 Task: Find connections with filter location Miguel Pereira with filter topic #Socialnetworkingwith filter profile language Spanish with filter current company PNC Infratech Ltd. with filter school Ramakrishna Mission Vivekananda College with filter industry Vehicle Repair and Maintenance with filter service category Grant Writing with filter keywords title Archivist
Action: Mouse moved to (702, 75)
Screenshot: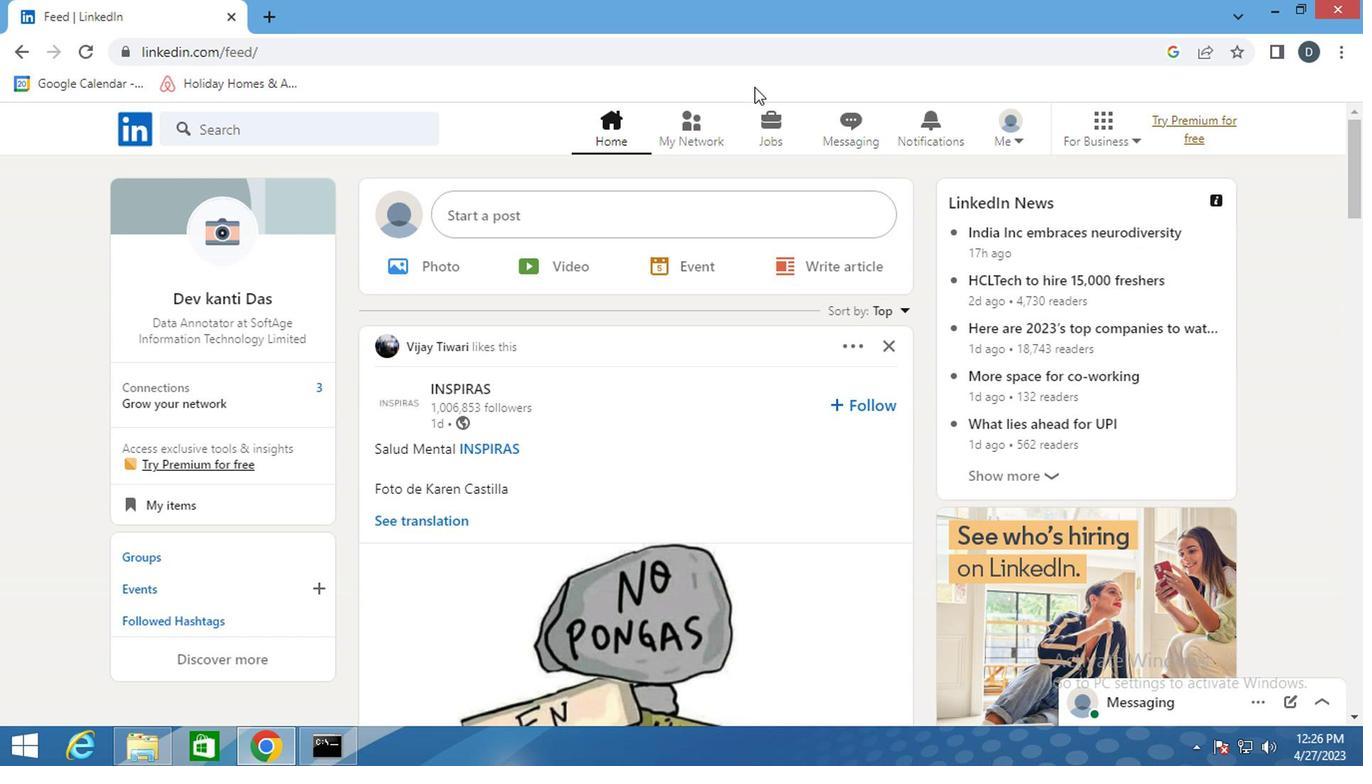 
Action: Mouse pressed left at (702, 75)
Screenshot: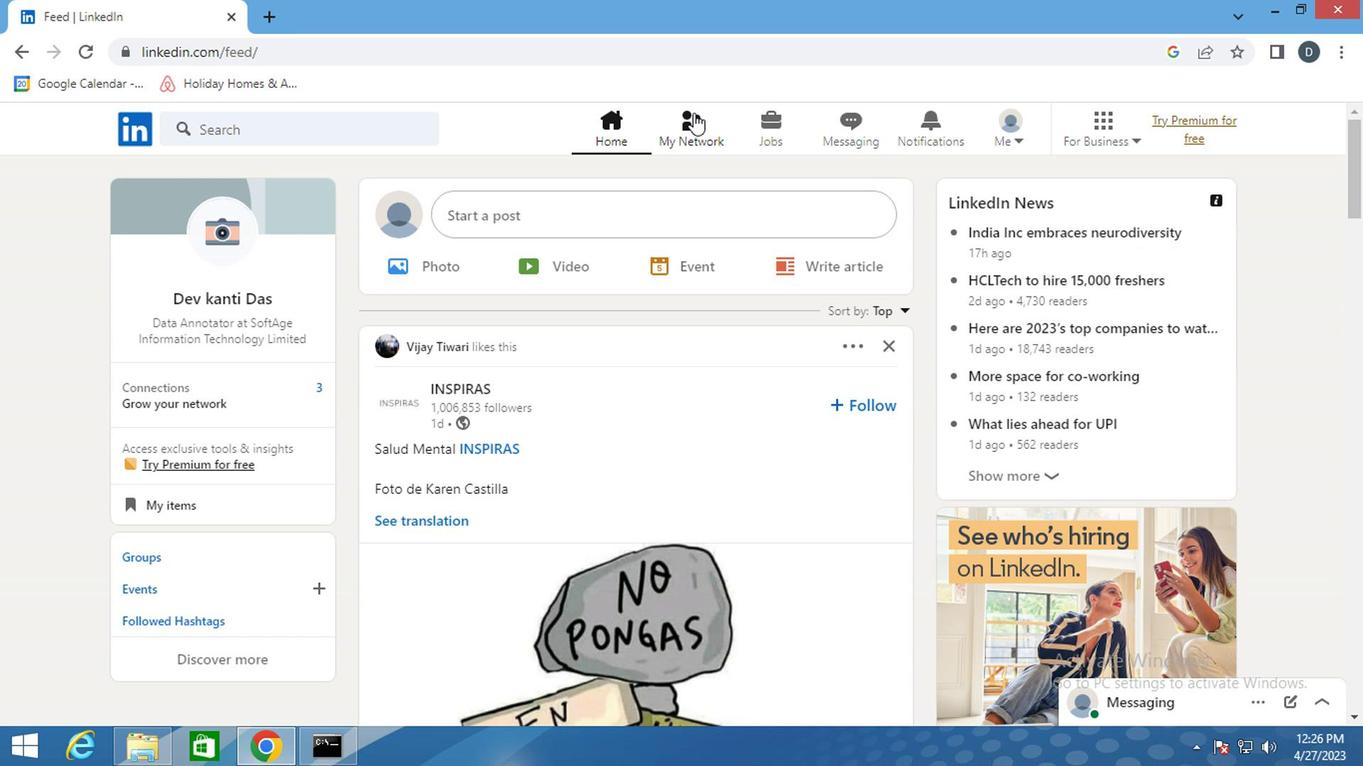 
Action: Mouse moved to (404, 215)
Screenshot: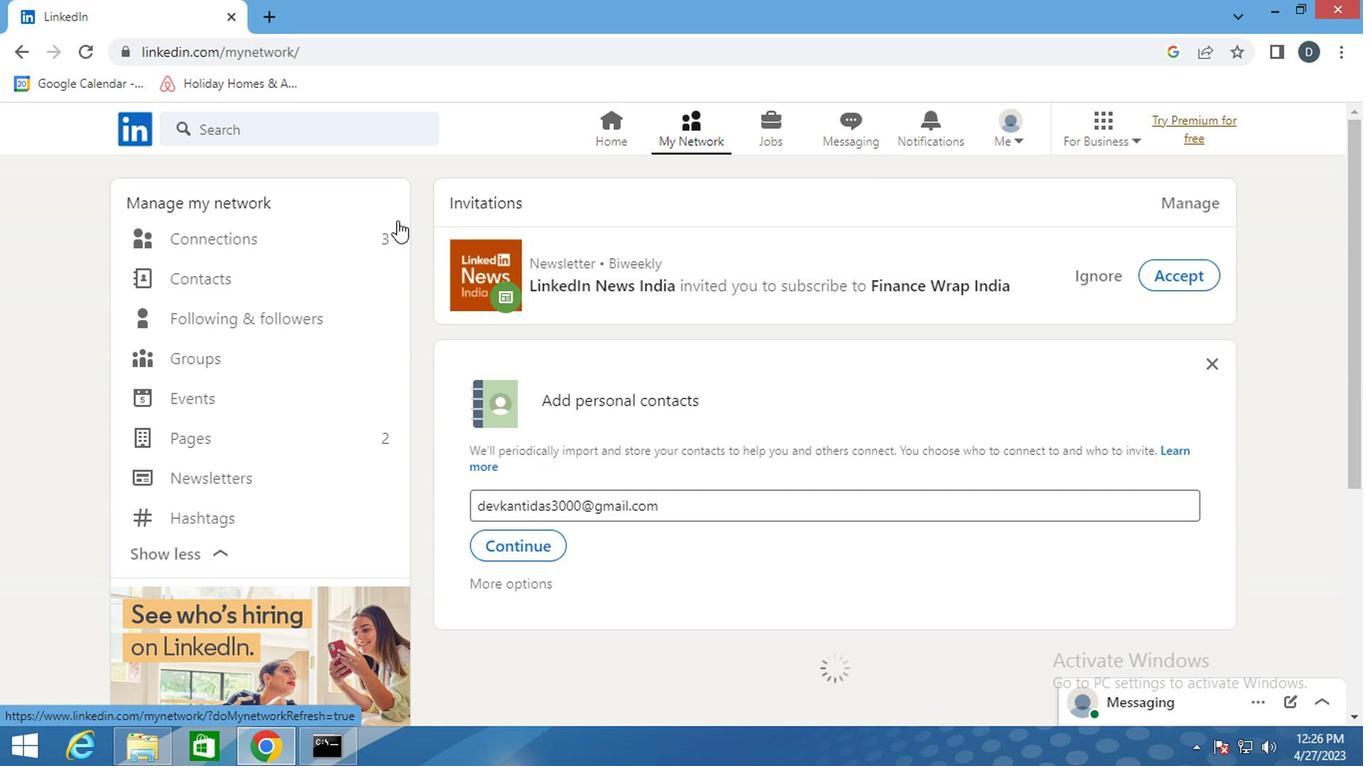 
Action: Mouse pressed left at (404, 215)
Screenshot: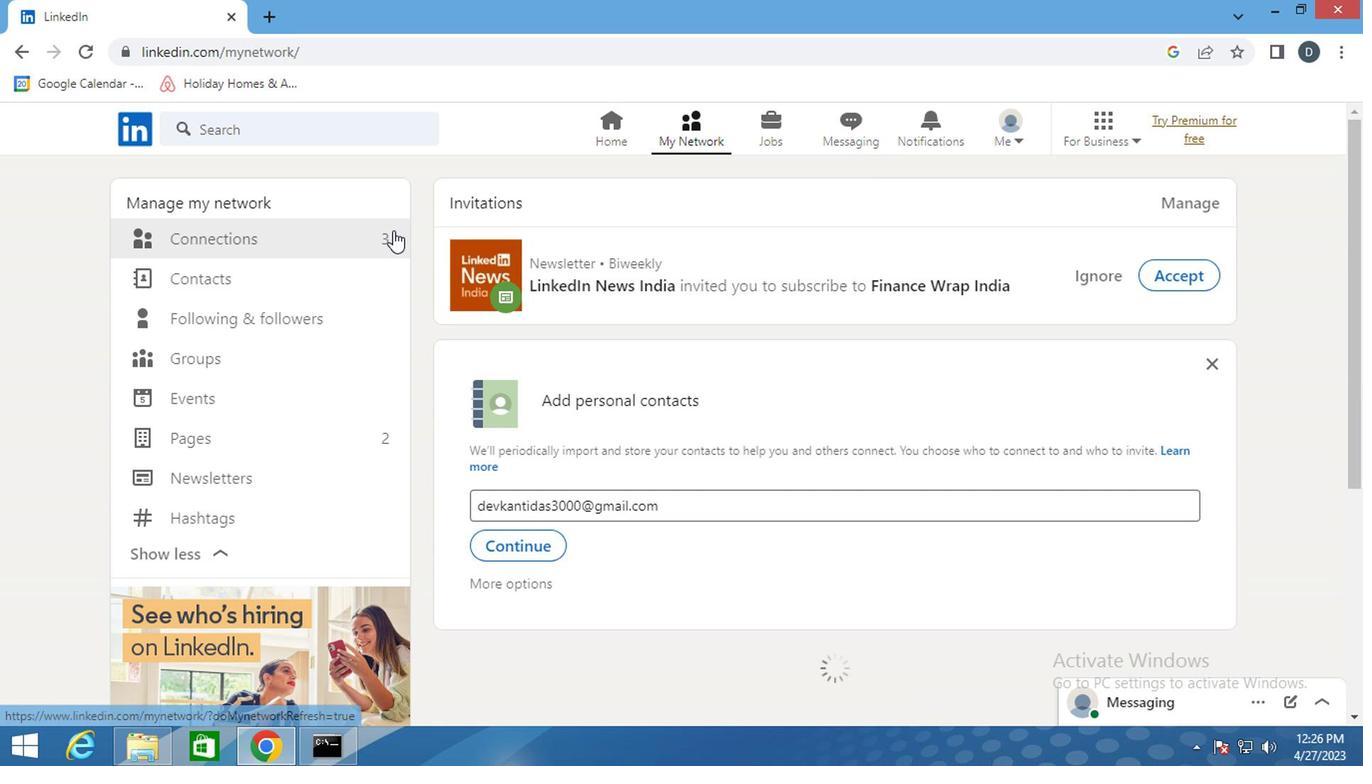
Action: Mouse pressed left at (404, 215)
Screenshot: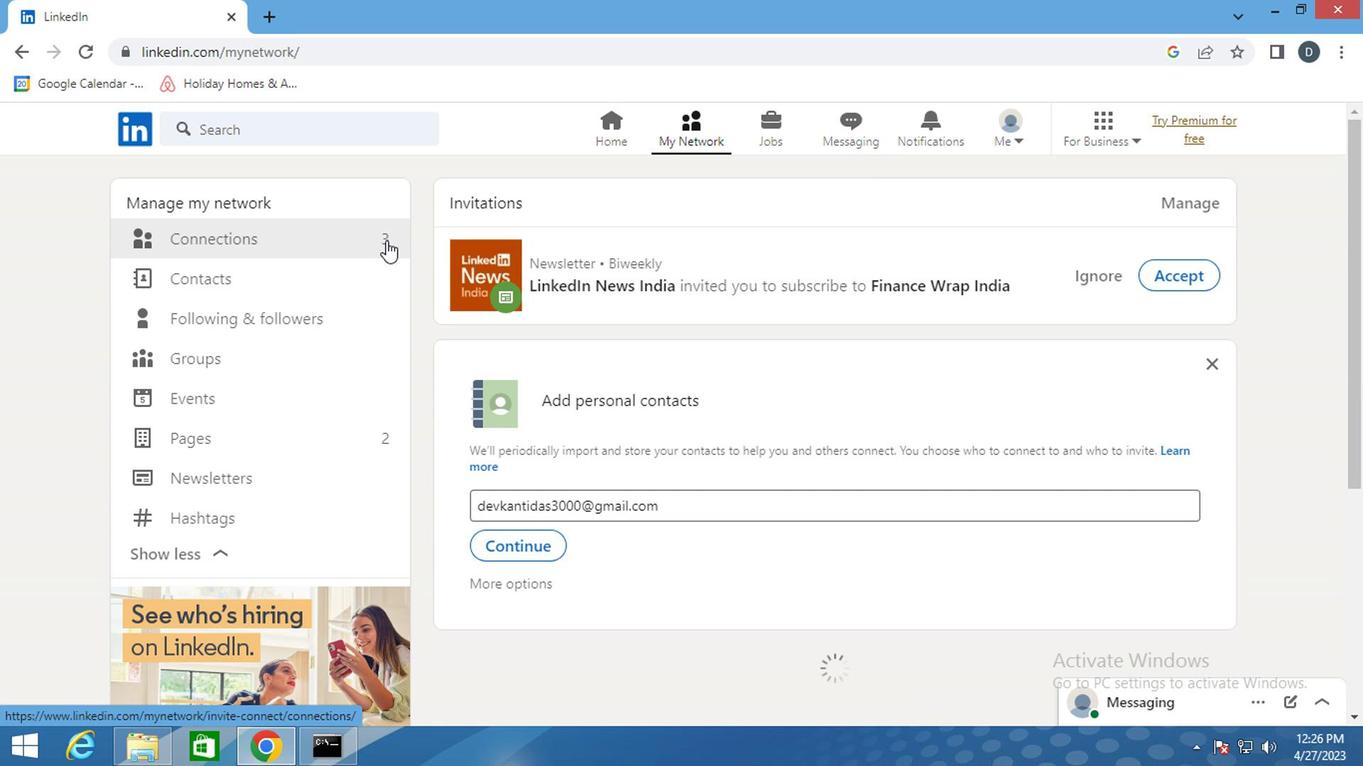 
Action: Mouse moved to (404, 217)
Screenshot: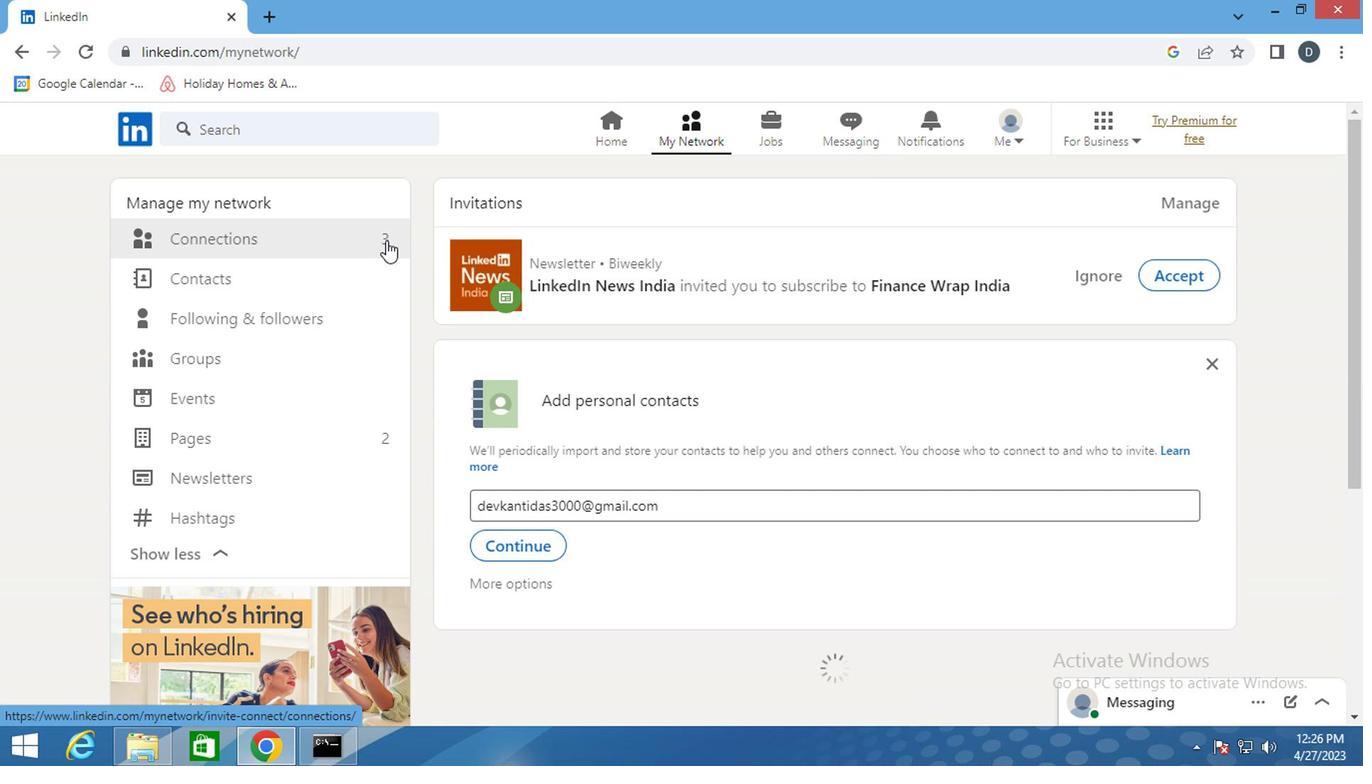 
Action: Mouse pressed left at (404, 217)
Screenshot: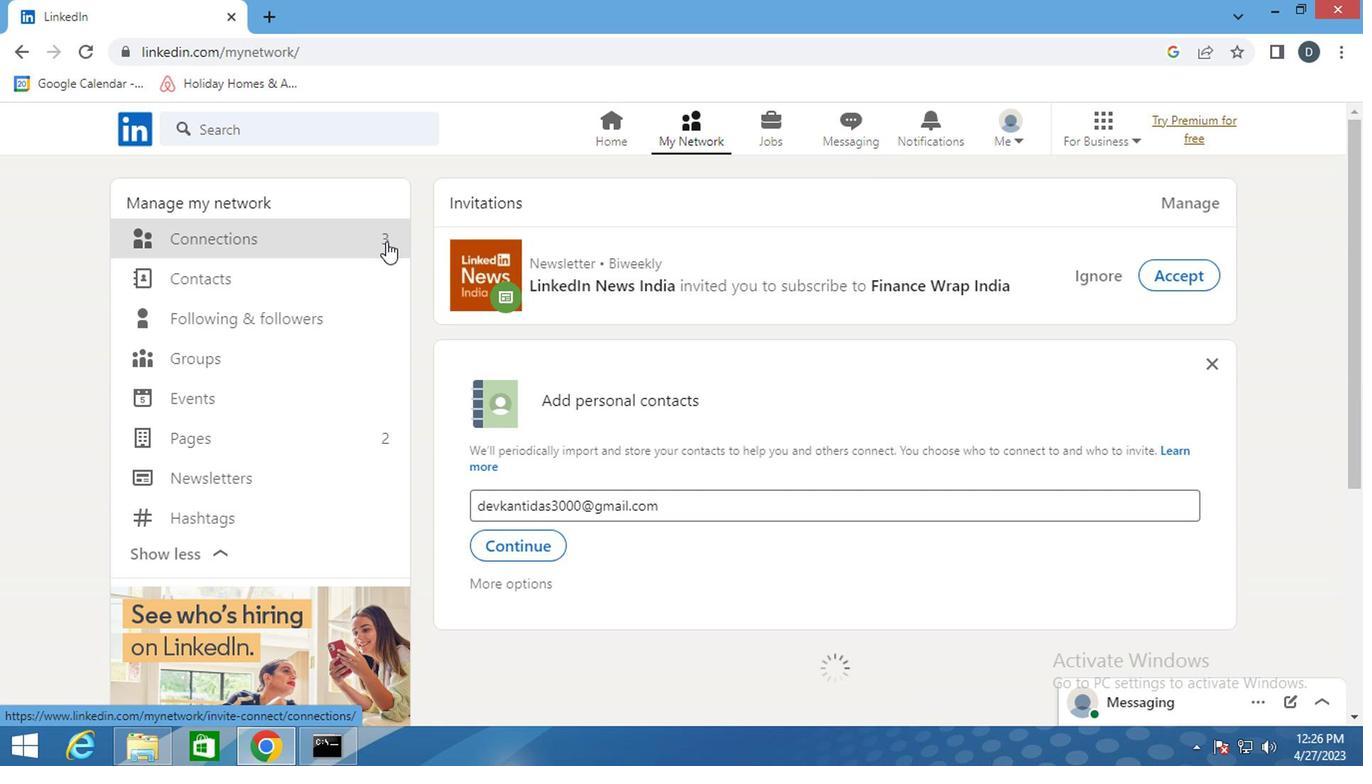 
Action: Mouse moved to (813, 211)
Screenshot: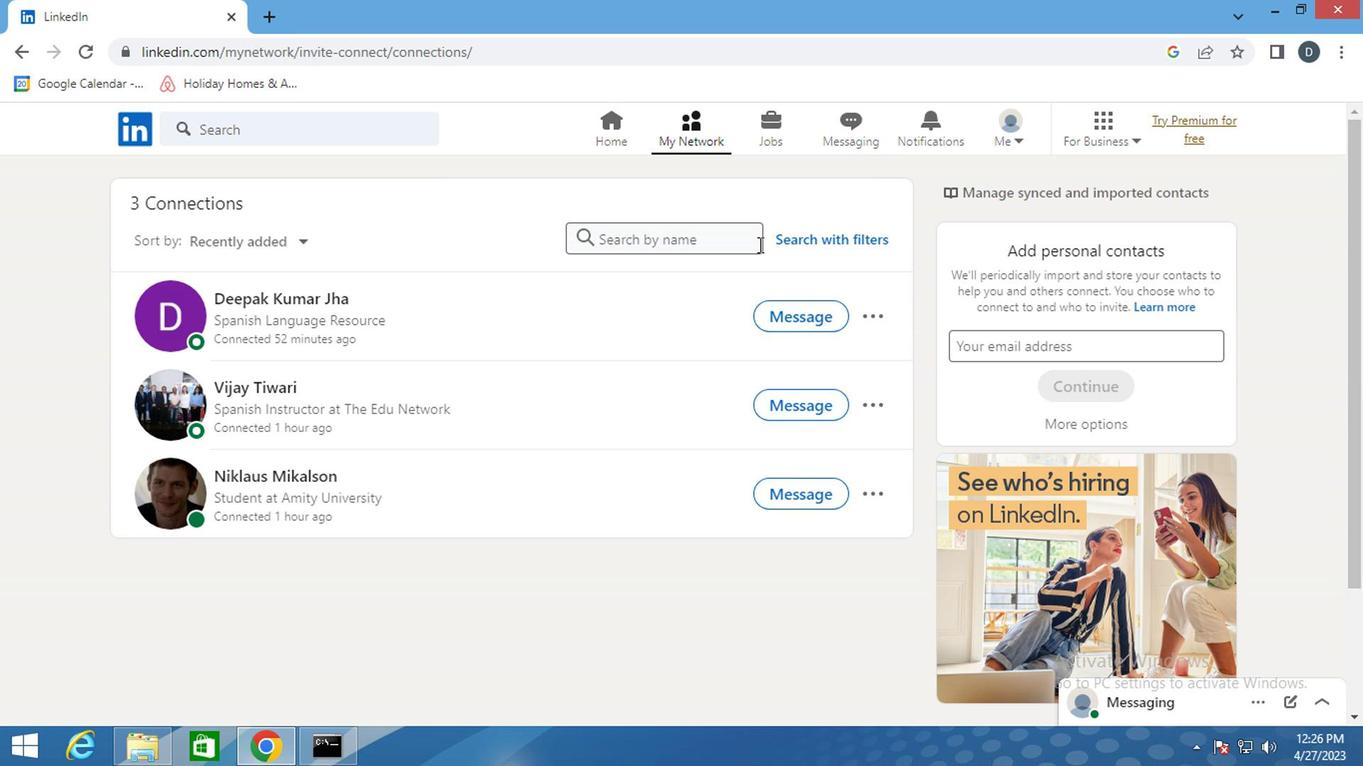 
Action: Mouse pressed left at (813, 211)
Screenshot: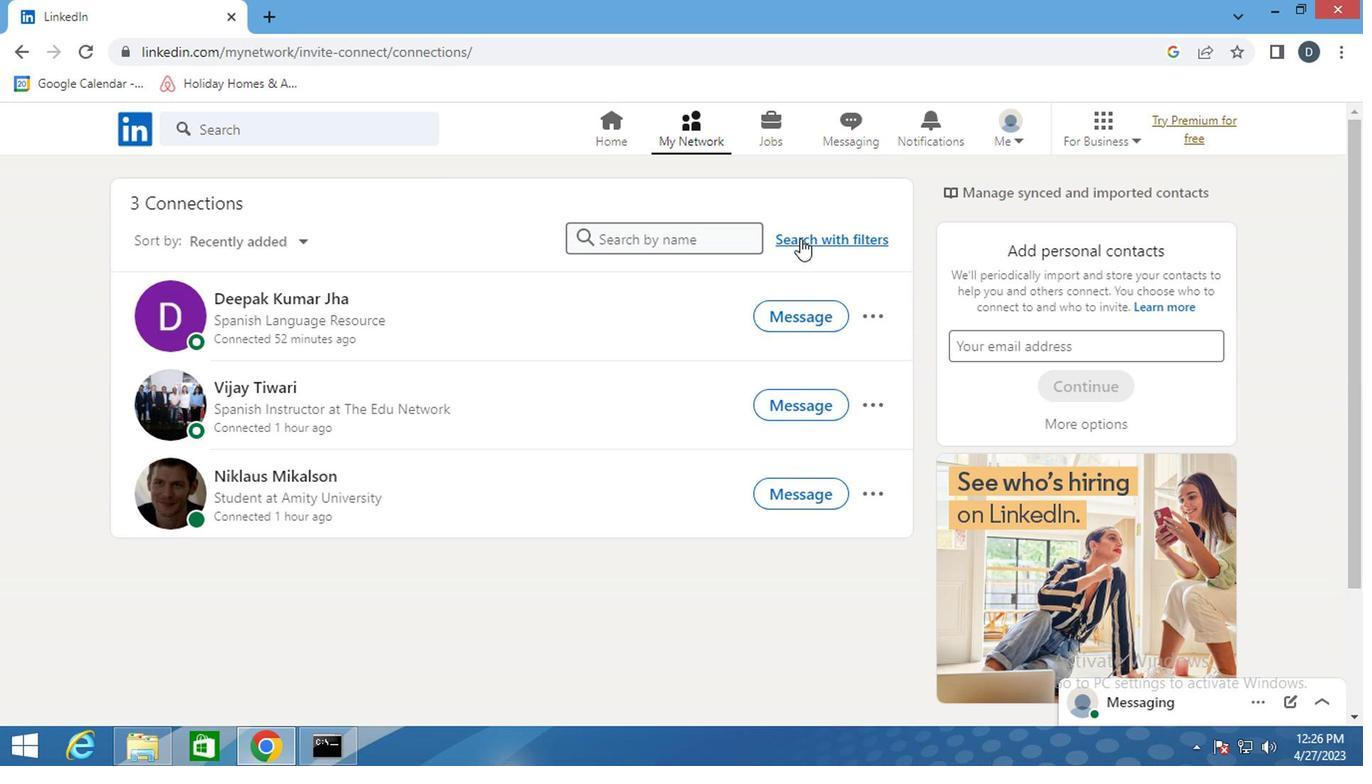 
Action: Mouse moved to (741, 149)
Screenshot: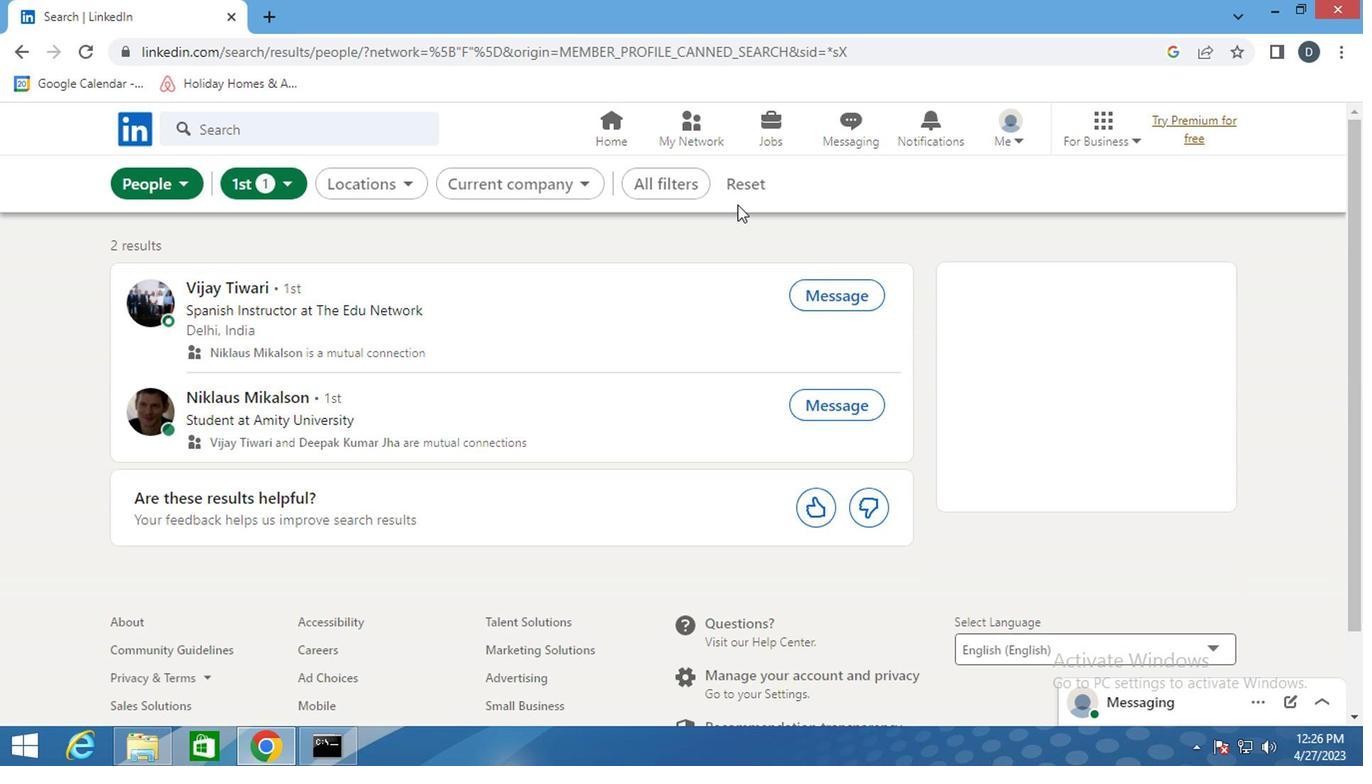 
Action: Mouse pressed left at (741, 149)
Screenshot: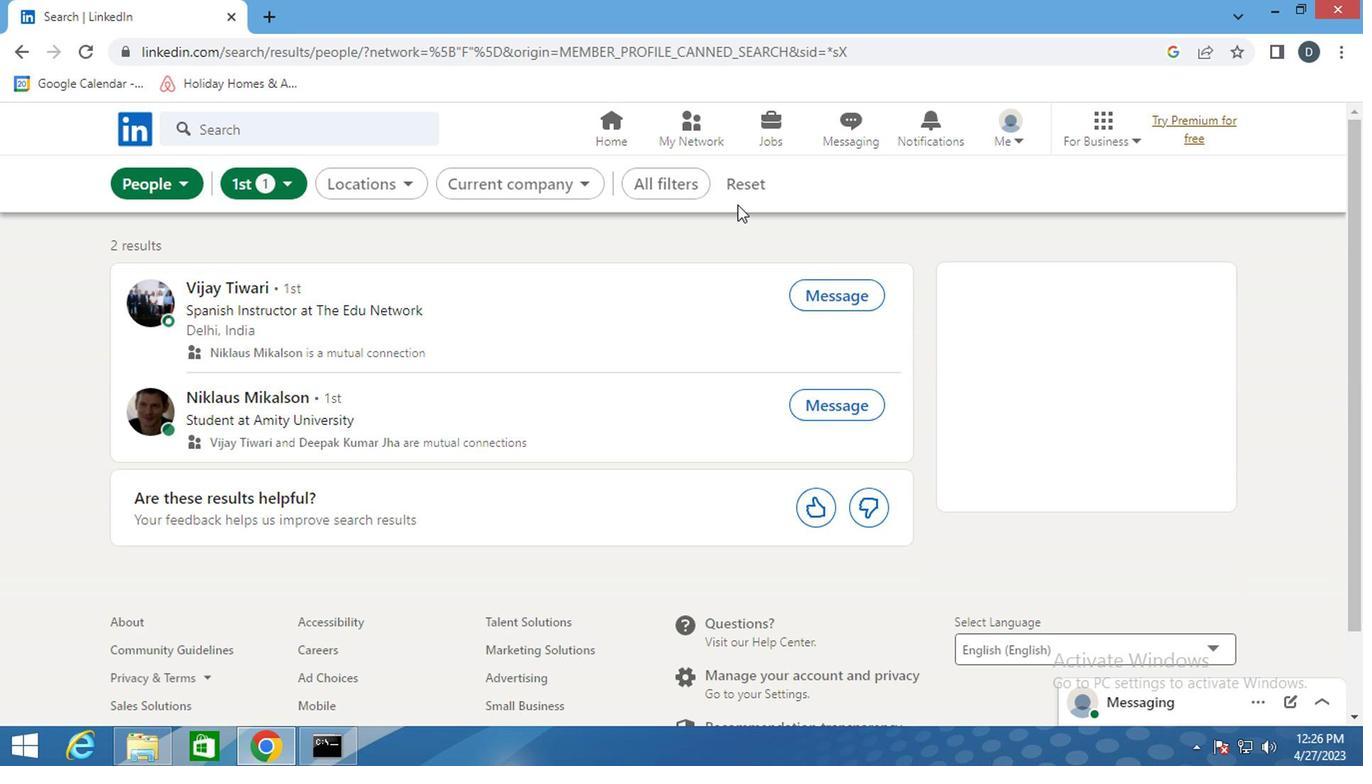 
Action: Mouse moved to (707, 146)
Screenshot: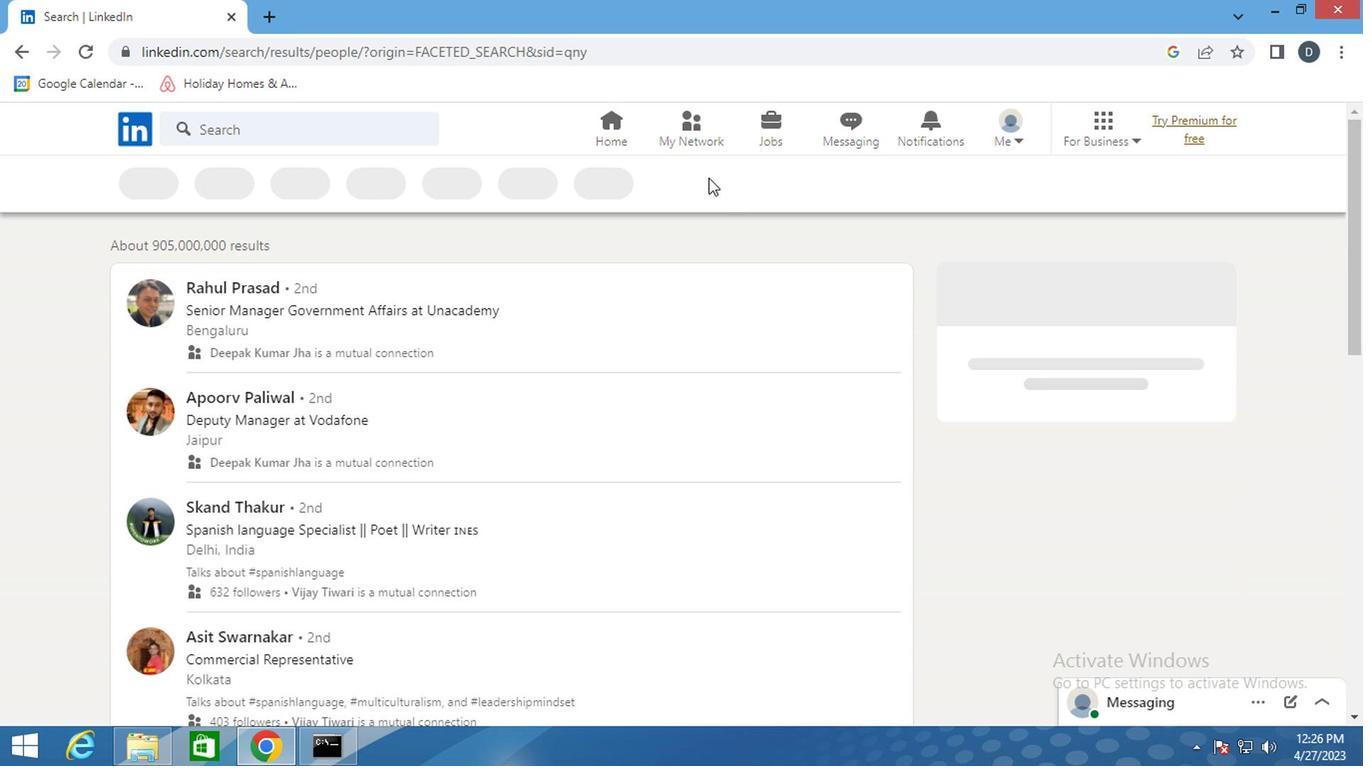 
Action: Mouse pressed left at (707, 146)
Screenshot: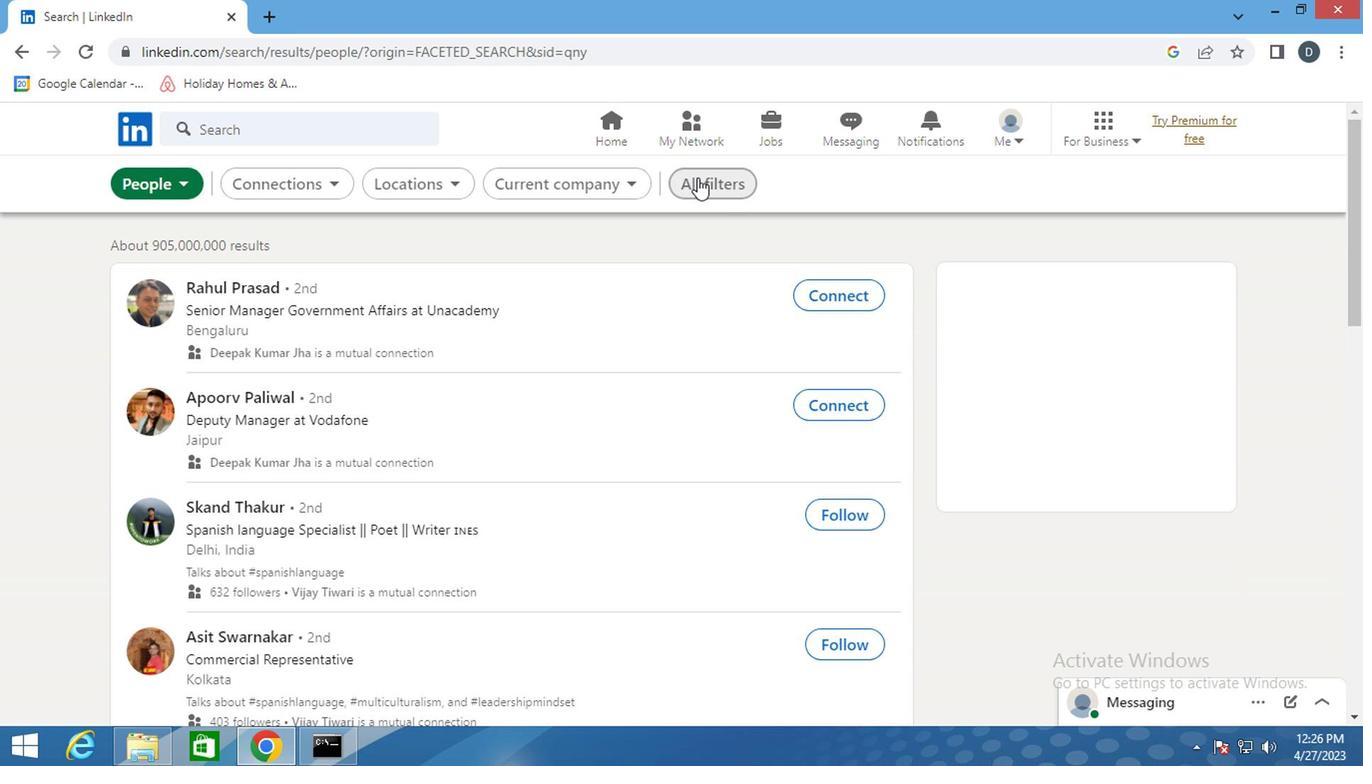 
Action: Mouse moved to (1059, 382)
Screenshot: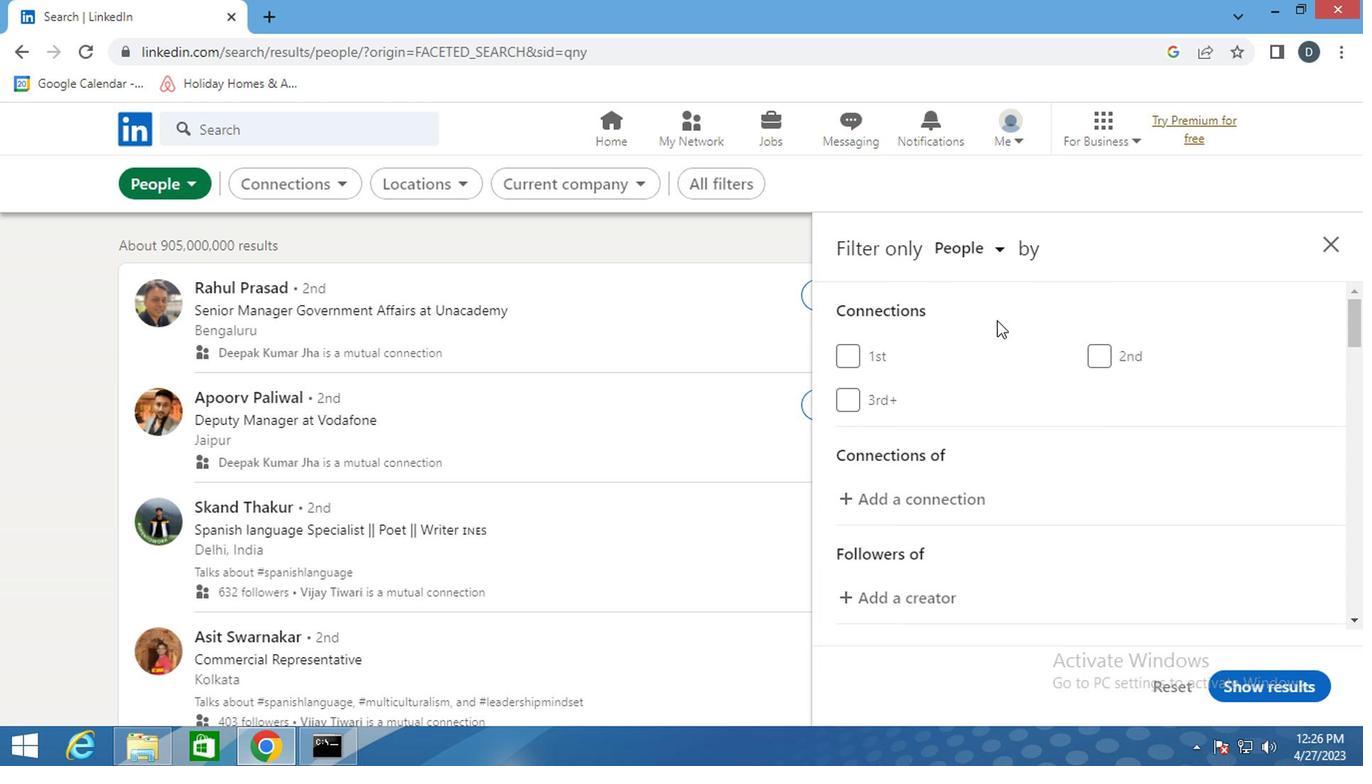 
Action: Mouse scrolled (1059, 381) with delta (0, 0)
Screenshot: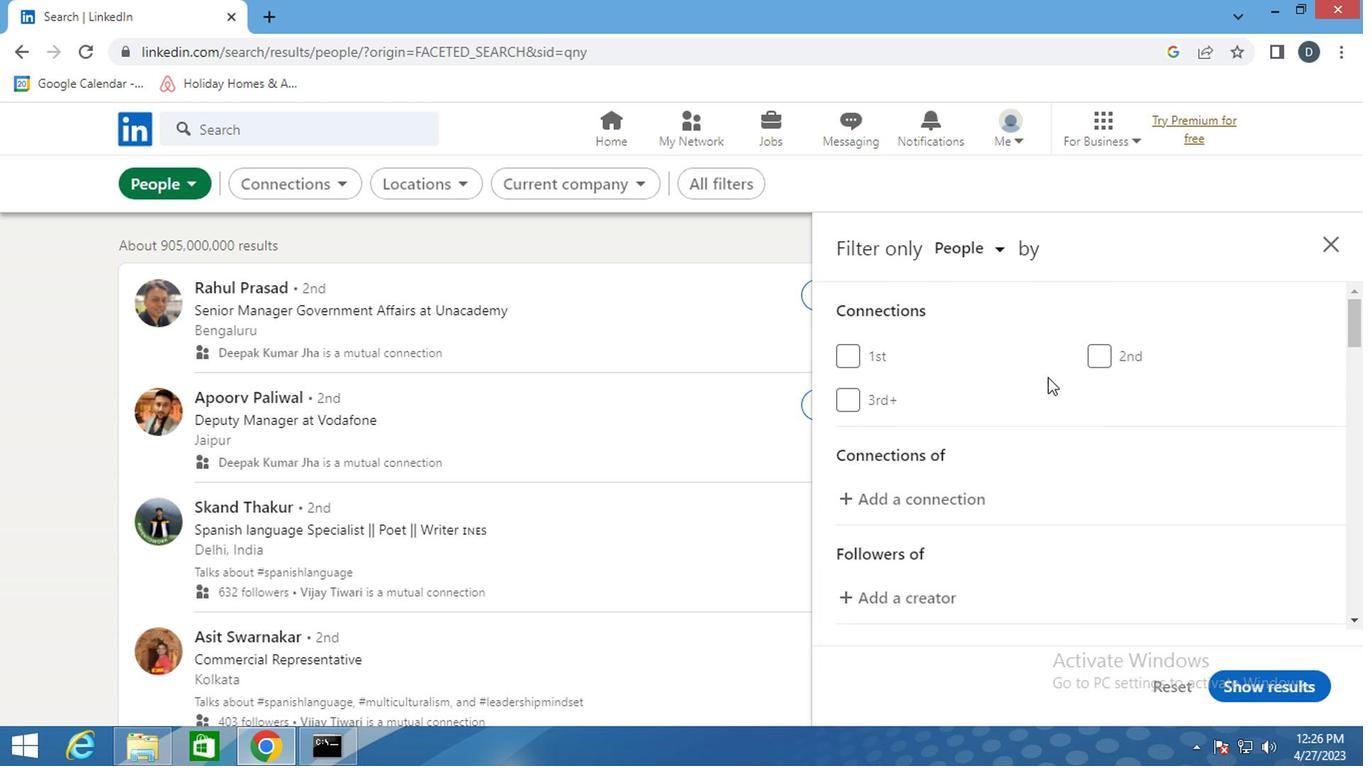 
Action: Mouse scrolled (1059, 381) with delta (0, 0)
Screenshot: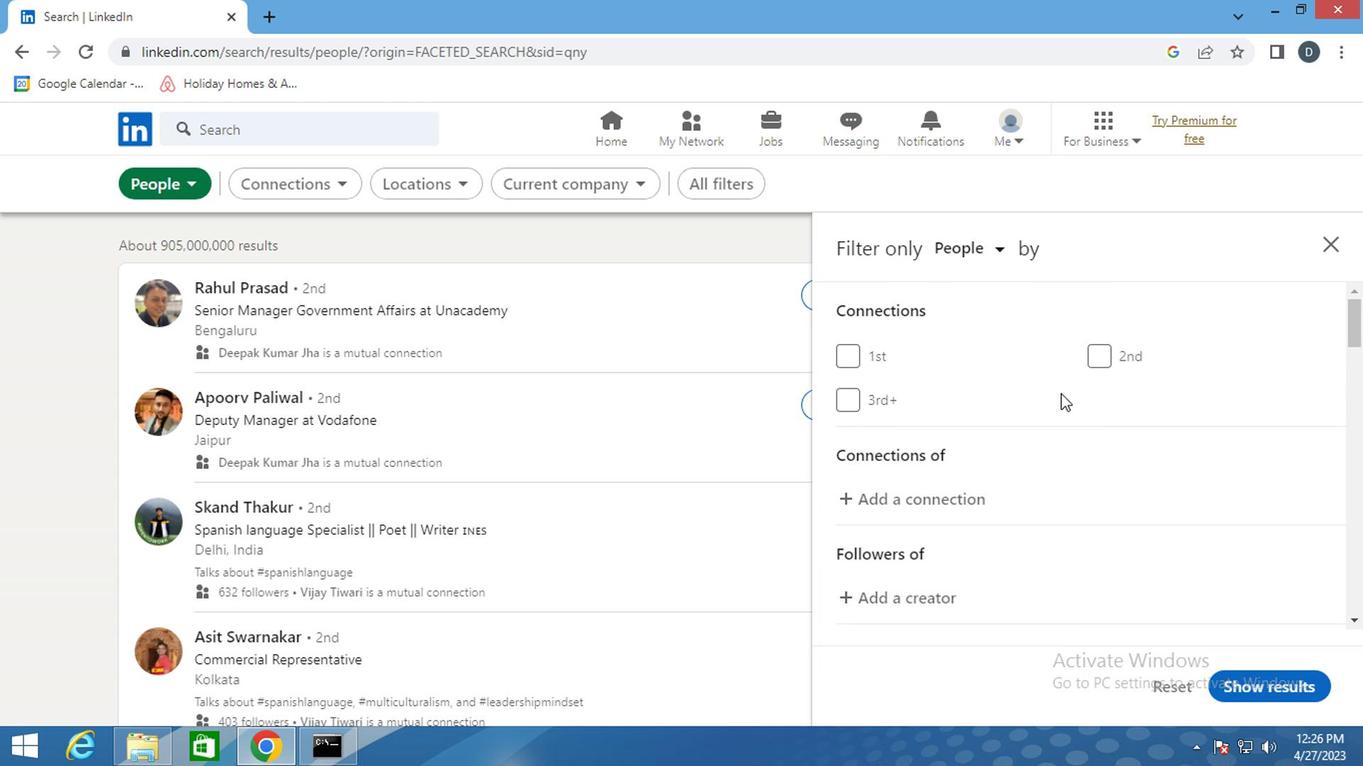 
Action: Mouse moved to (1061, 385)
Screenshot: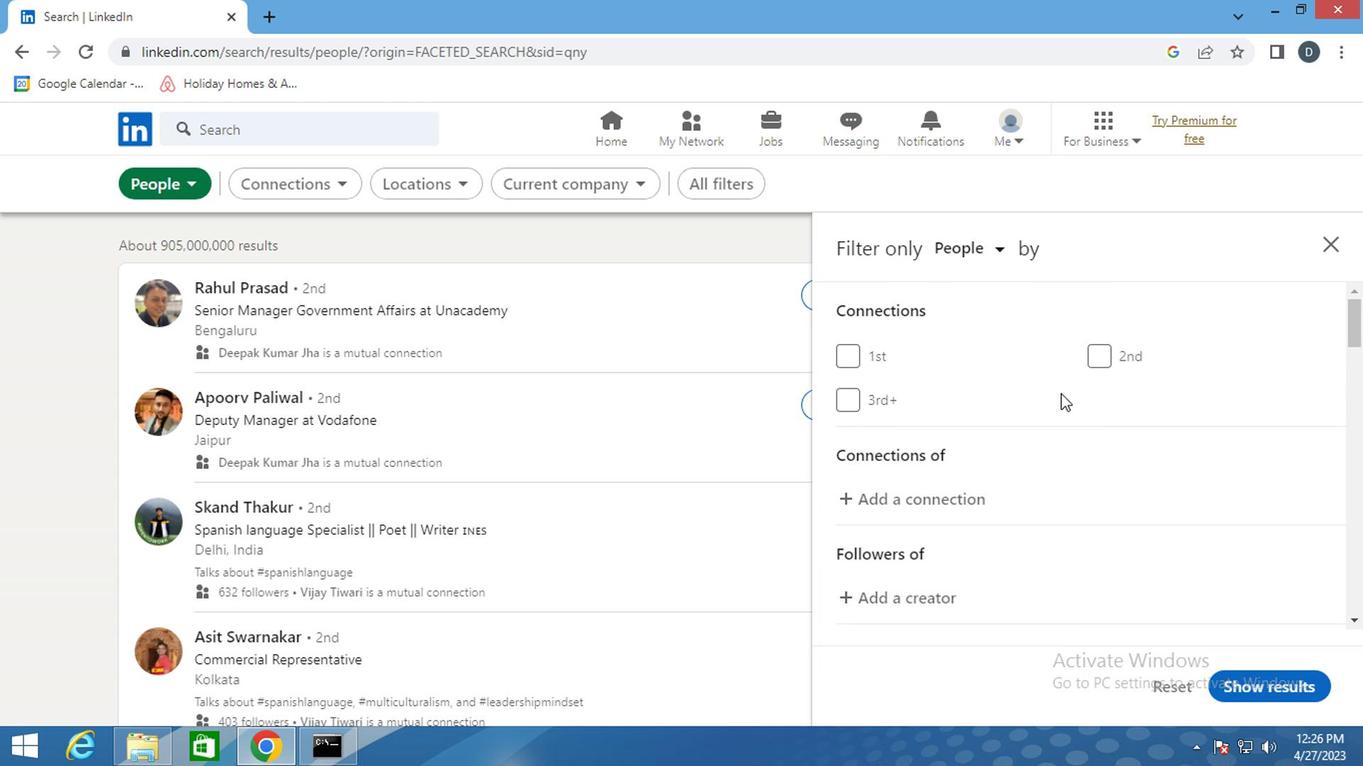 
Action: Mouse scrolled (1061, 384) with delta (0, -1)
Screenshot: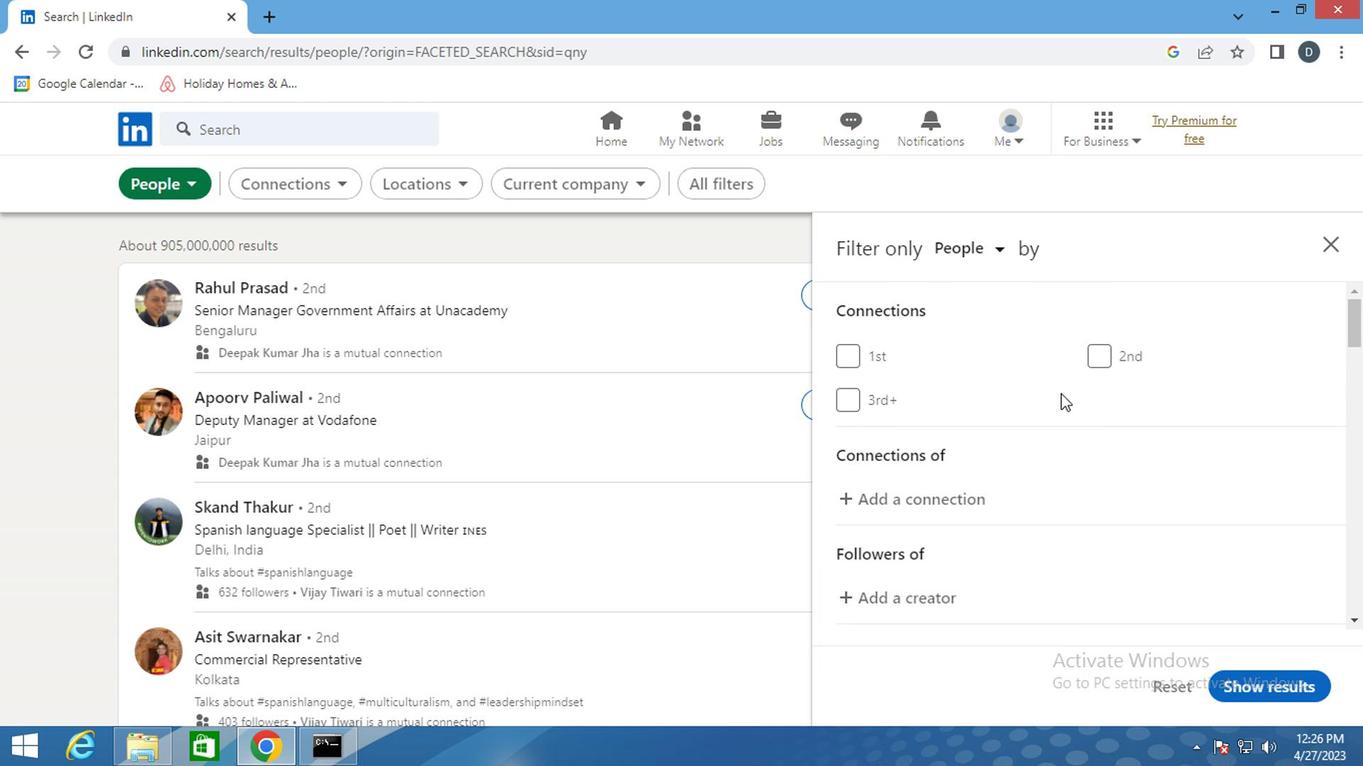 
Action: Mouse moved to (1157, 479)
Screenshot: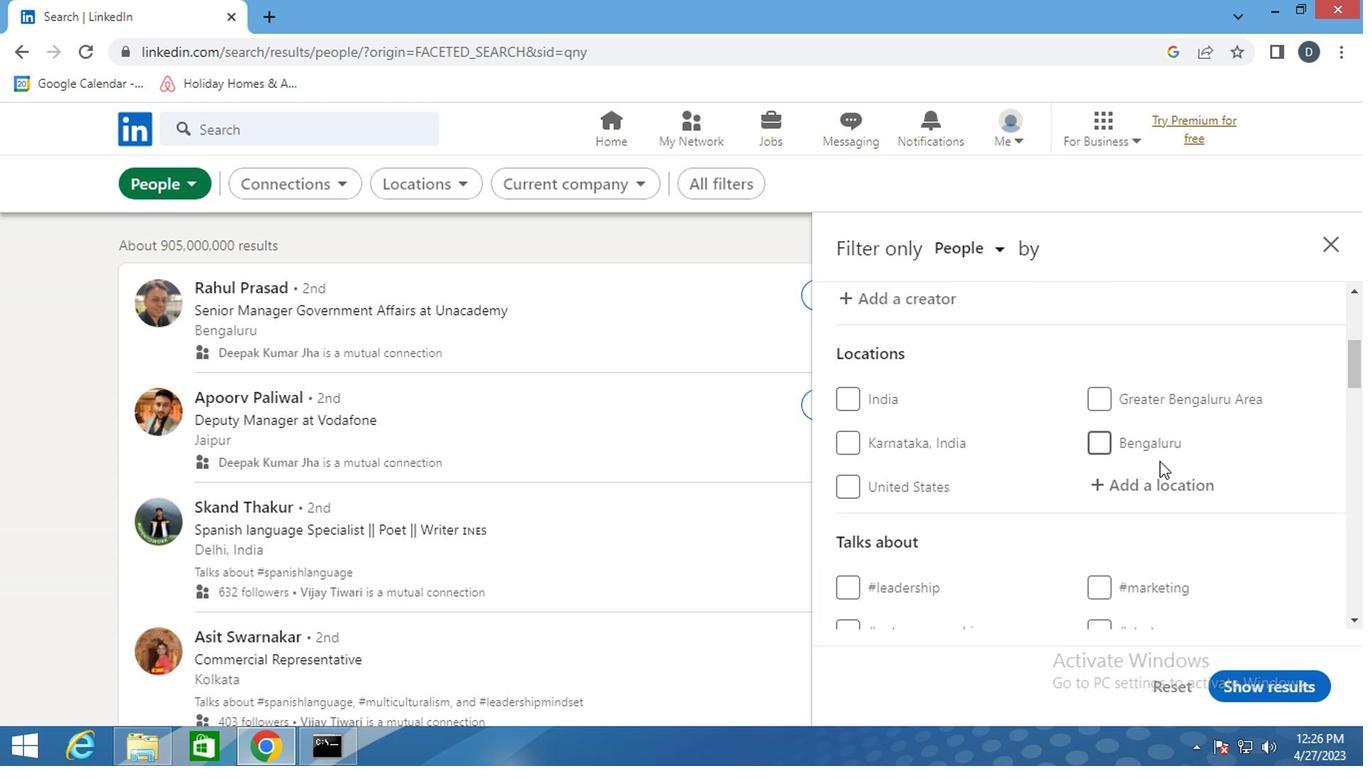 
Action: Mouse pressed left at (1157, 479)
Screenshot: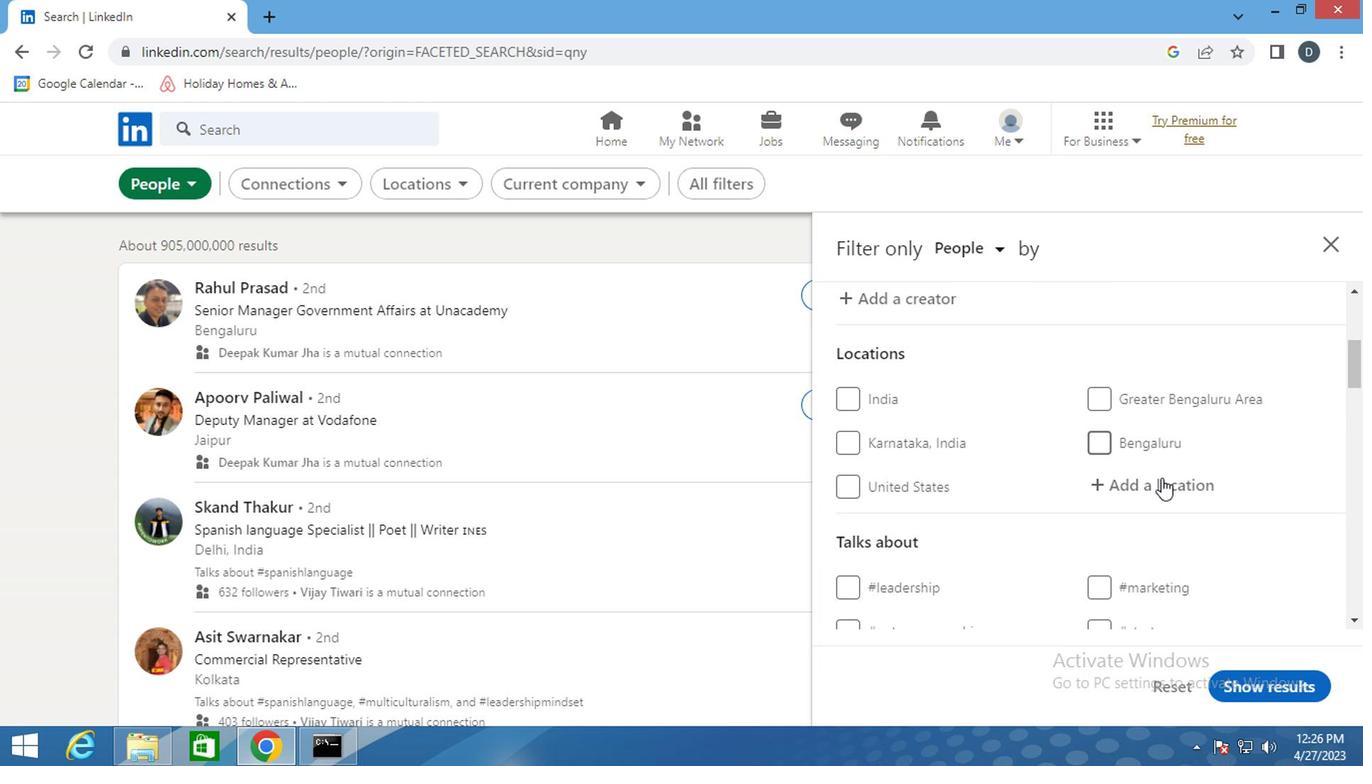 
Action: Mouse moved to (1124, 486)
Screenshot: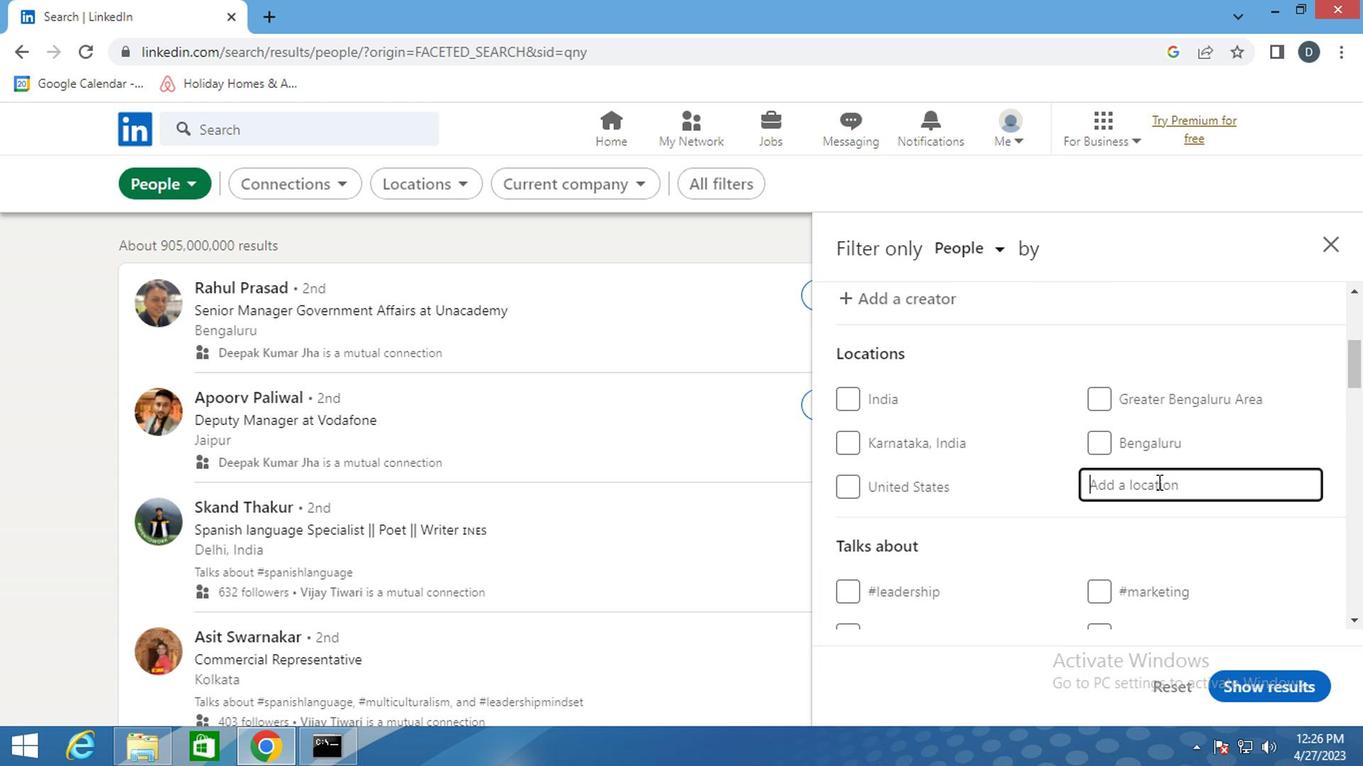 
Action: Key pressed <Key.shift>MIGUEL<Key.space><Key.shift>P
Screenshot: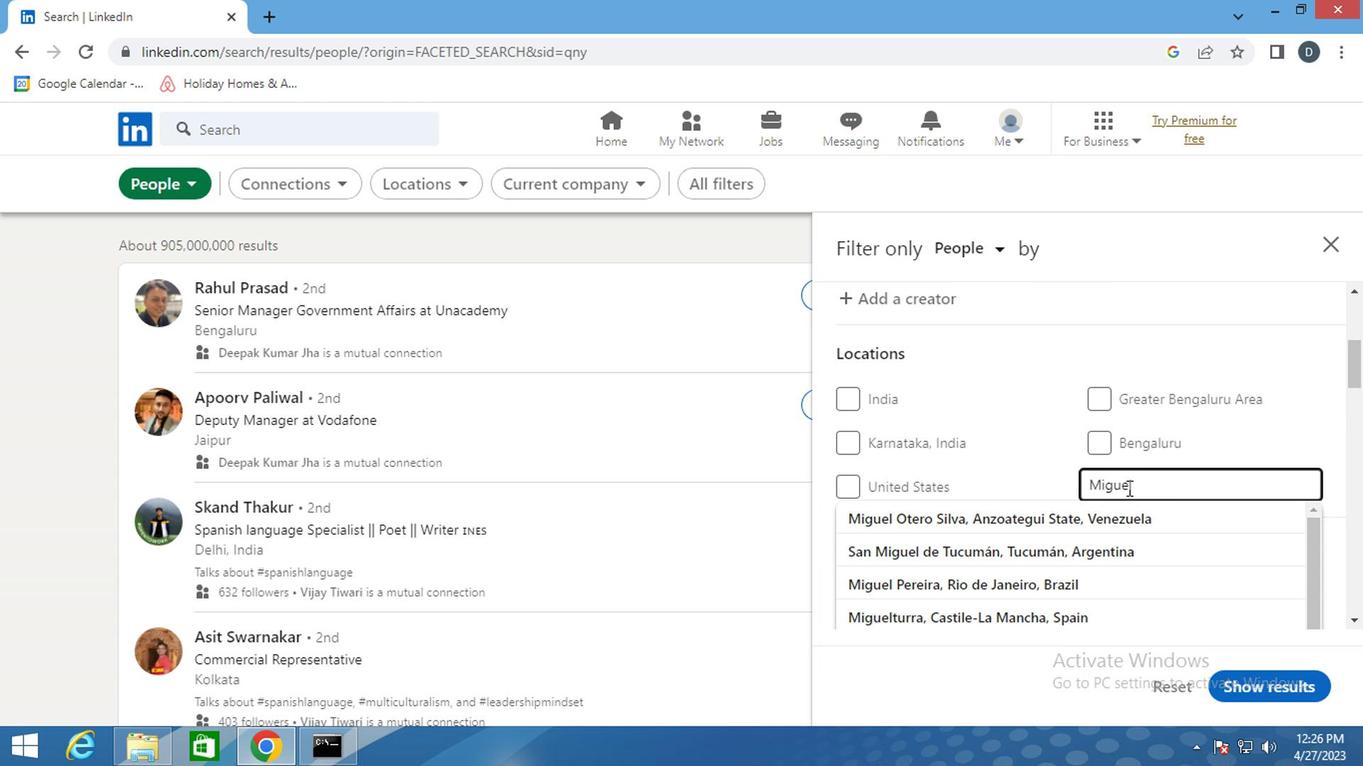 
Action: Mouse moved to (1081, 524)
Screenshot: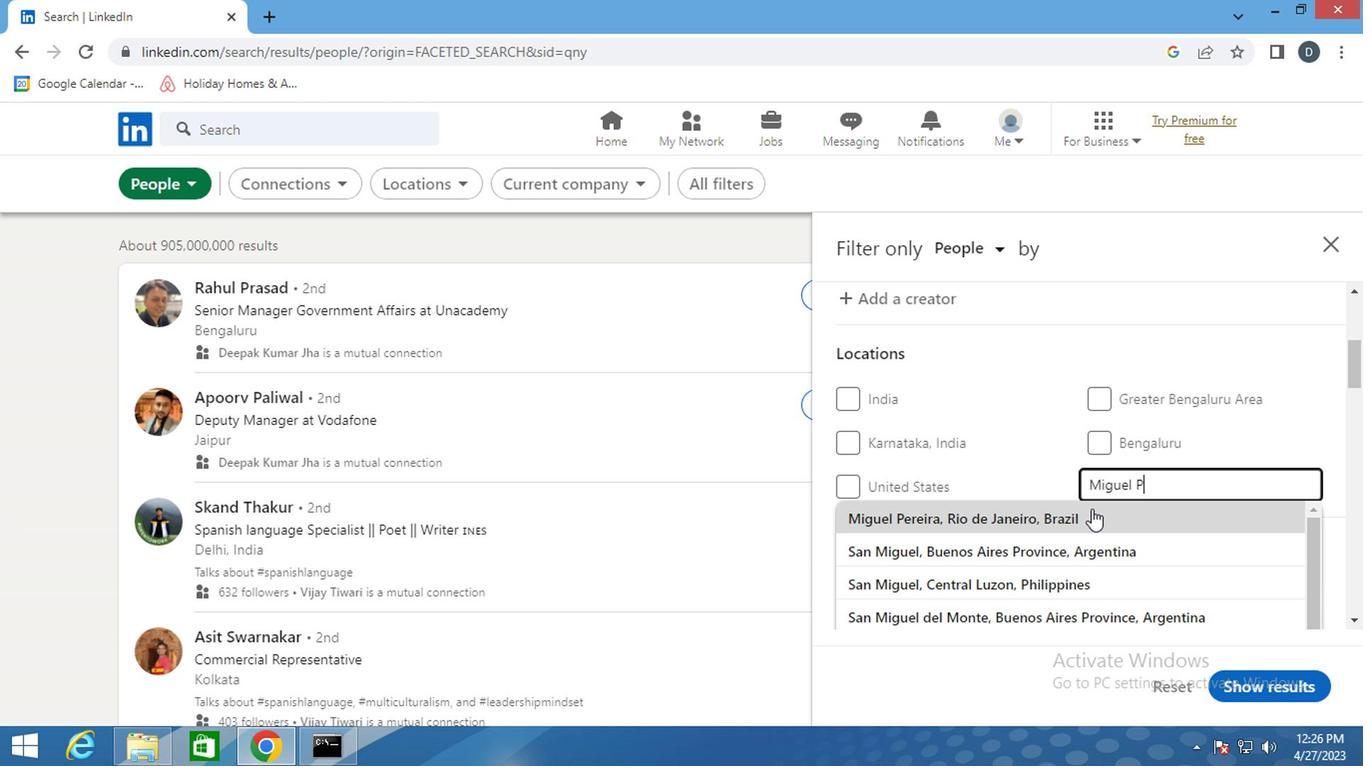 
Action: Mouse pressed left at (1081, 524)
Screenshot: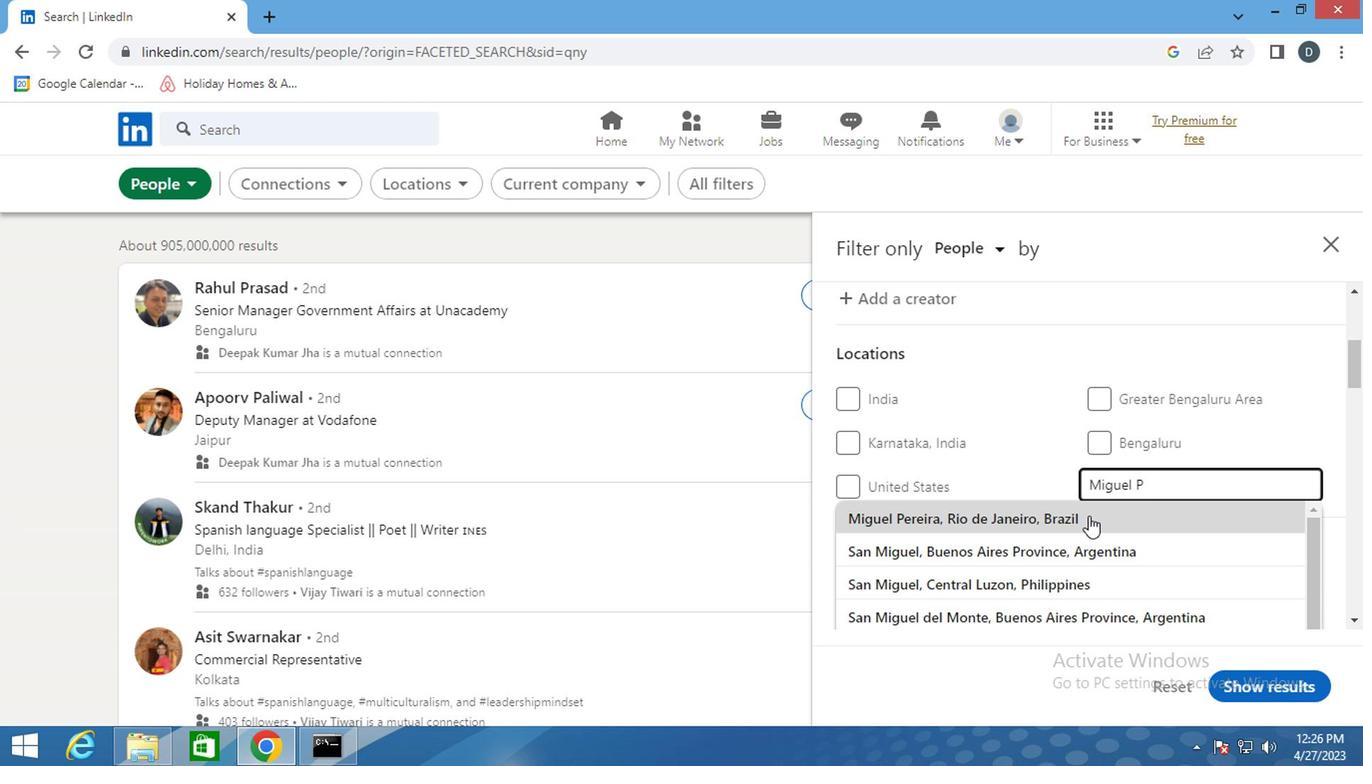 
Action: Mouse moved to (1074, 526)
Screenshot: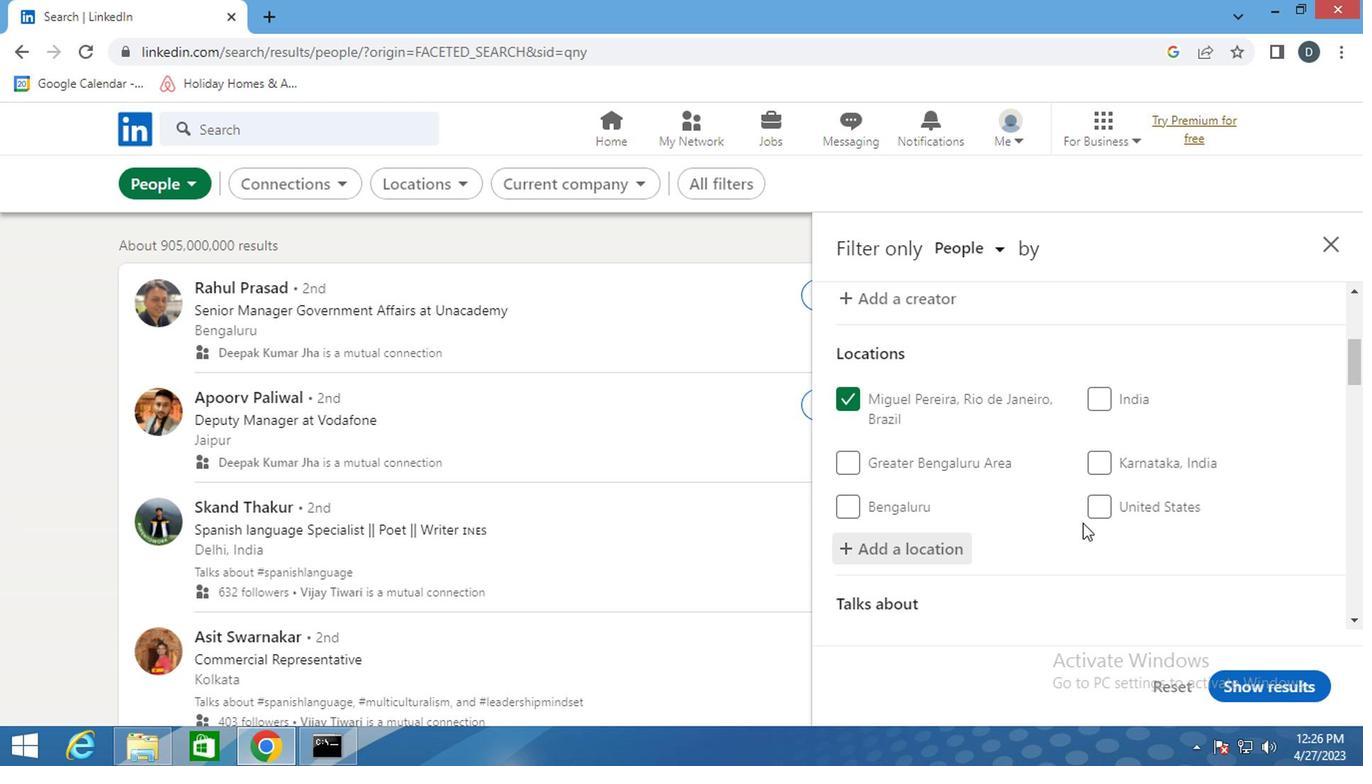 
Action: Mouse scrolled (1074, 524) with delta (0, -1)
Screenshot: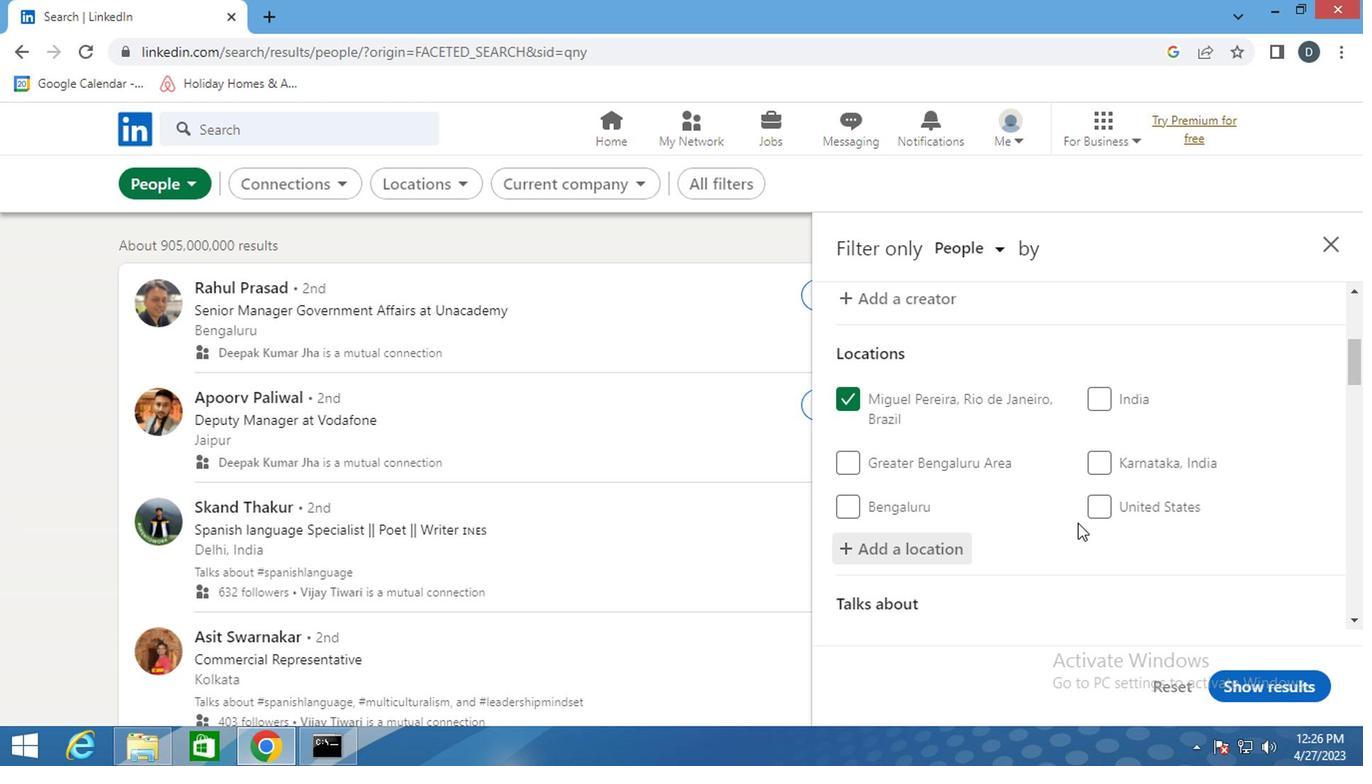 
Action: Mouse scrolled (1074, 524) with delta (0, -1)
Screenshot: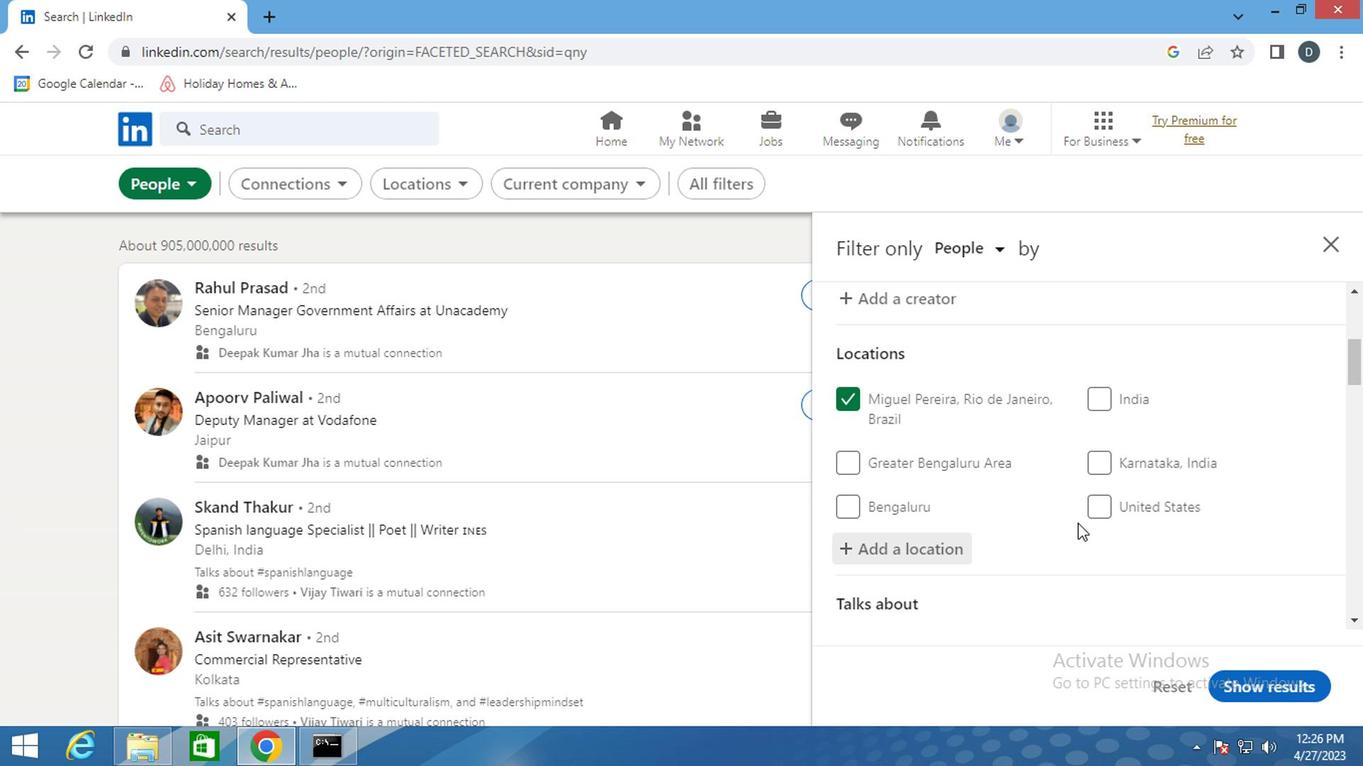 
Action: Mouse moved to (1117, 543)
Screenshot: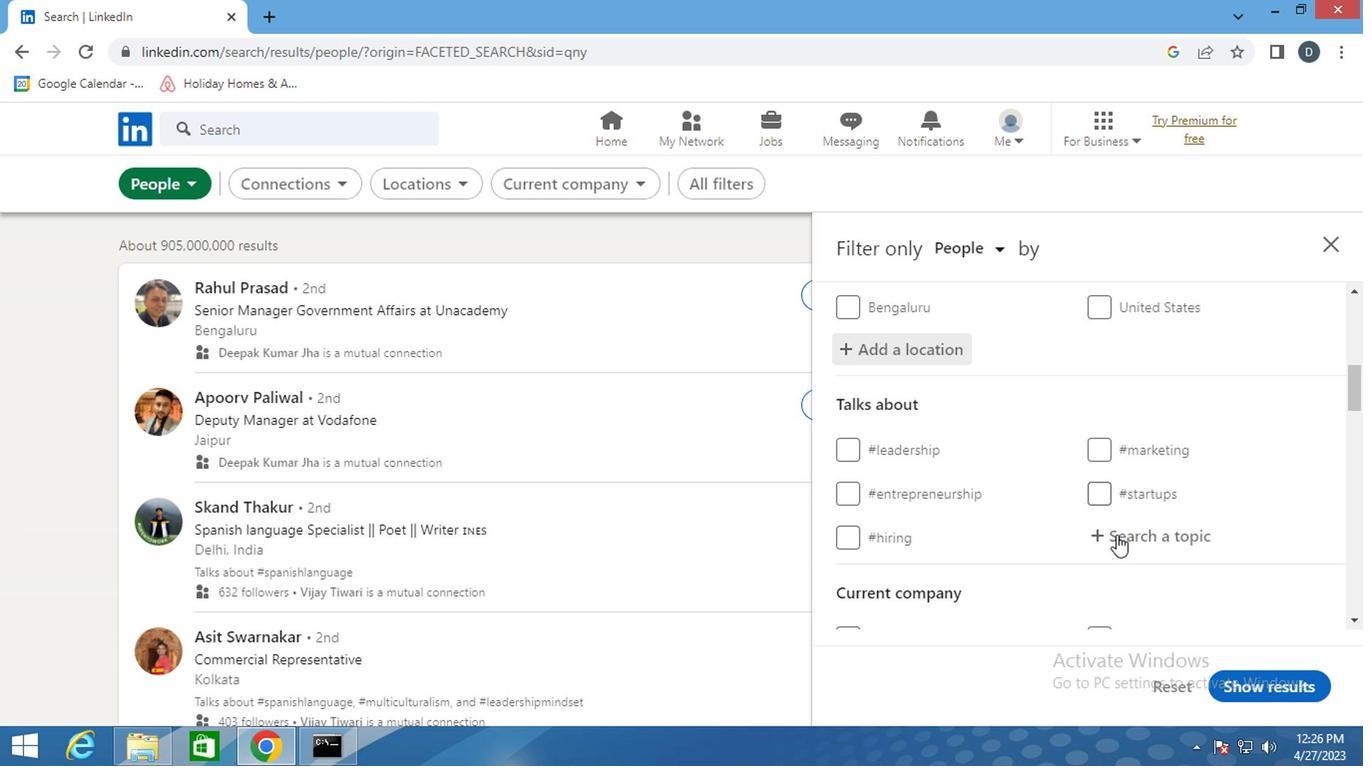 
Action: Mouse pressed left at (1117, 543)
Screenshot: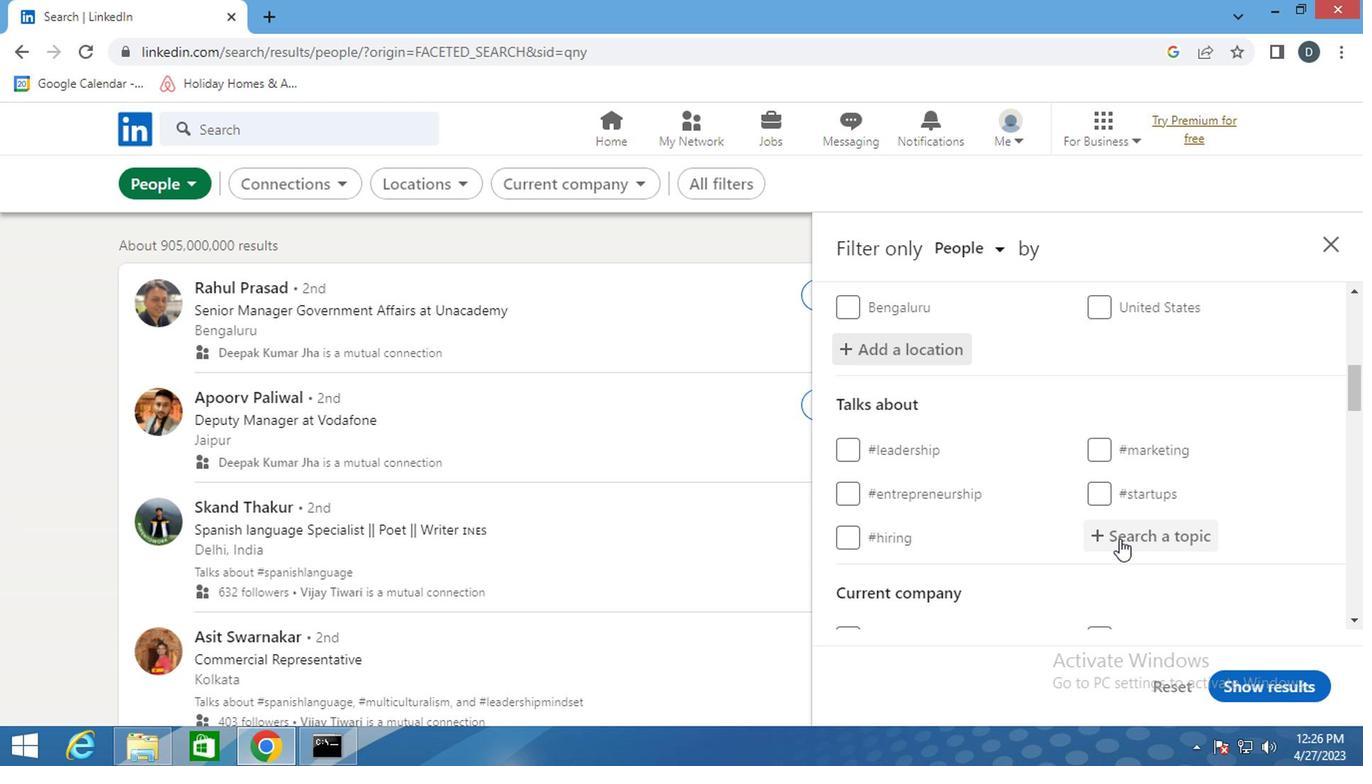 
Action: Mouse moved to (1117, 545)
Screenshot: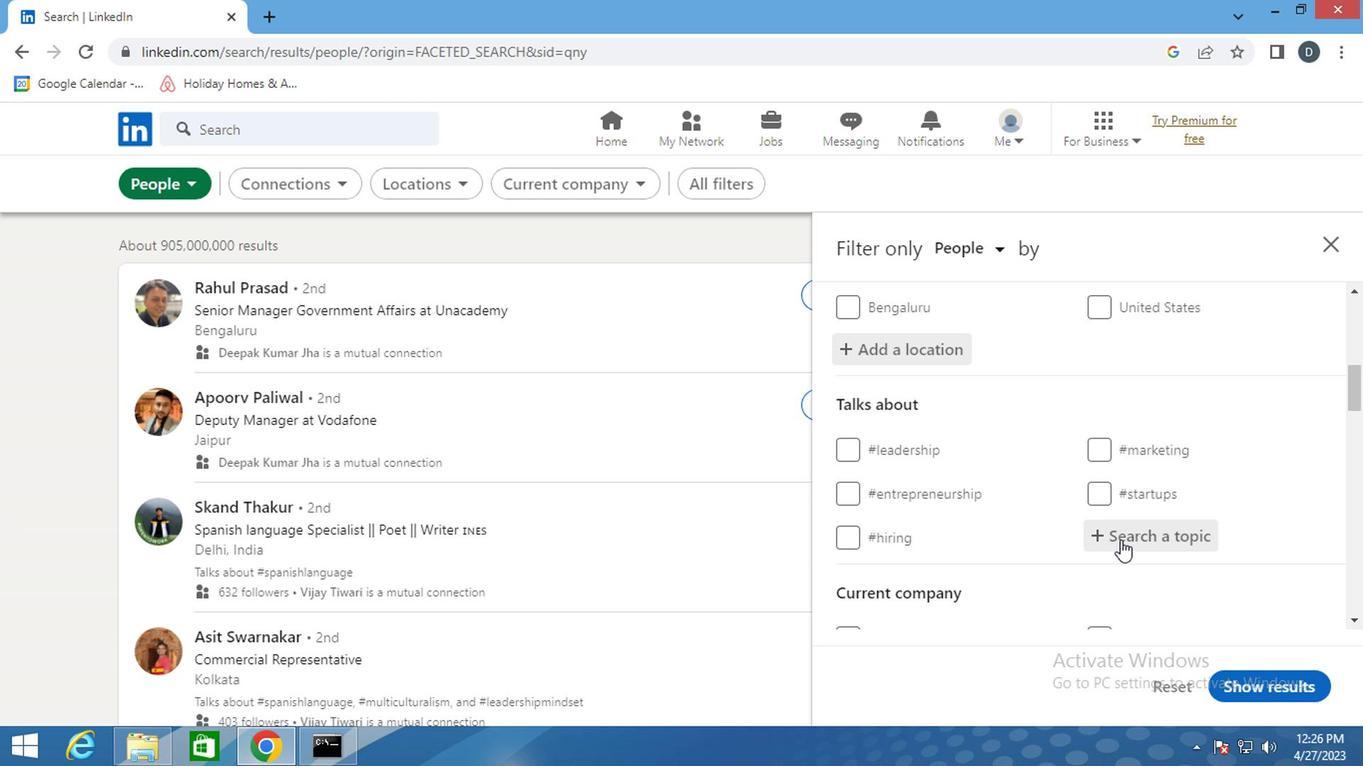 
Action: Key pressed <Key.shift>#<Key.shift>SOCIALNETWORKING
Screenshot: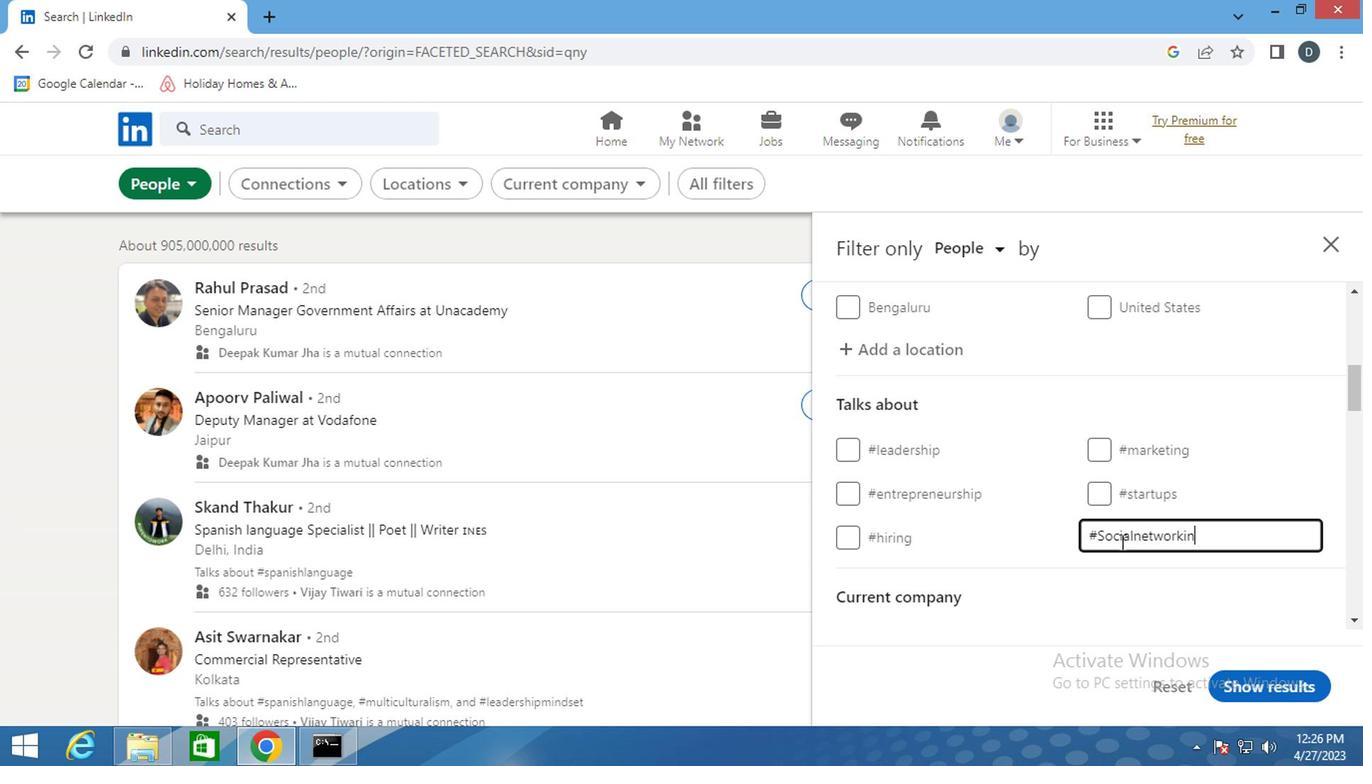 
Action: Mouse scrolled (1117, 544) with delta (0, -1)
Screenshot: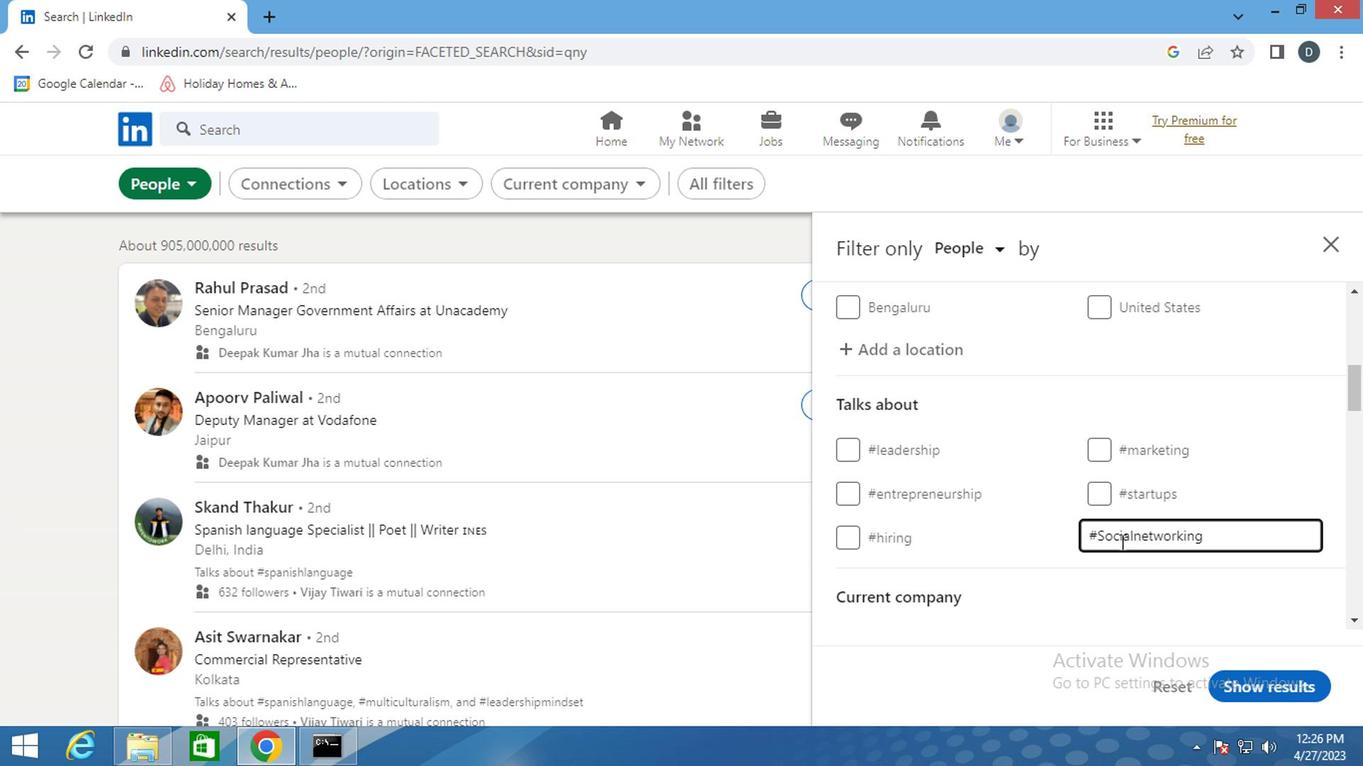
Action: Mouse scrolled (1117, 544) with delta (0, -1)
Screenshot: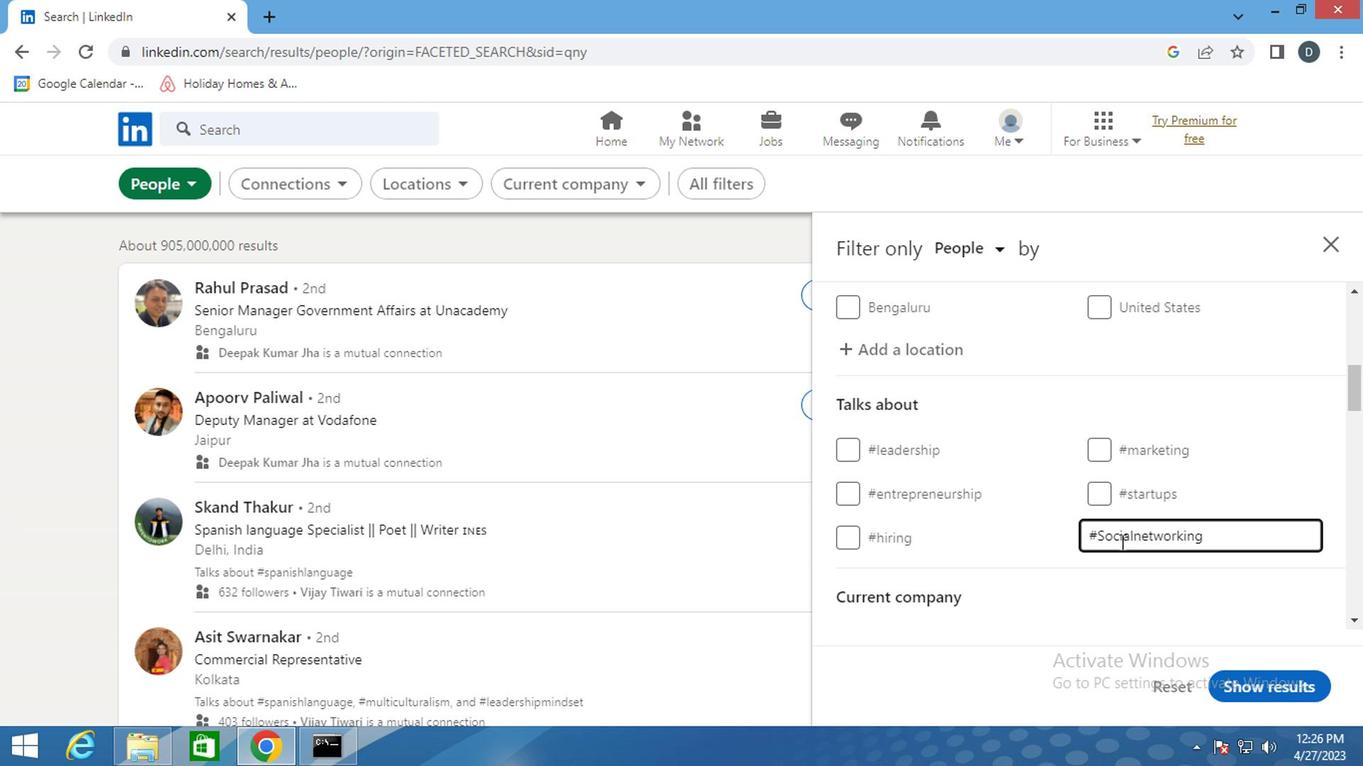 
Action: Mouse scrolled (1117, 544) with delta (0, -1)
Screenshot: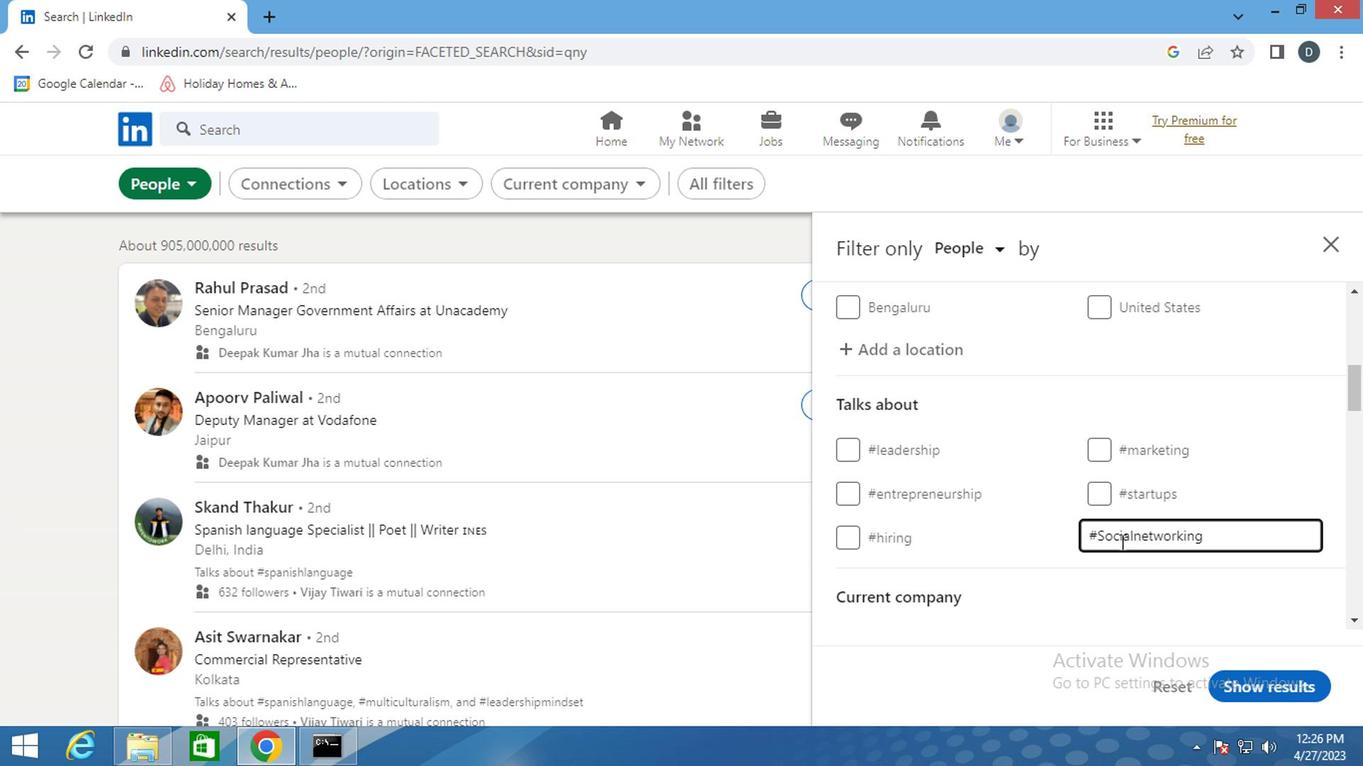 
Action: Mouse moved to (1137, 430)
Screenshot: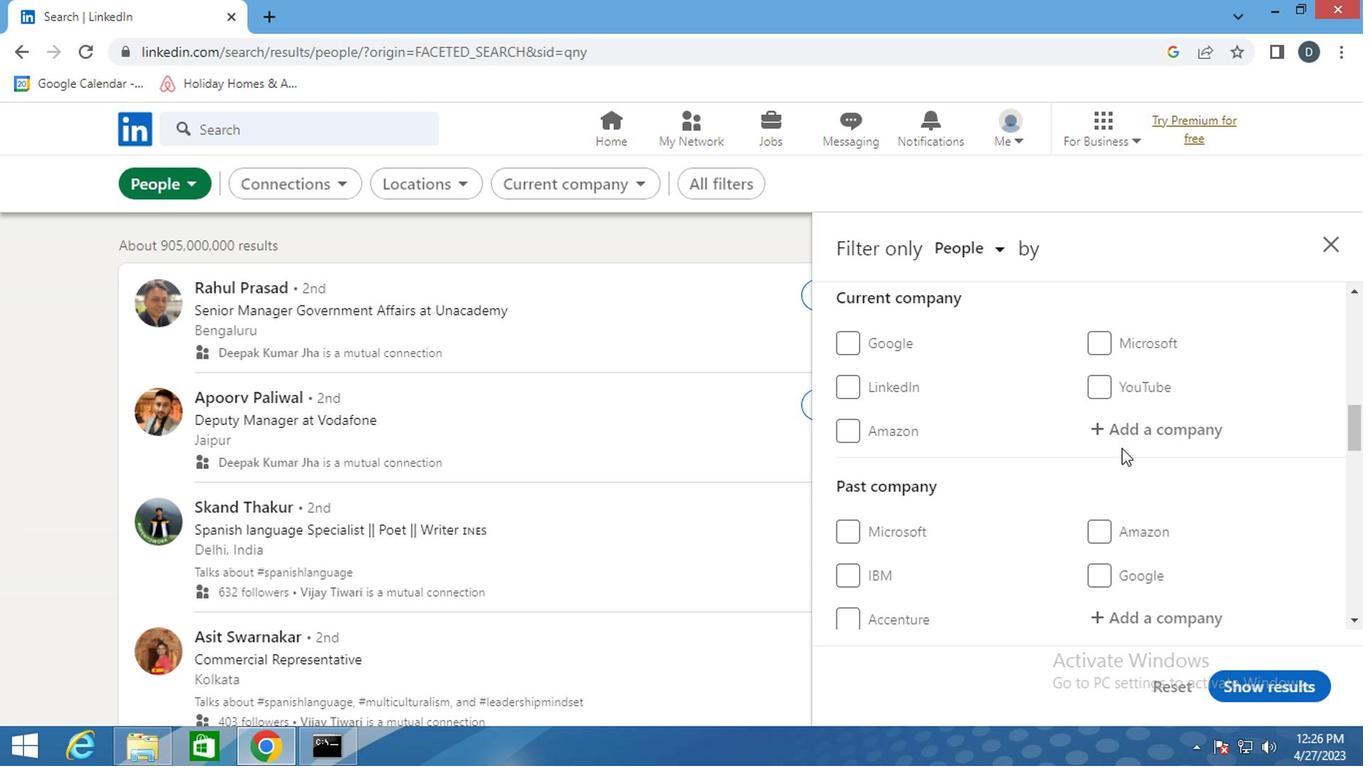 
Action: Mouse scrolled (1137, 430) with delta (0, 0)
Screenshot: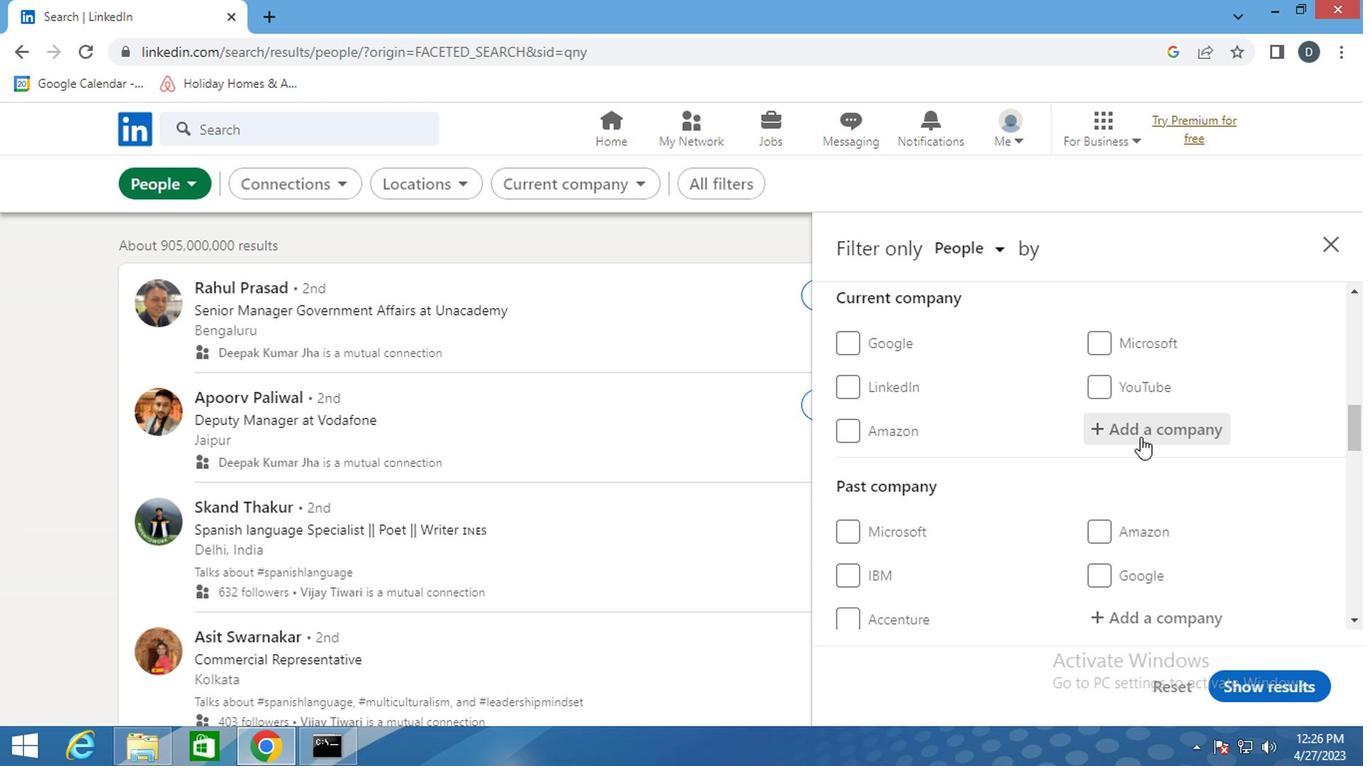 
Action: Mouse scrolled (1137, 430) with delta (0, 0)
Screenshot: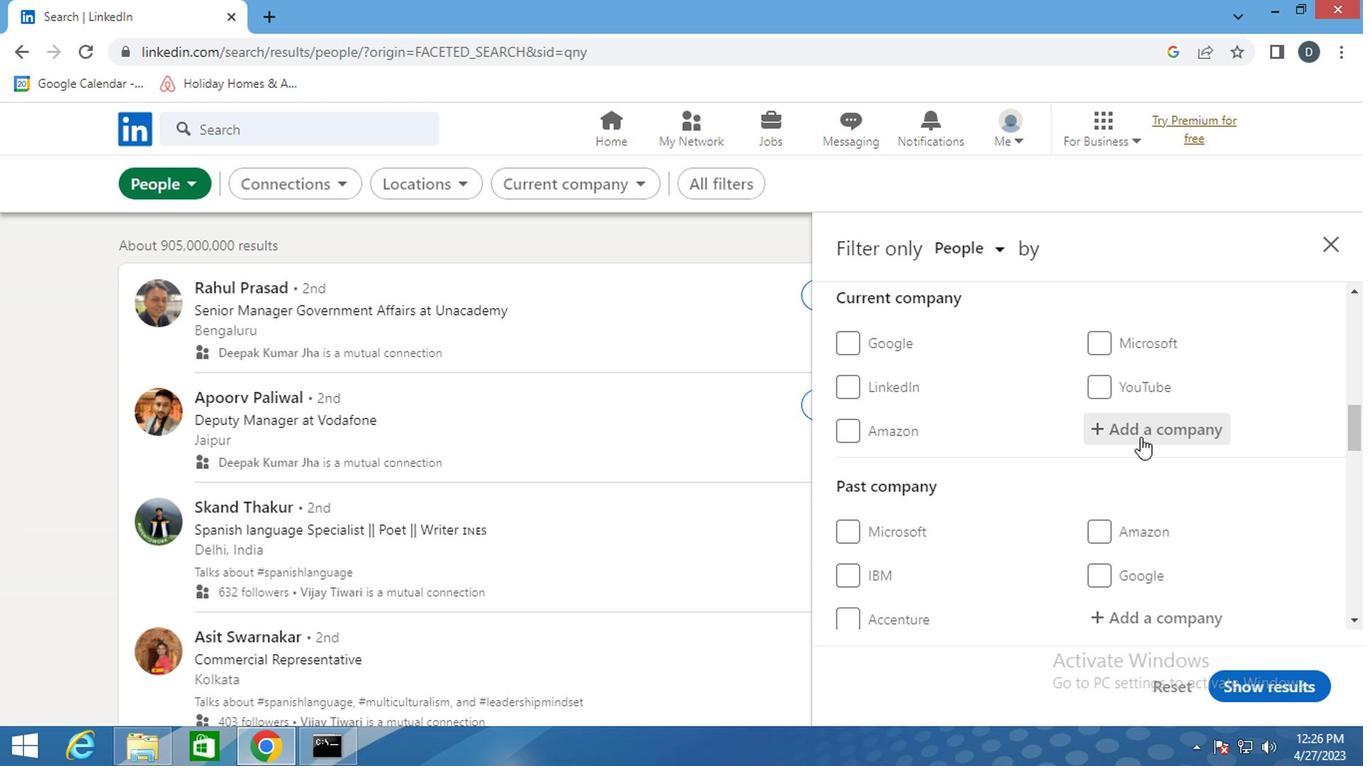
Action: Mouse scrolled (1137, 430) with delta (0, 0)
Screenshot: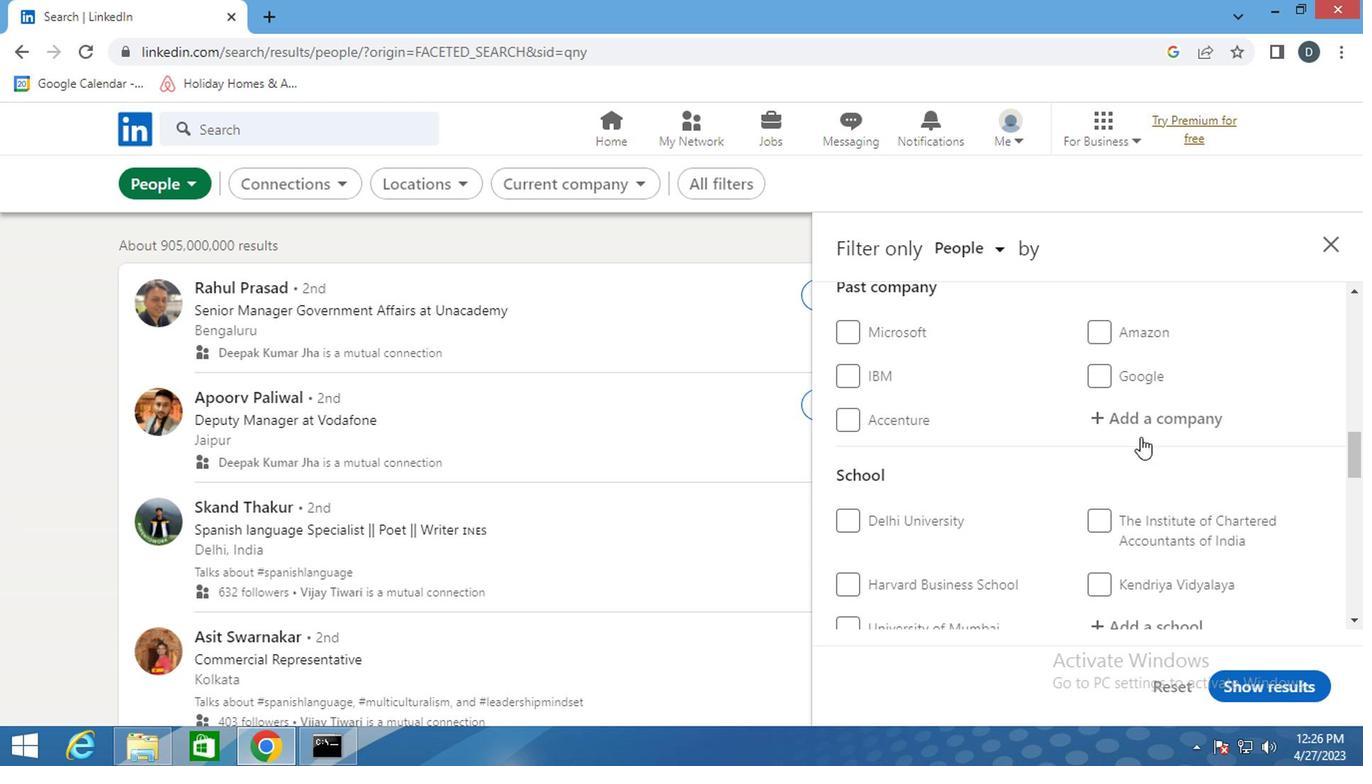 
Action: Mouse scrolled (1137, 430) with delta (0, 0)
Screenshot: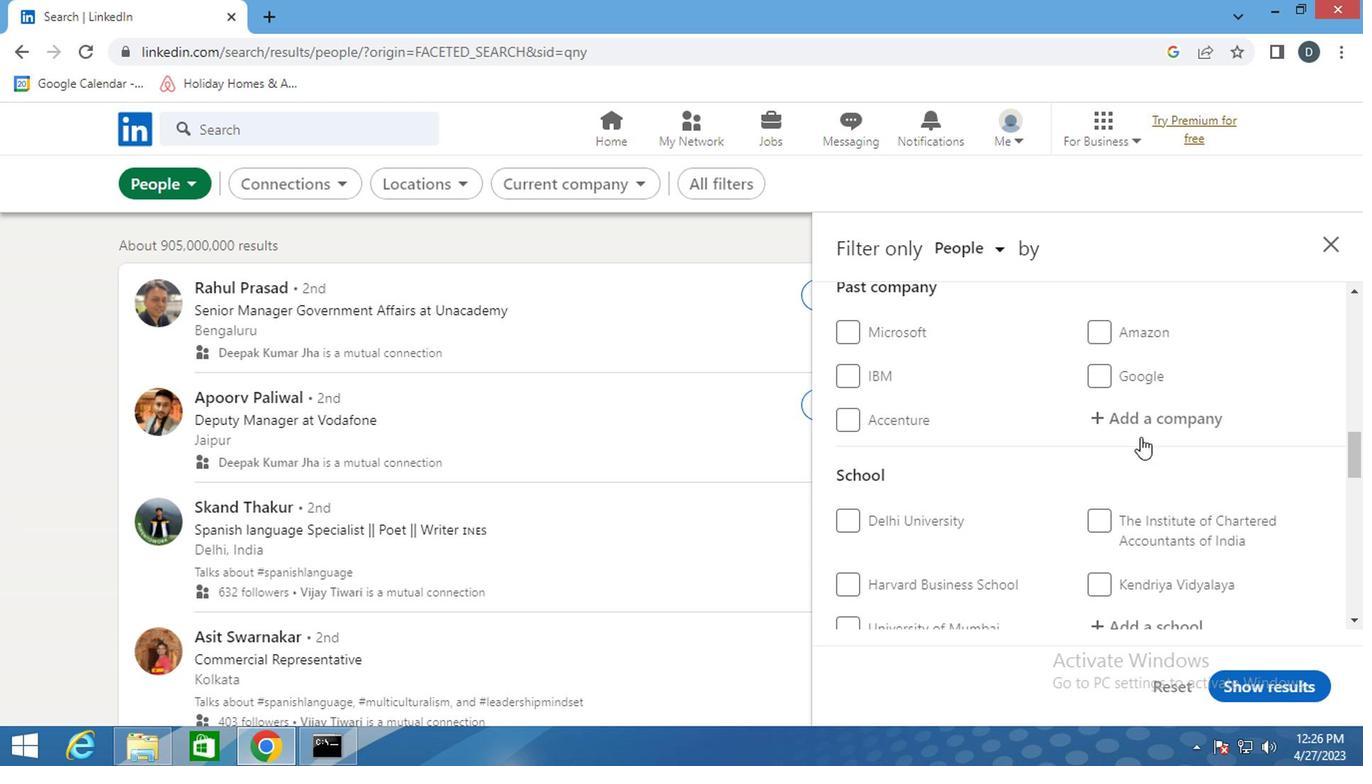 
Action: Mouse scrolled (1137, 430) with delta (0, 0)
Screenshot: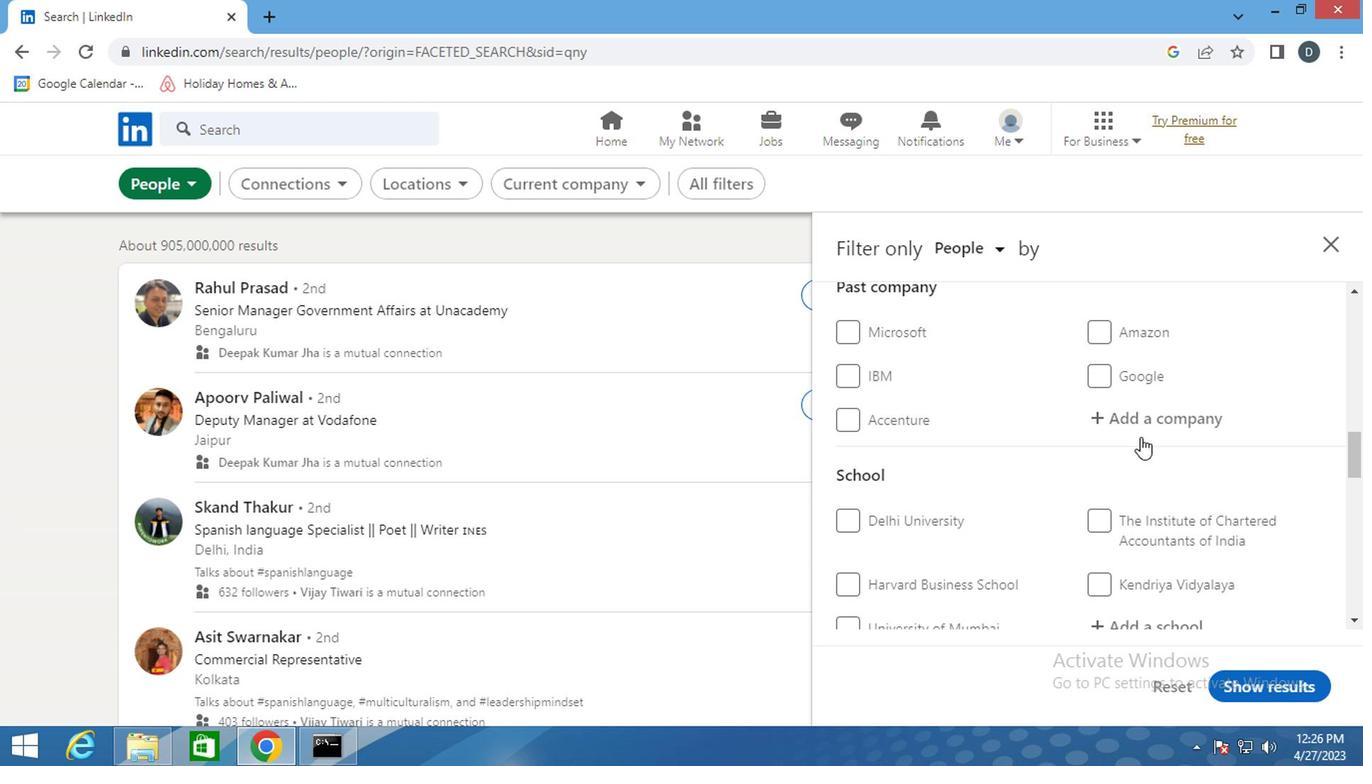 
Action: Mouse scrolled (1137, 430) with delta (0, 0)
Screenshot: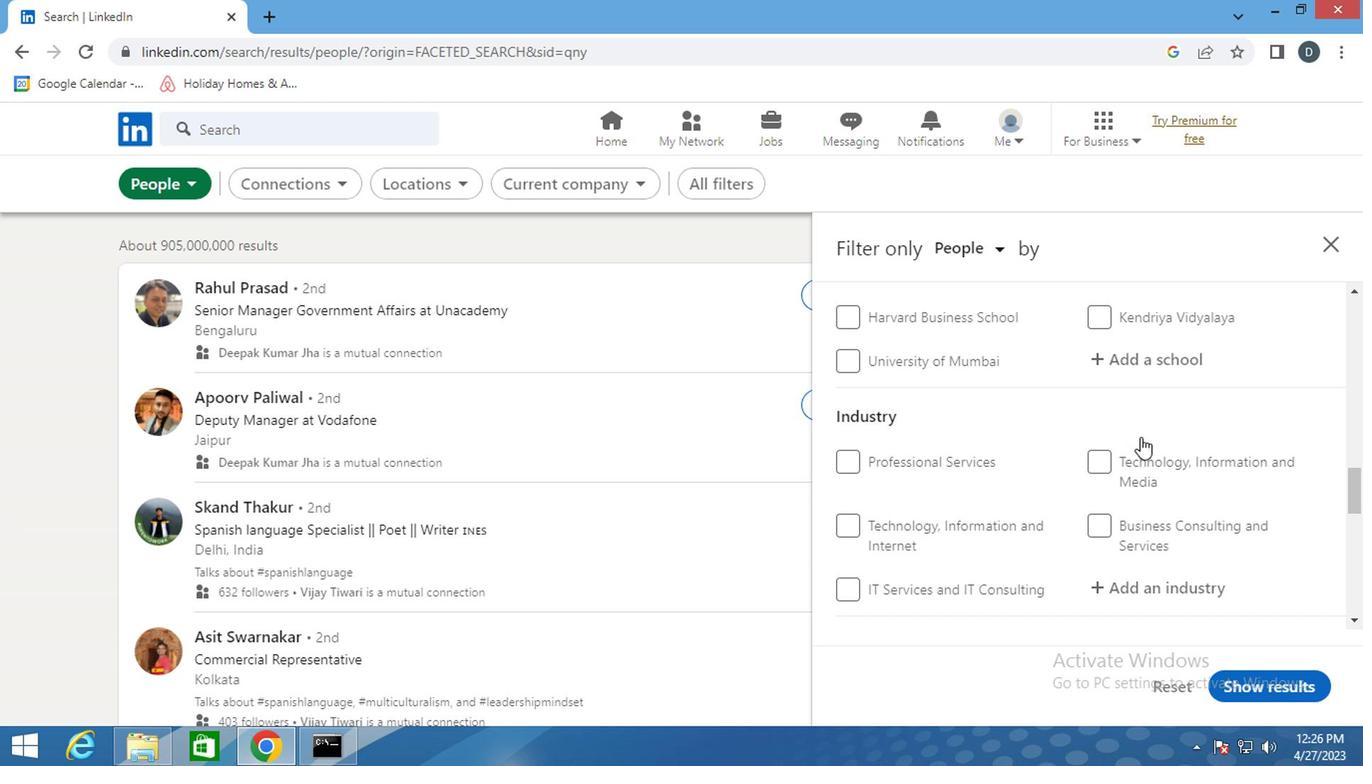 
Action: Mouse scrolled (1137, 430) with delta (0, 0)
Screenshot: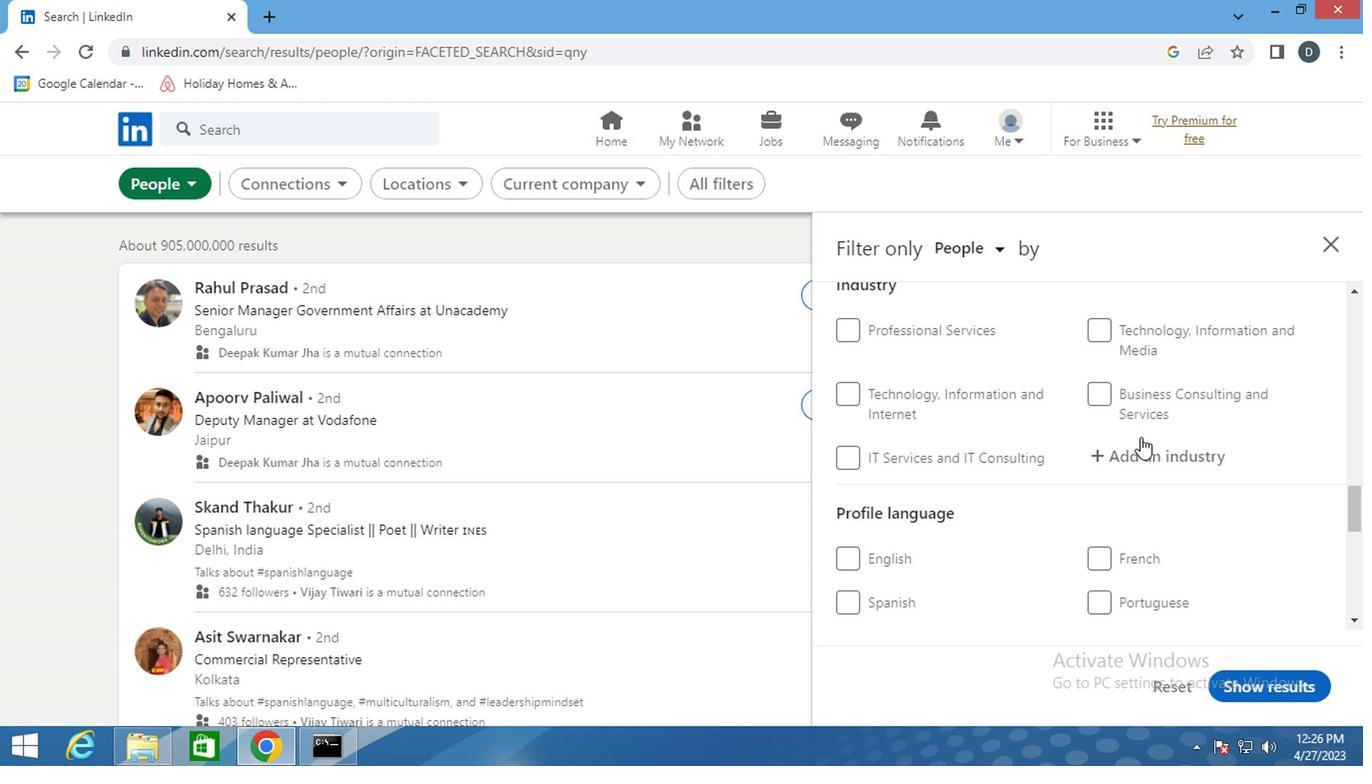 
Action: Mouse scrolled (1137, 430) with delta (0, 0)
Screenshot: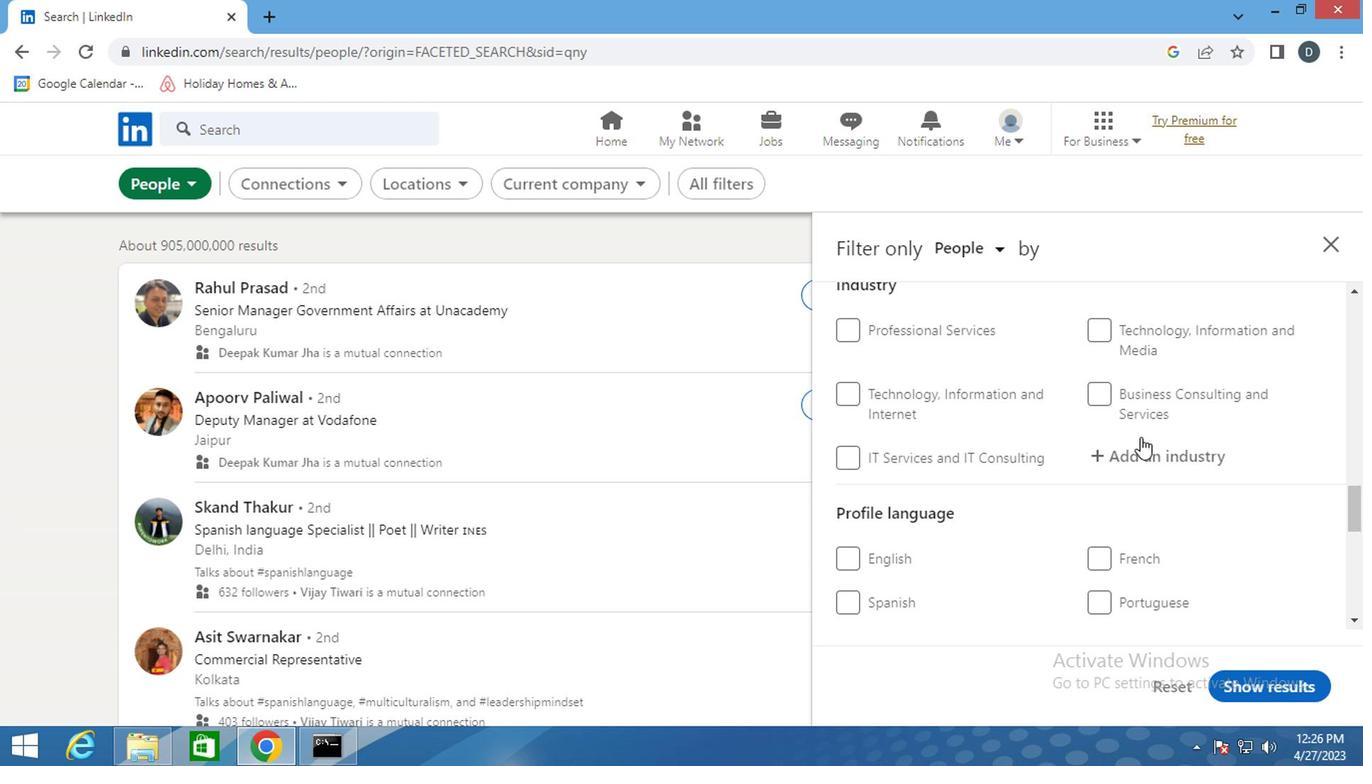 
Action: Mouse scrolled (1137, 430) with delta (0, 0)
Screenshot: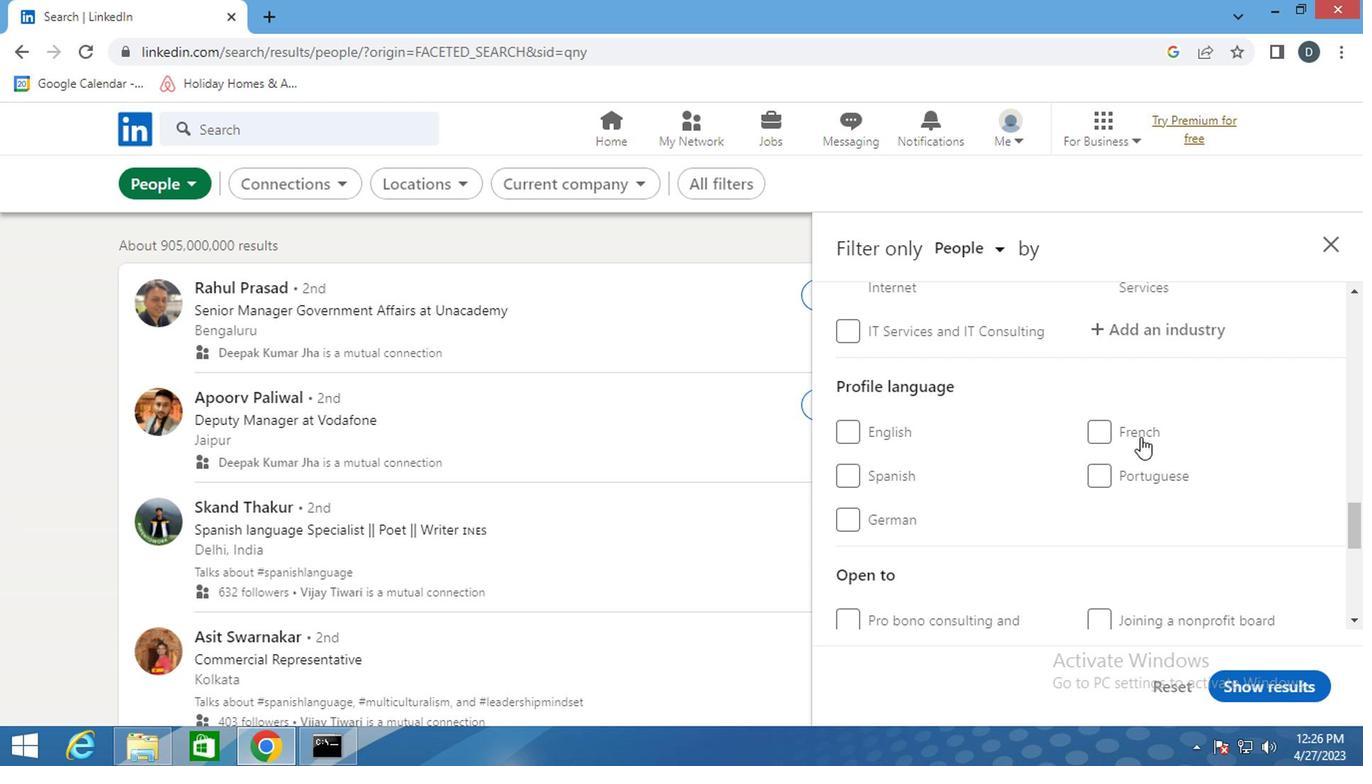 
Action: Mouse scrolled (1137, 432) with delta (0, 1)
Screenshot: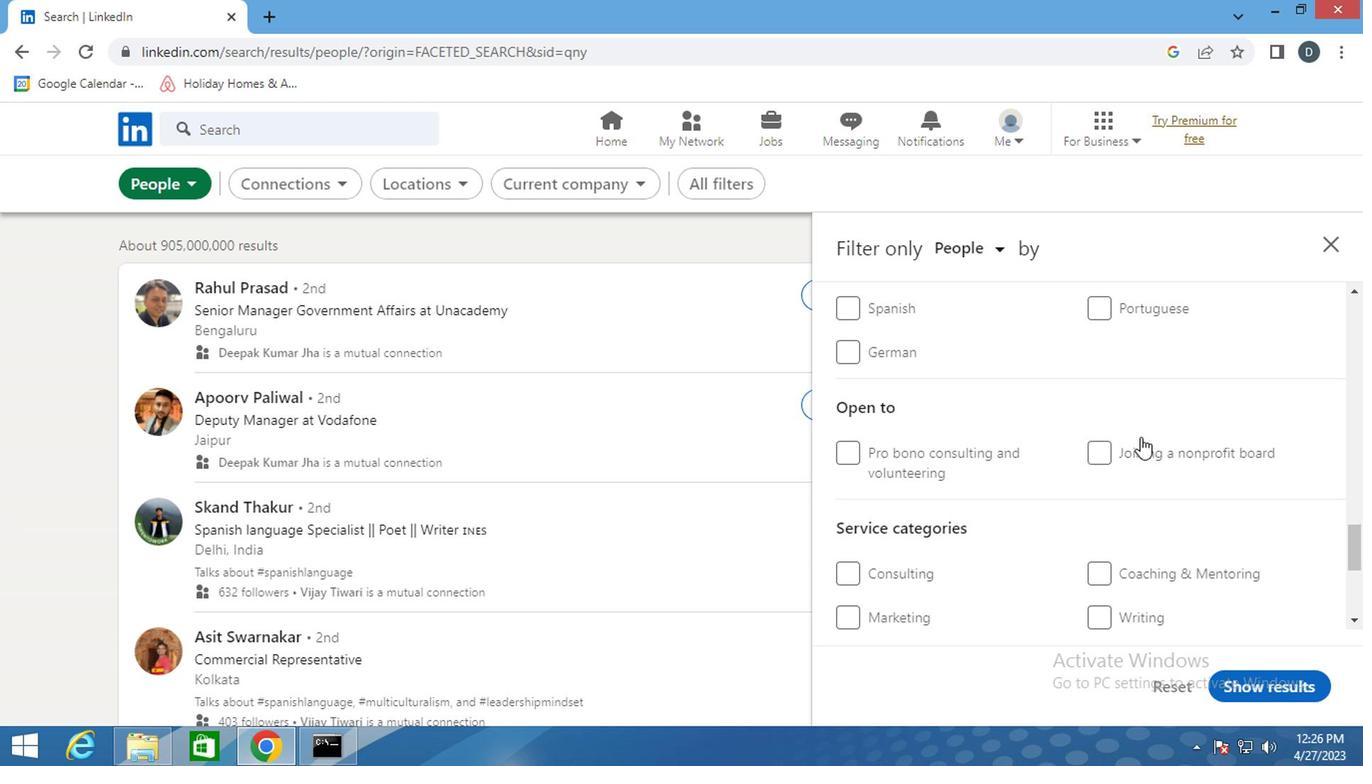 
Action: Mouse moved to (920, 406)
Screenshot: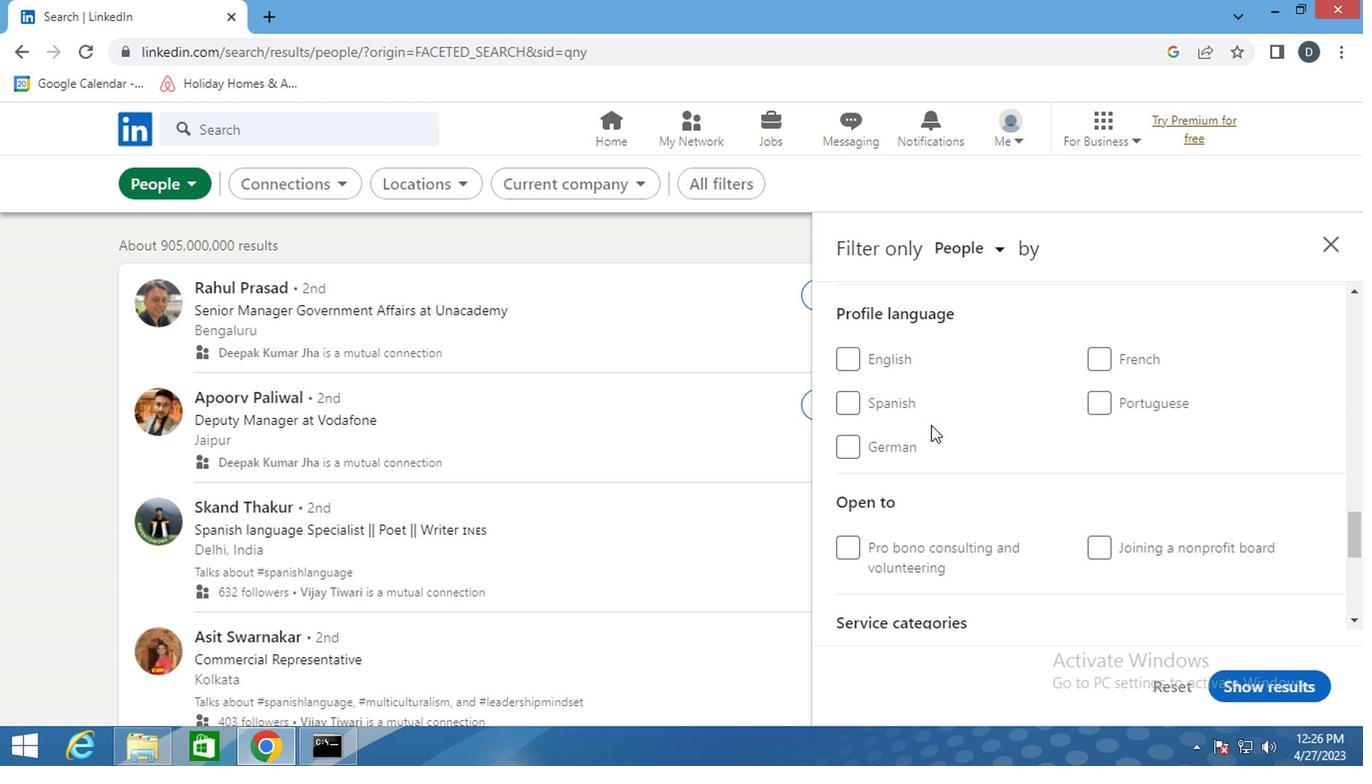 
Action: Mouse pressed left at (920, 406)
Screenshot: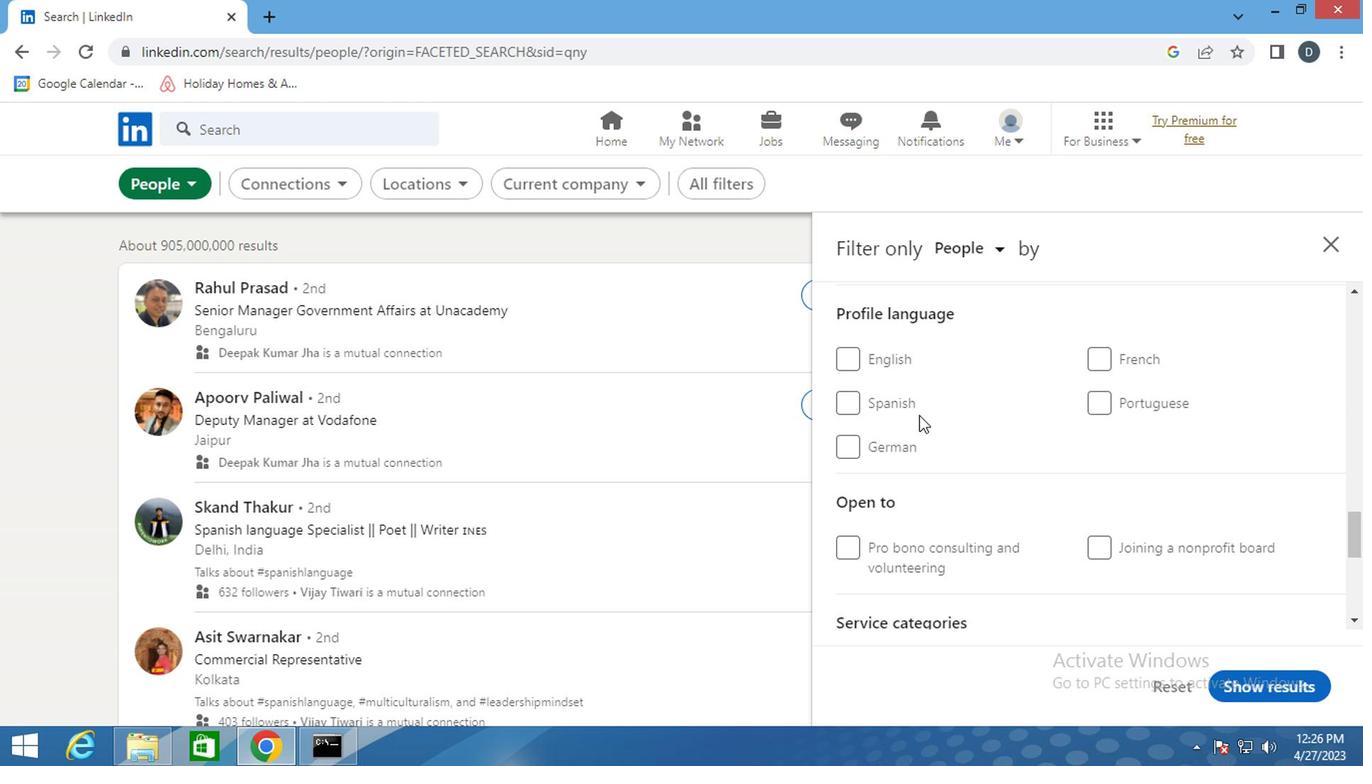 
Action: Mouse moved to (912, 391)
Screenshot: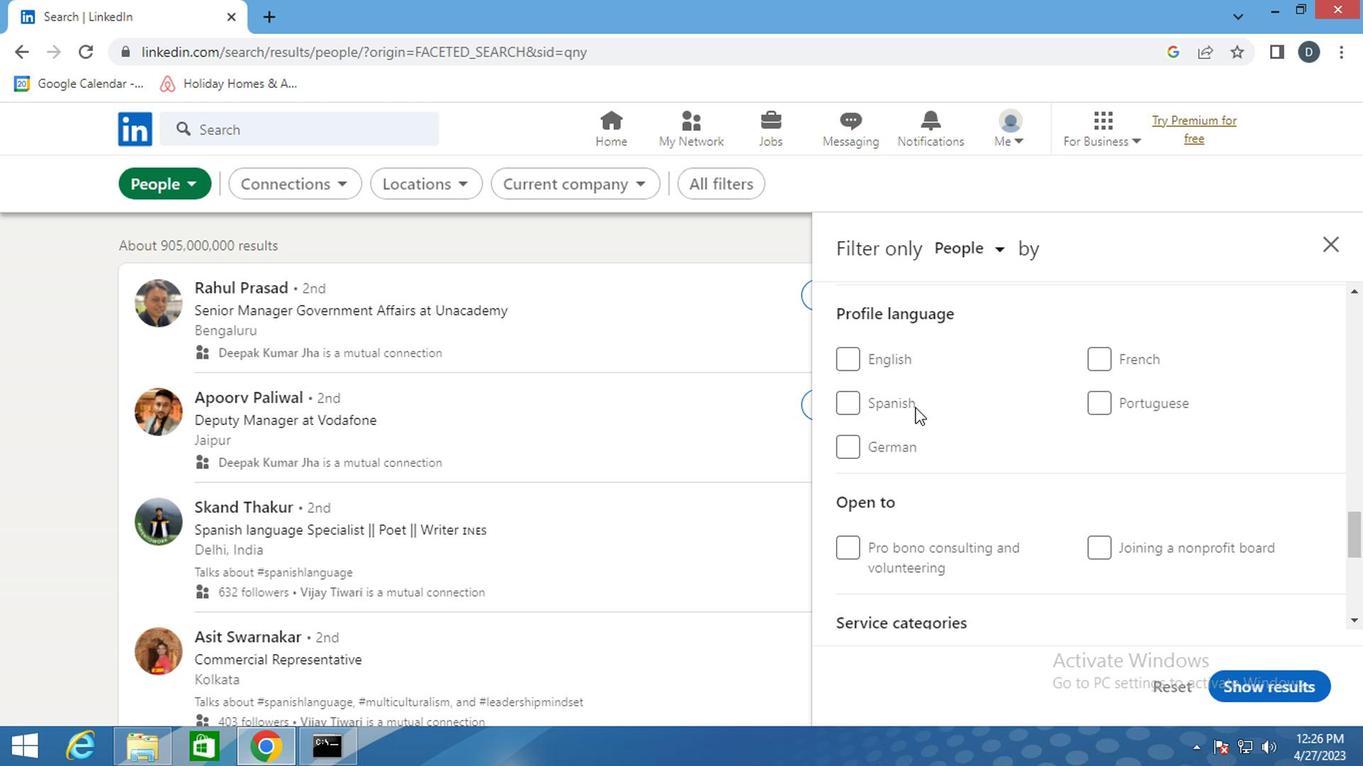 
Action: Mouse pressed left at (912, 391)
Screenshot: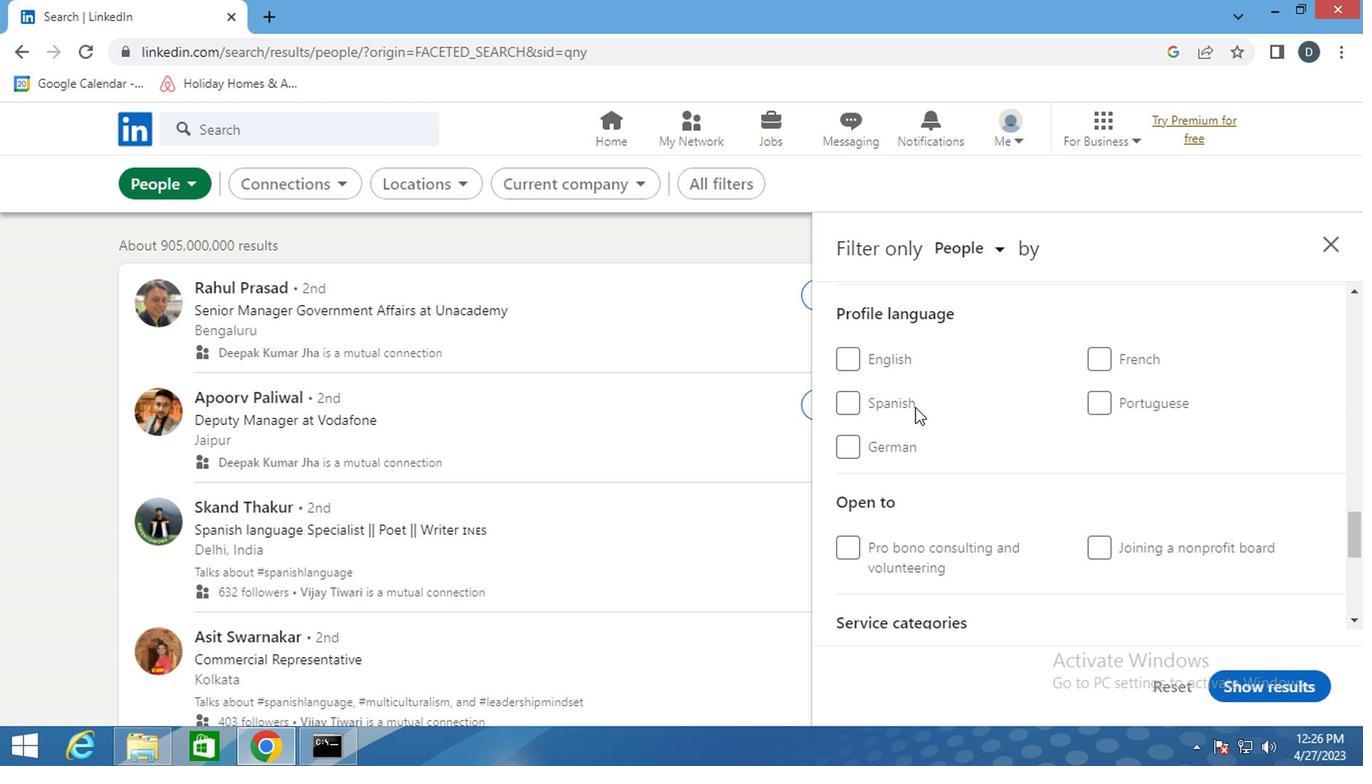 
Action: Mouse moved to (1018, 513)
Screenshot: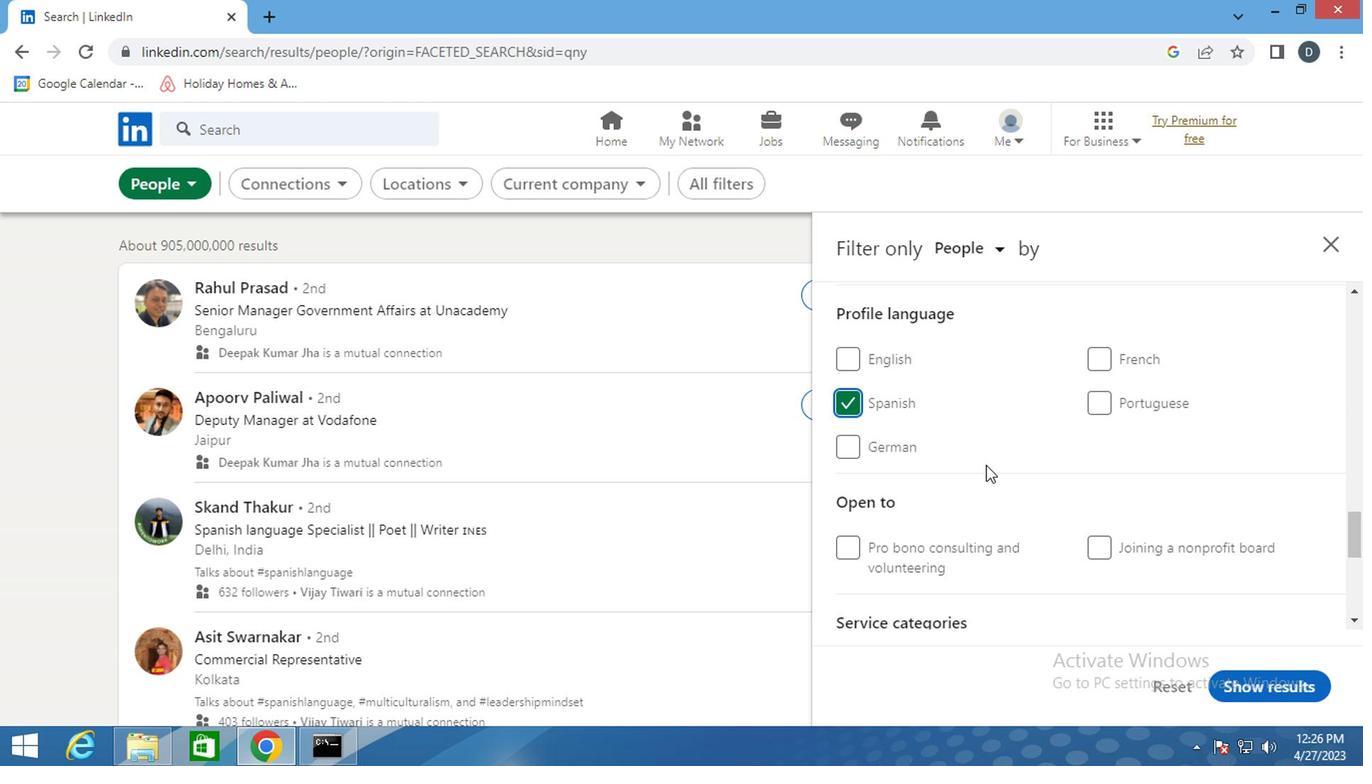 
Action: Mouse scrolled (1018, 515) with delta (0, 1)
Screenshot: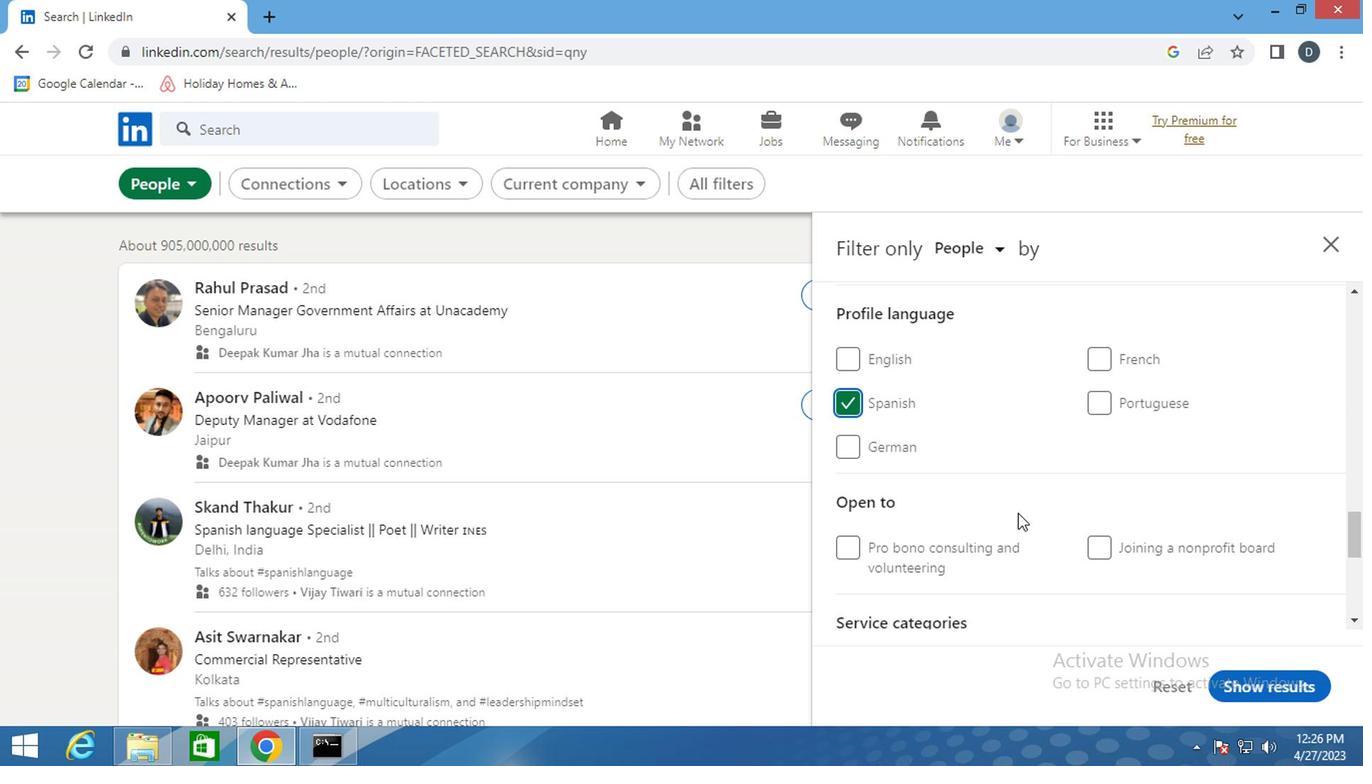
Action: Mouse scrolled (1018, 515) with delta (0, 1)
Screenshot: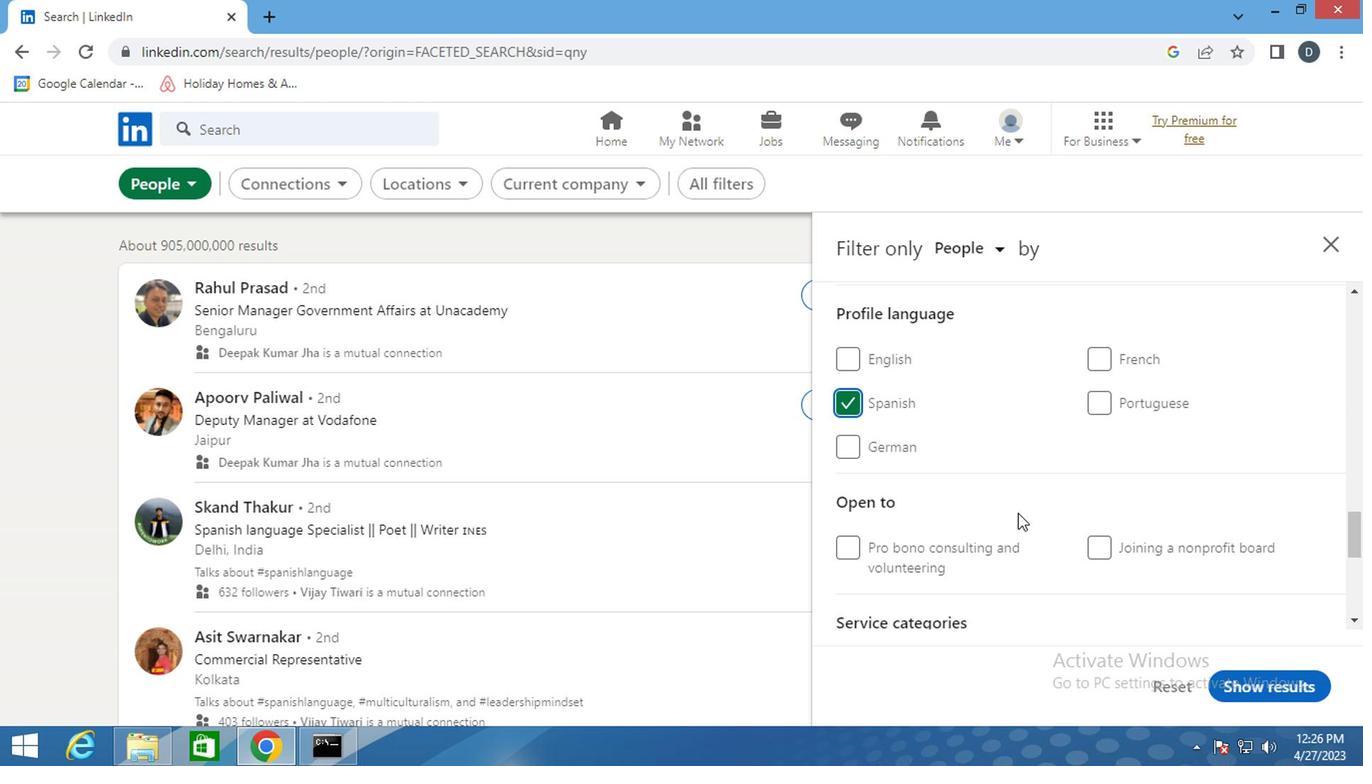 
Action: Mouse scrolled (1018, 515) with delta (0, 1)
Screenshot: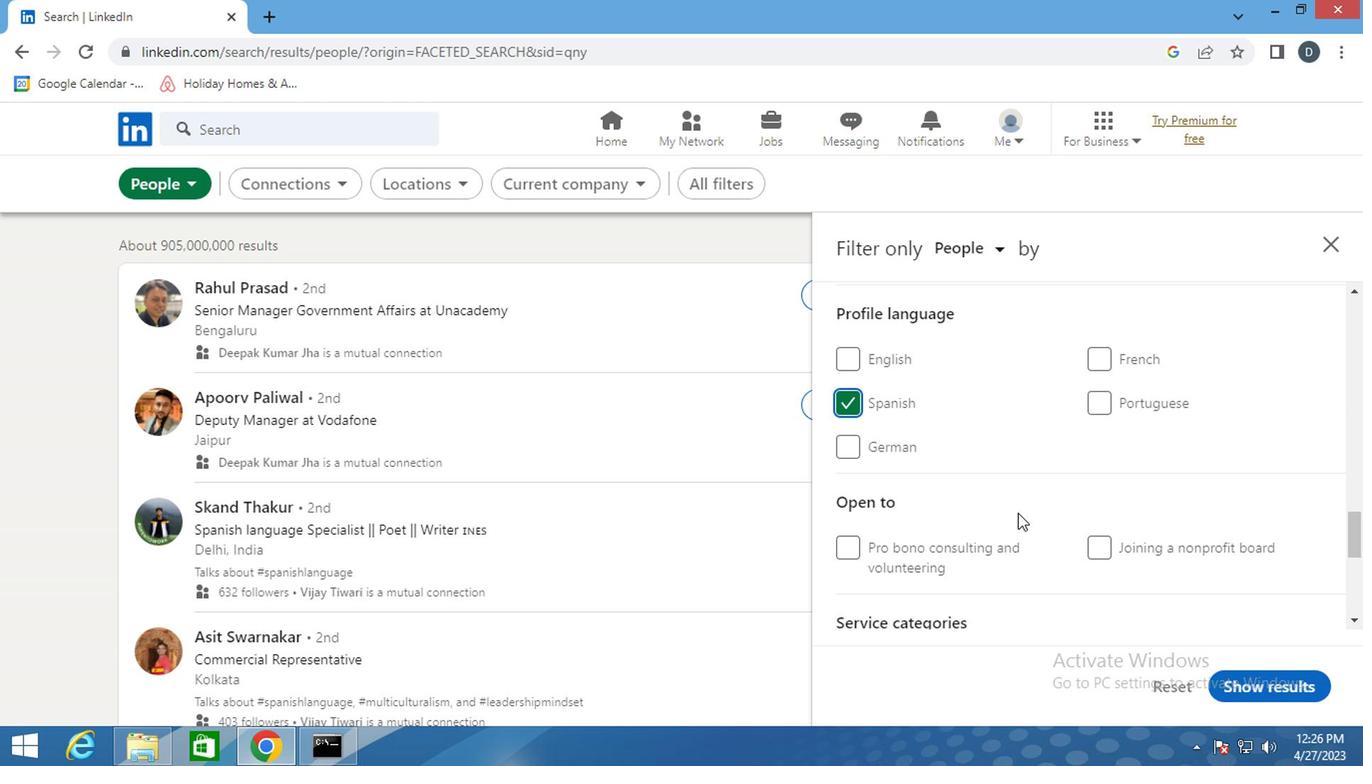 
Action: Mouse scrolled (1018, 515) with delta (0, 1)
Screenshot: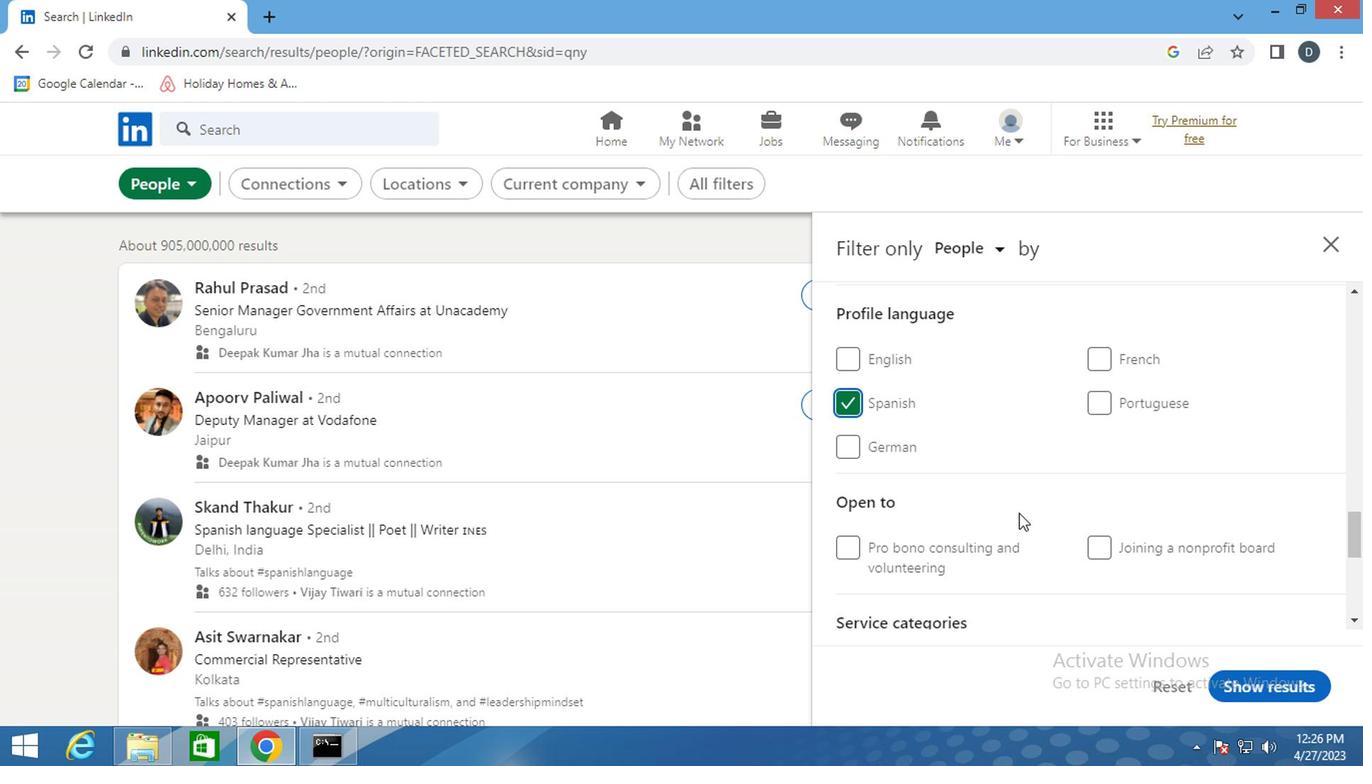 
Action: Mouse scrolled (1018, 515) with delta (0, 1)
Screenshot: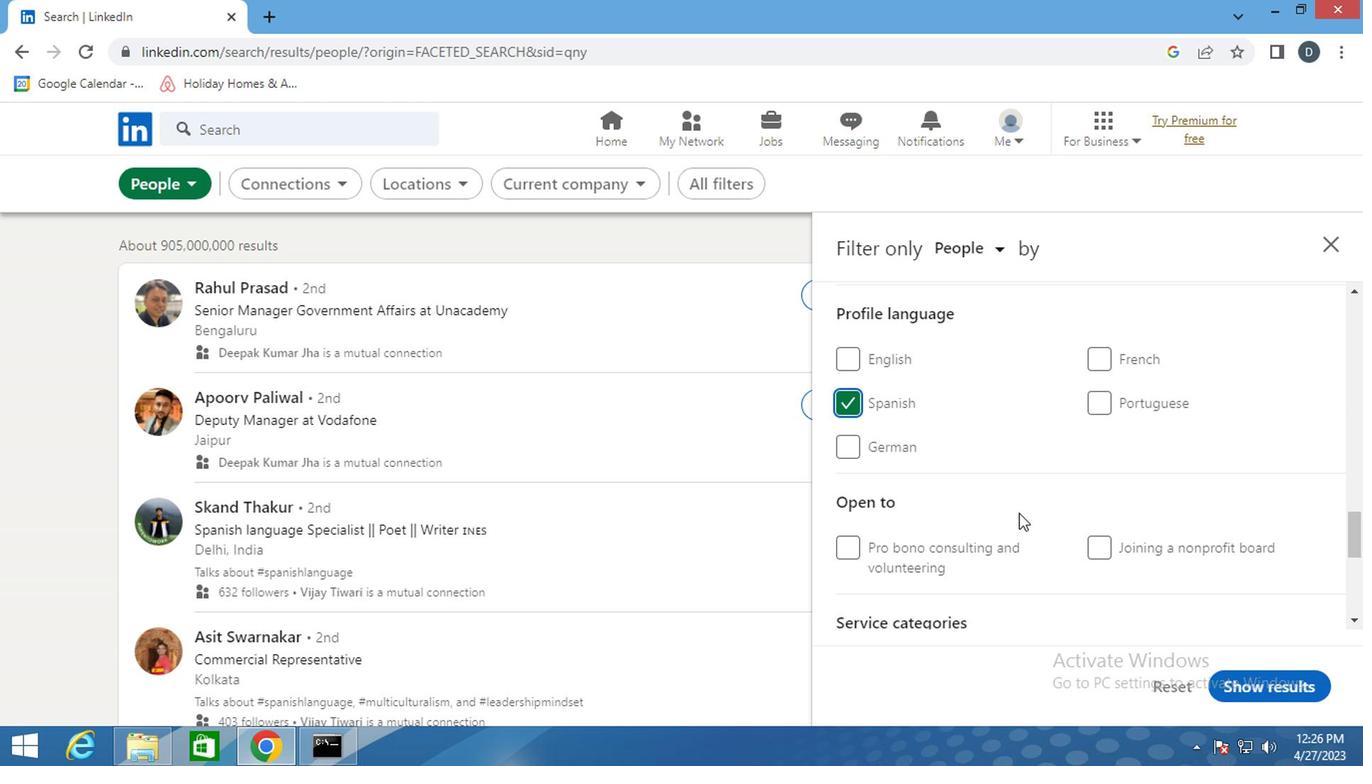 
Action: Mouse scrolled (1018, 515) with delta (0, 1)
Screenshot: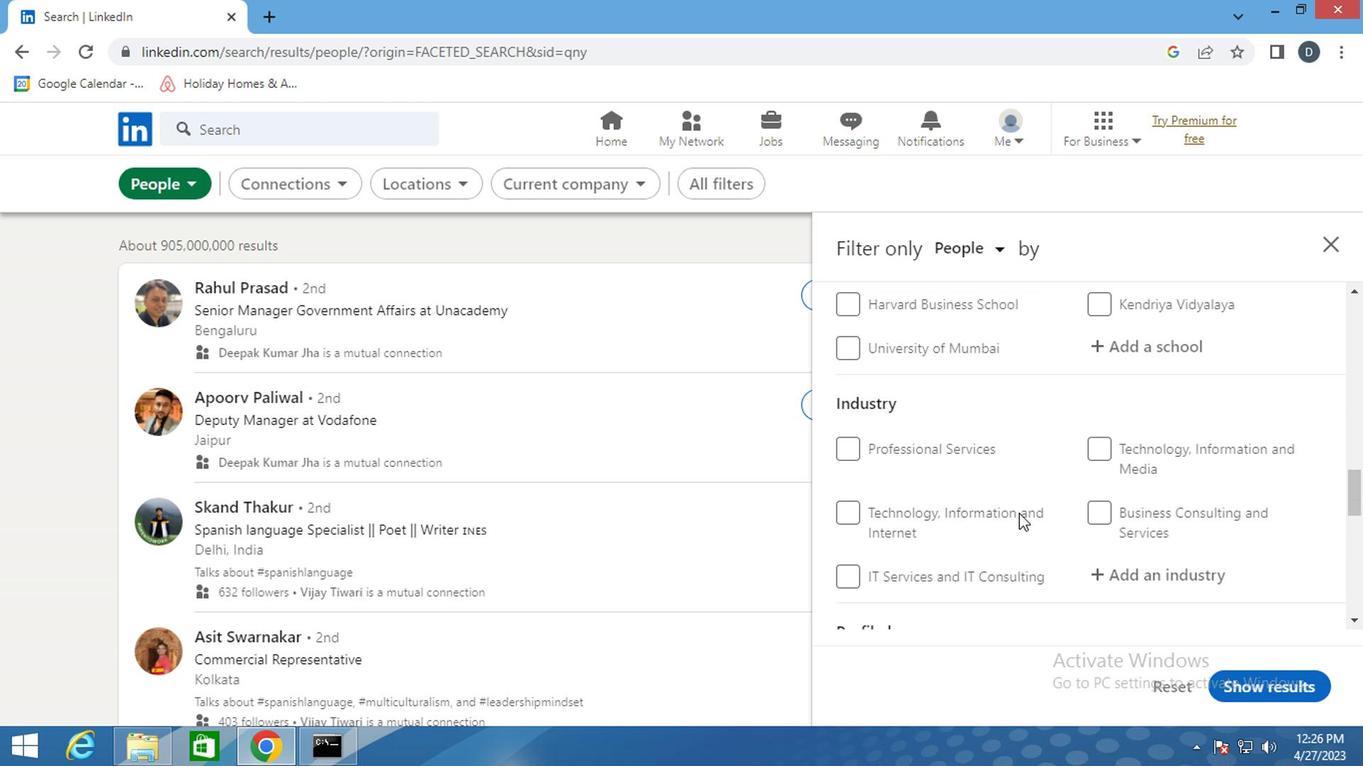 
Action: Mouse scrolled (1018, 515) with delta (0, 1)
Screenshot: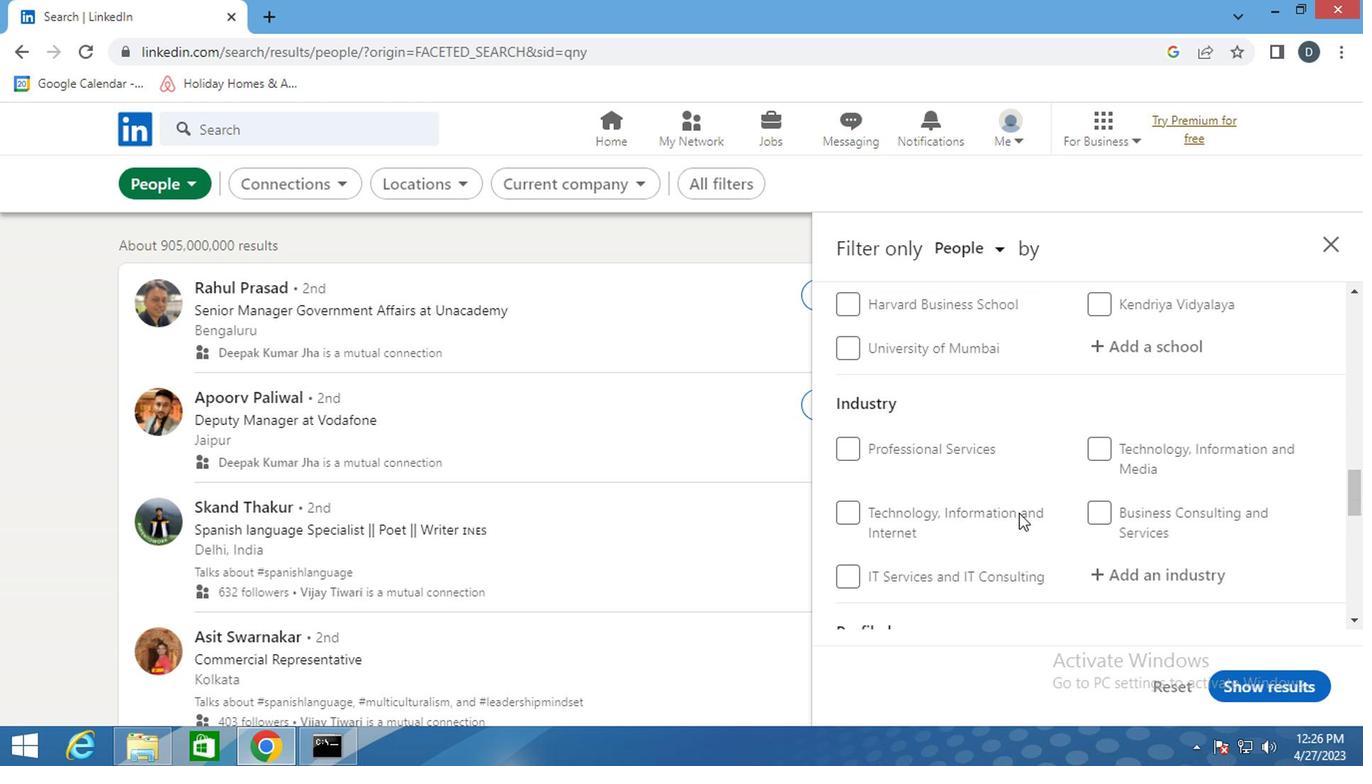 
Action: Mouse moved to (1091, 507)
Screenshot: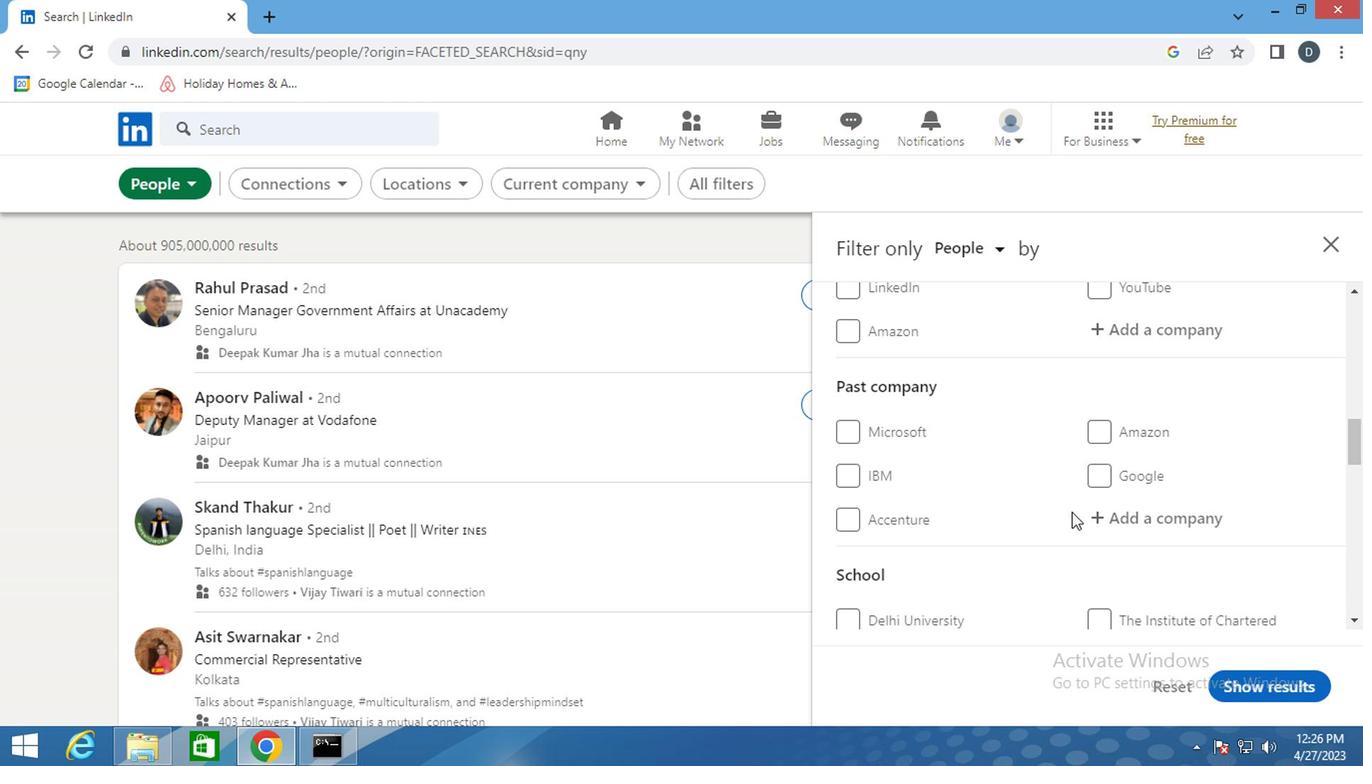 
Action: Mouse scrolled (1091, 508) with delta (0, 0)
Screenshot: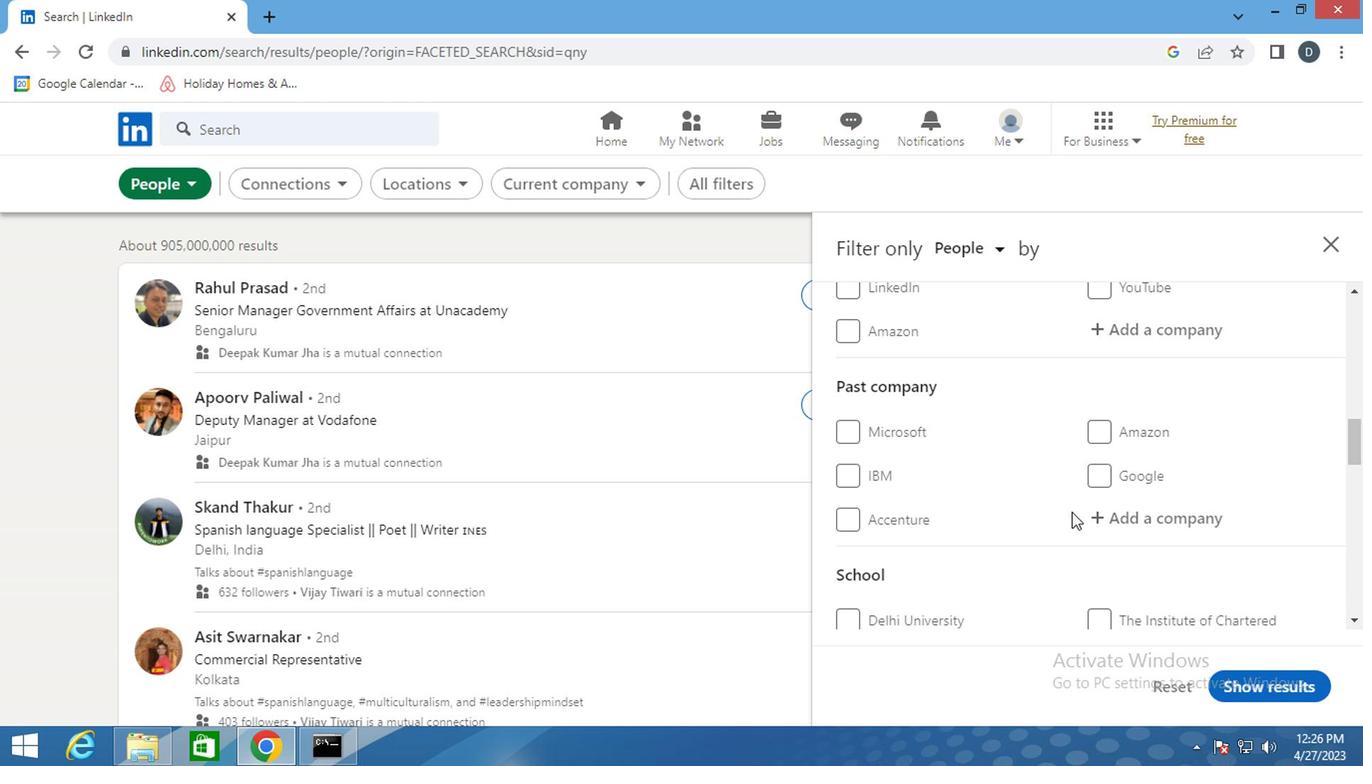 
Action: Mouse scrolled (1091, 508) with delta (0, 0)
Screenshot: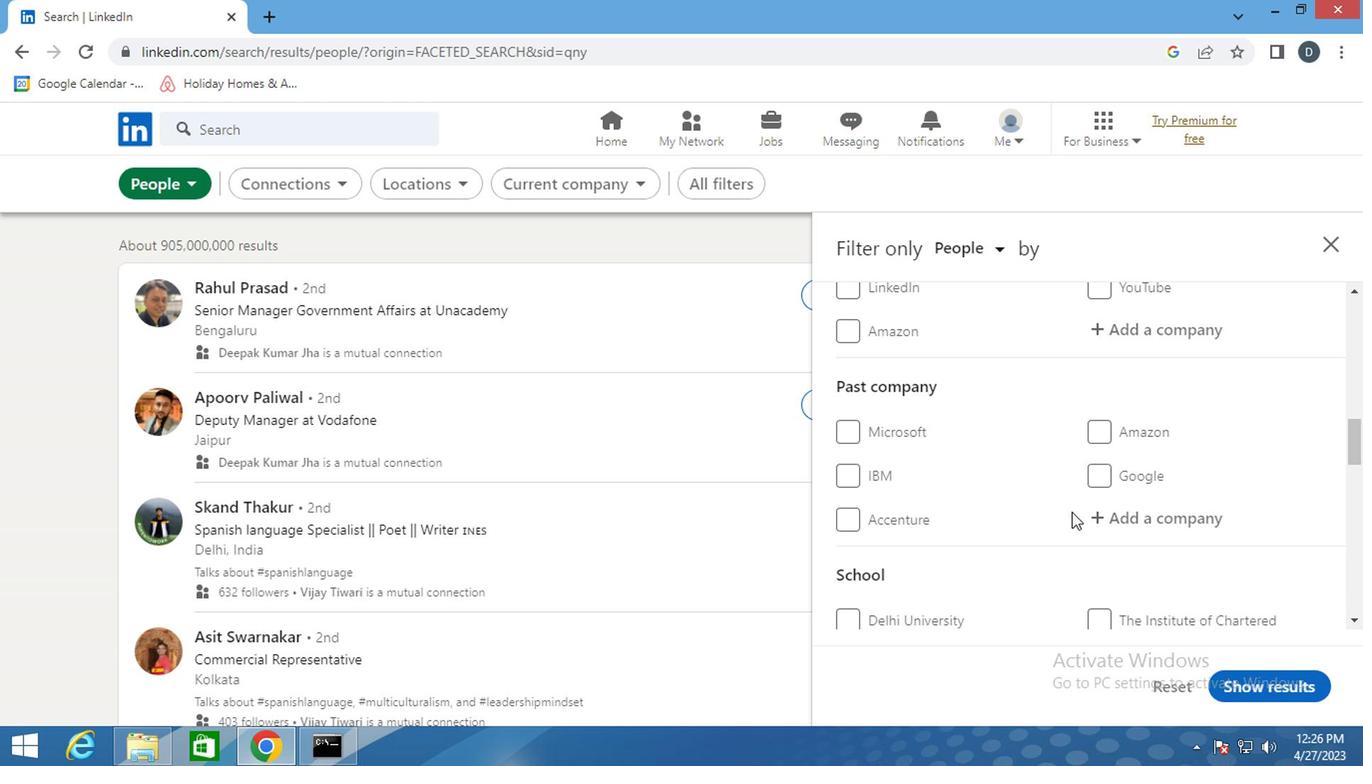 
Action: Mouse moved to (1128, 524)
Screenshot: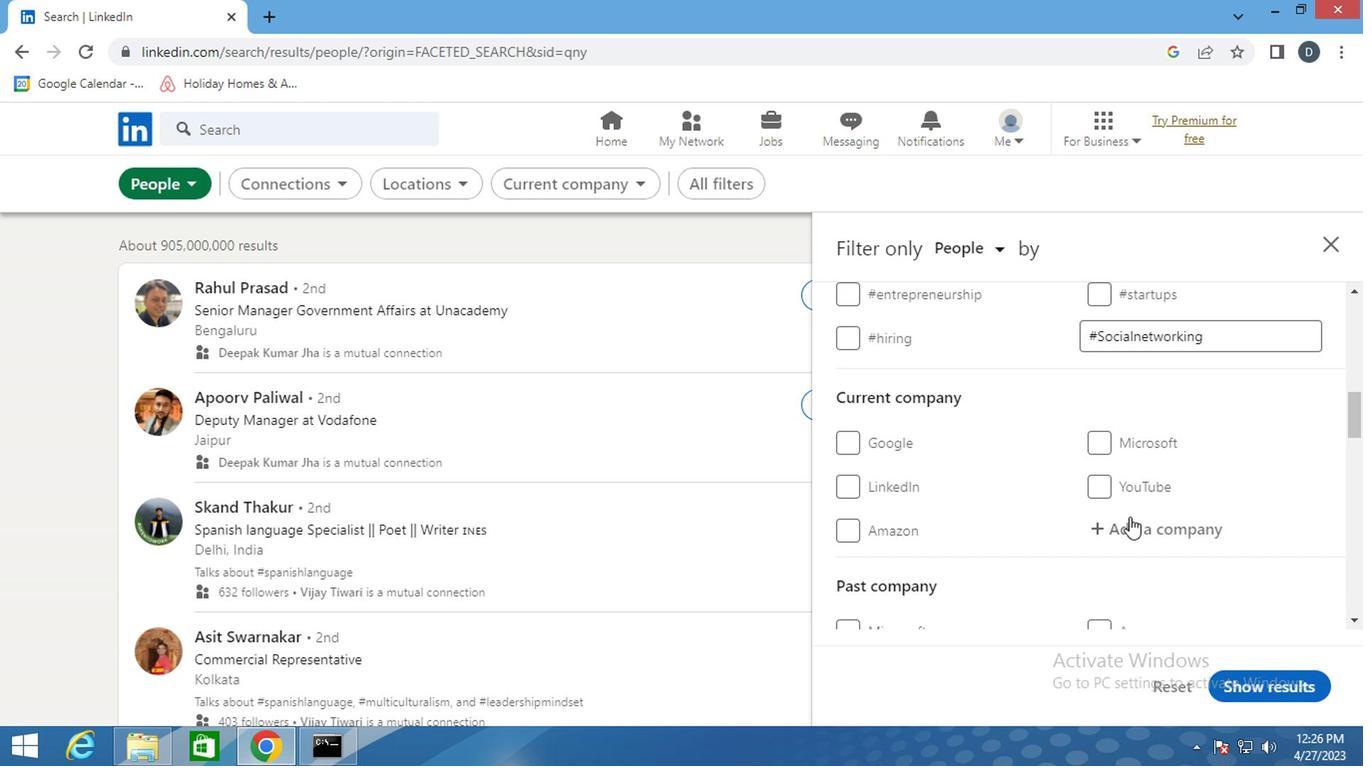 
Action: Mouse pressed left at (1128, 524)
Screenshot: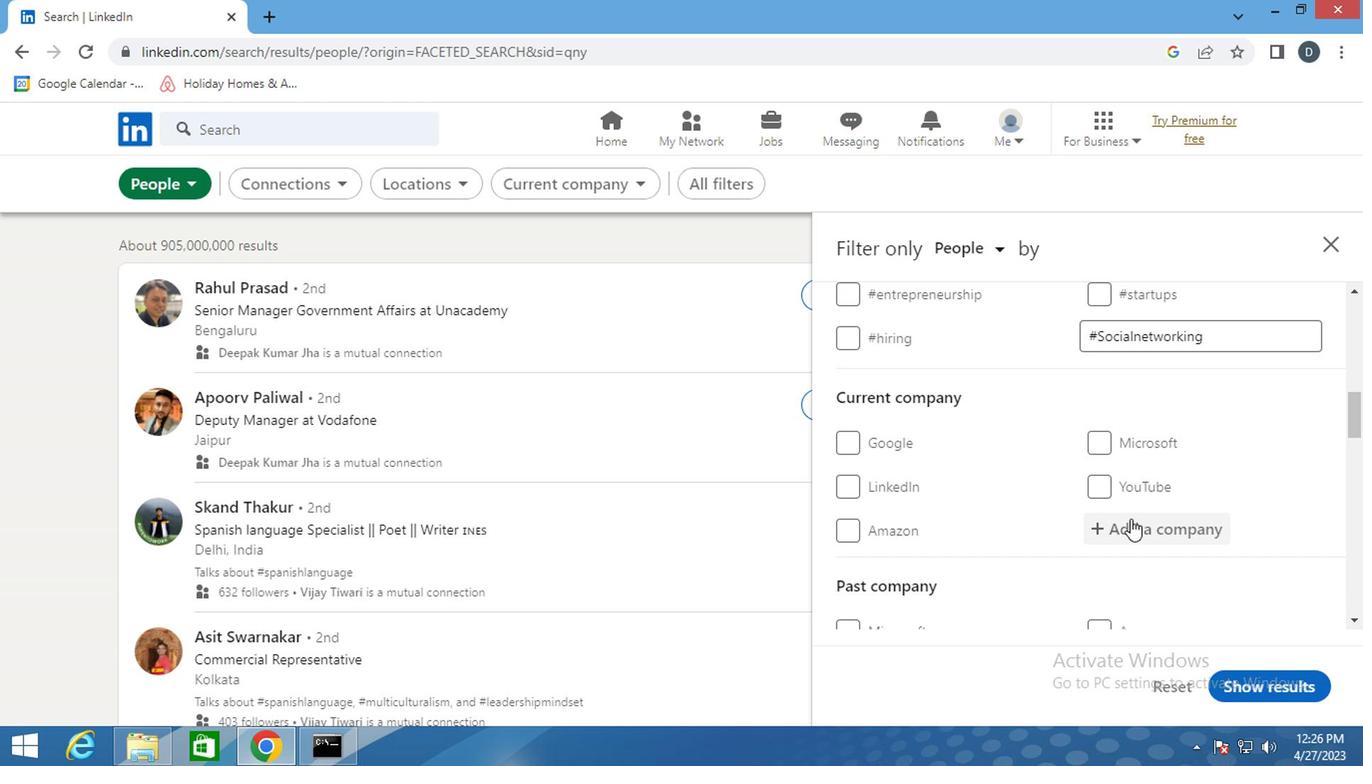 
Action: Mouse moved to (1131, 524)
Screenshot: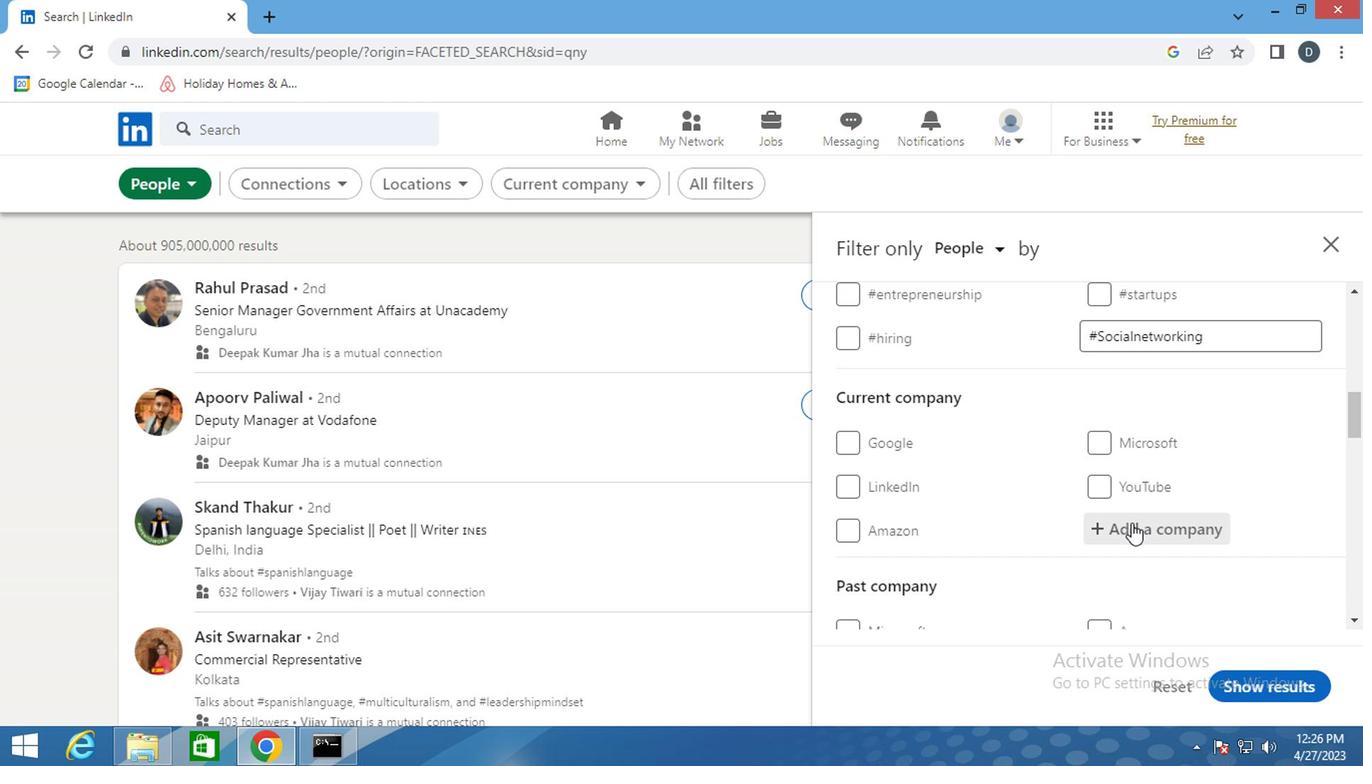 
Action: Key pressed <Key.shift><Key.shift><Key.shift><Key.shift><Key.shift><Key.shift>PNC
Screenshot: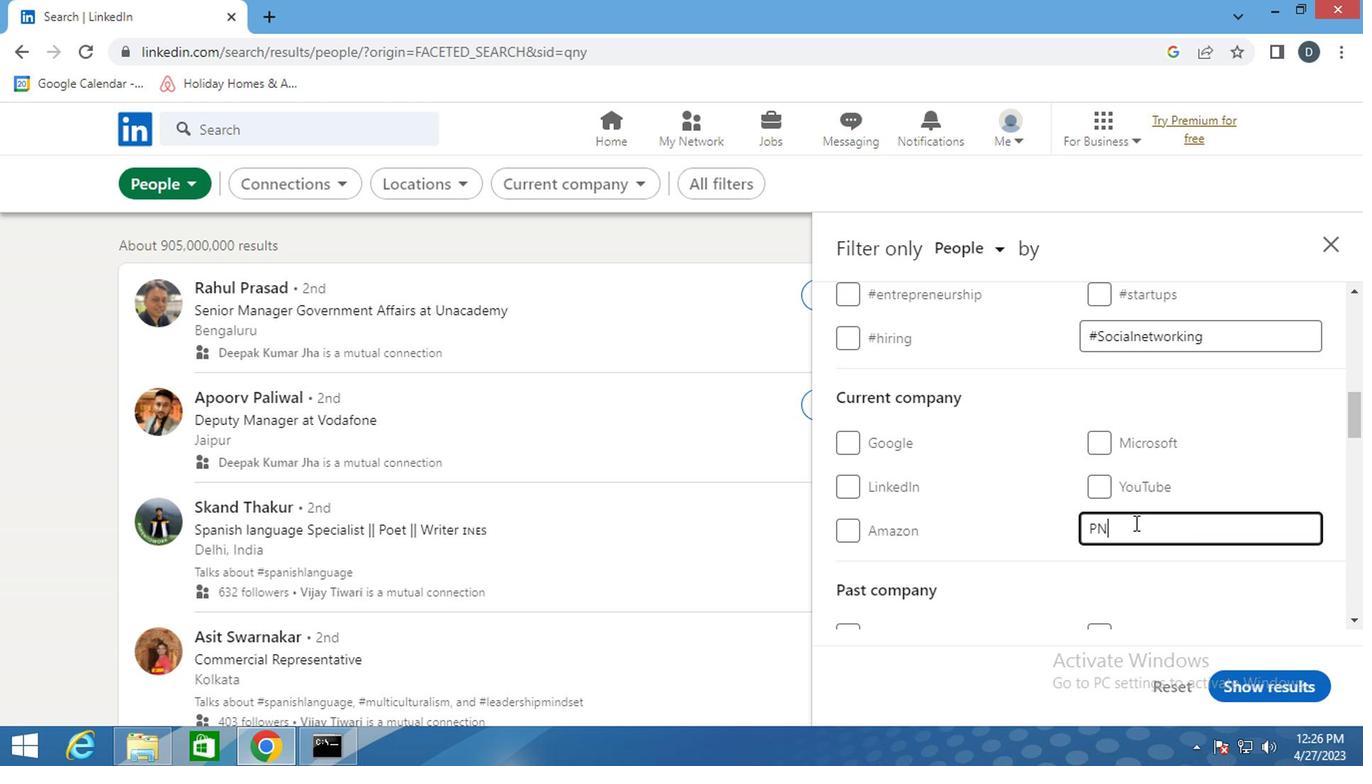 
Action: Mouse moved to (1120, 613)
Screenshot: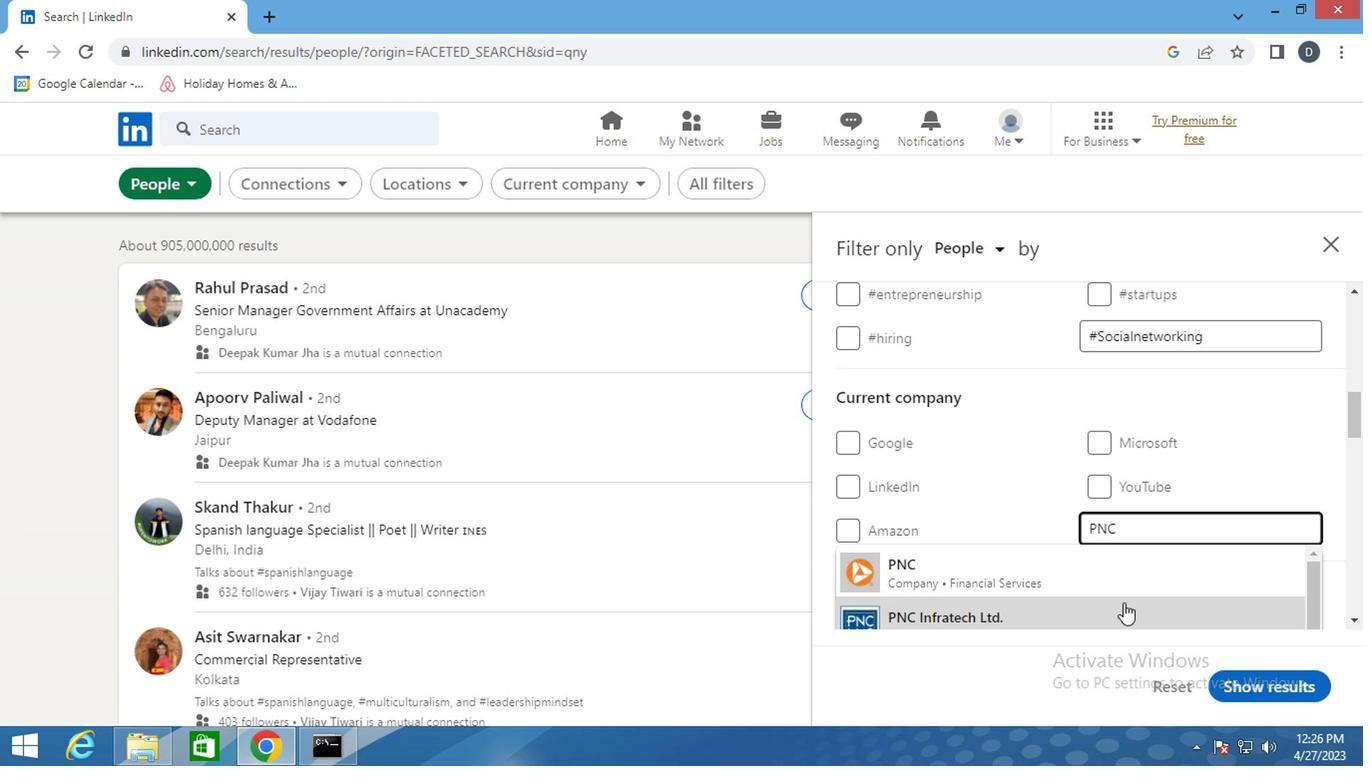 
Action: Mouse pressed left at (1120, 613)
Screenshot: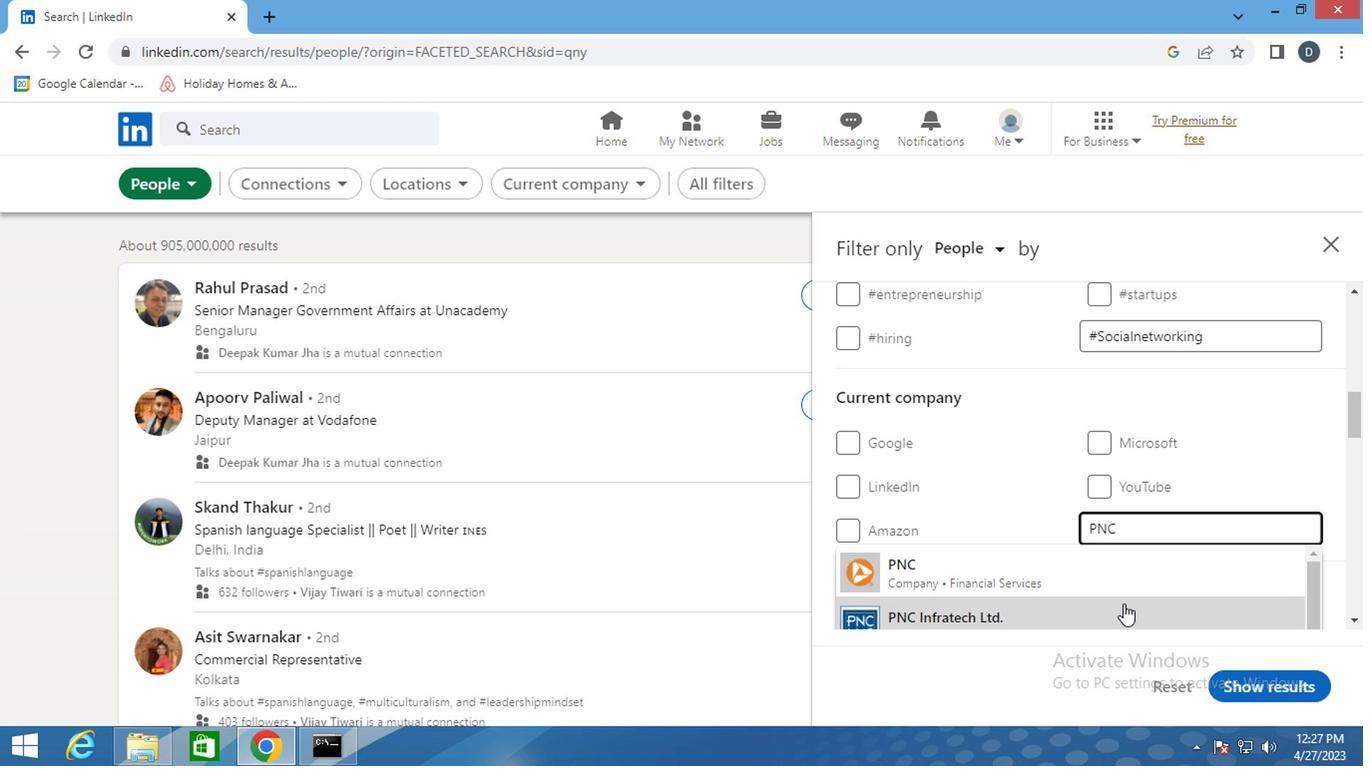 
Action: Mouse moved to (1123, 591)
Screenshot: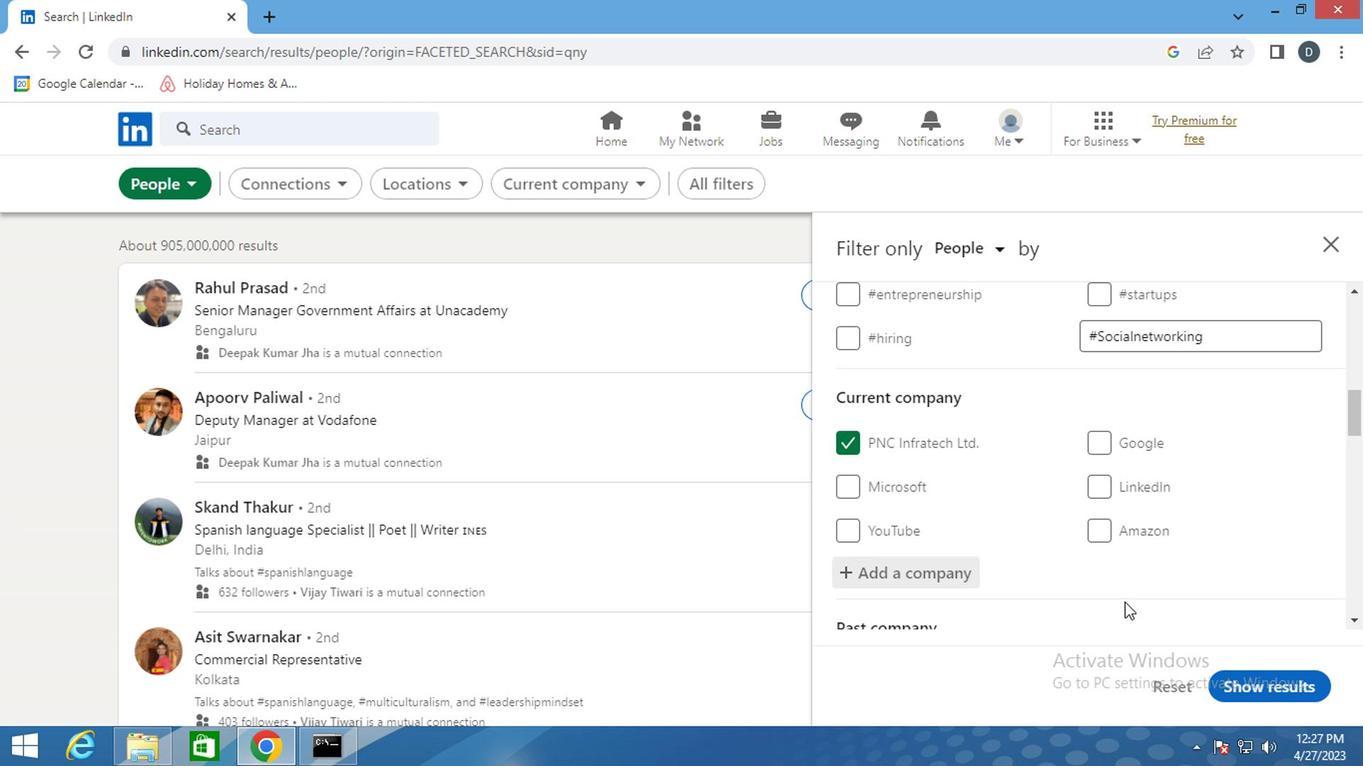 
Action: Mouse scrolled (1123, 590) with delta (0, 0)
Screenshot: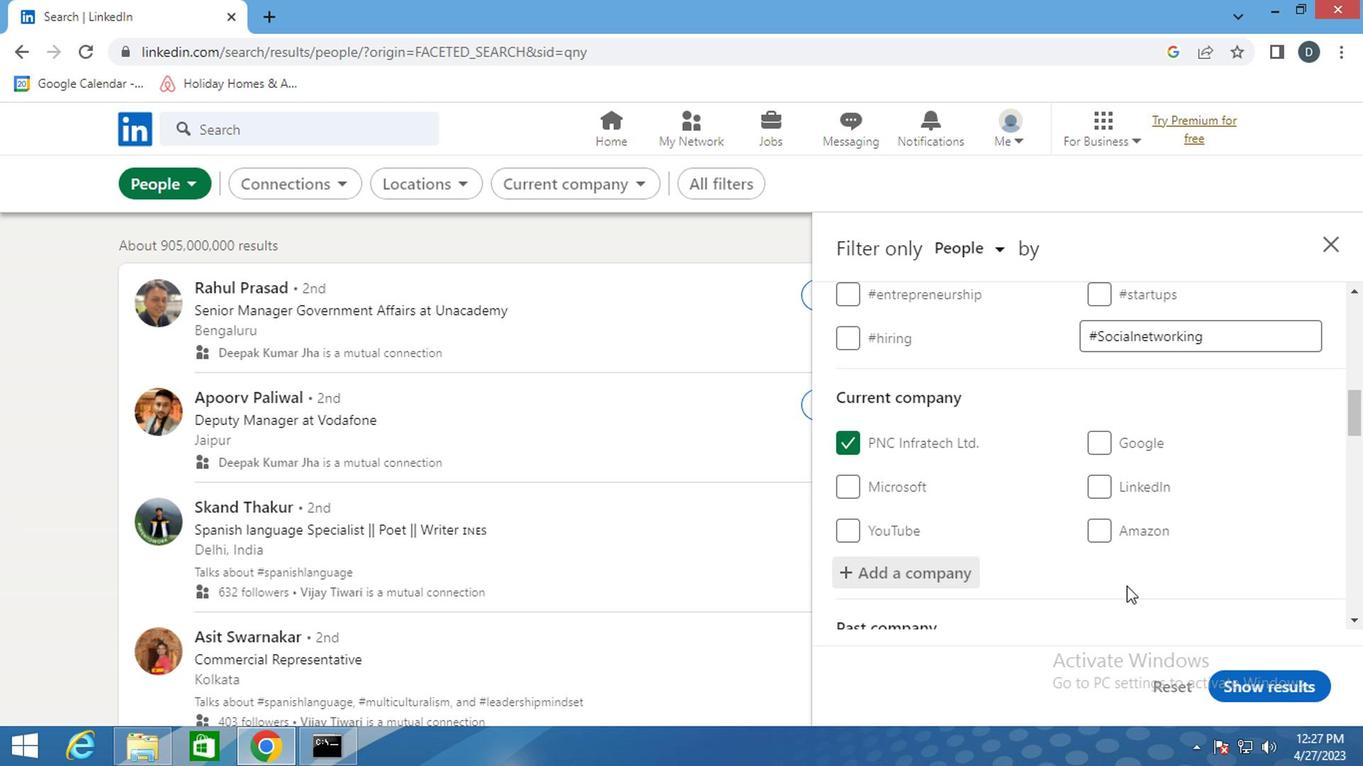 
Action: Mouse scrolled (1123, 590) with delta (0, 0)
Screenshot: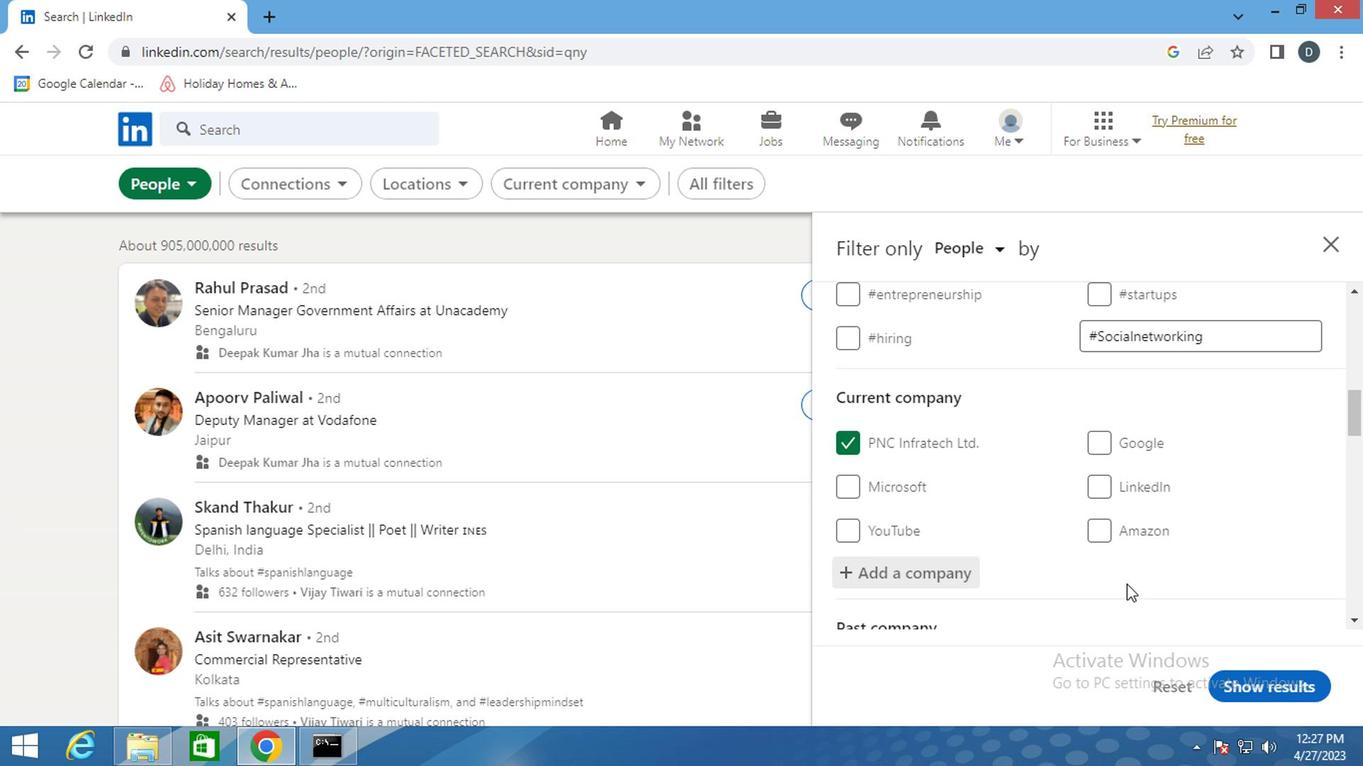 
Action: Mouse scrolled (1123, 590) with delta (0, 0)
Screenshot: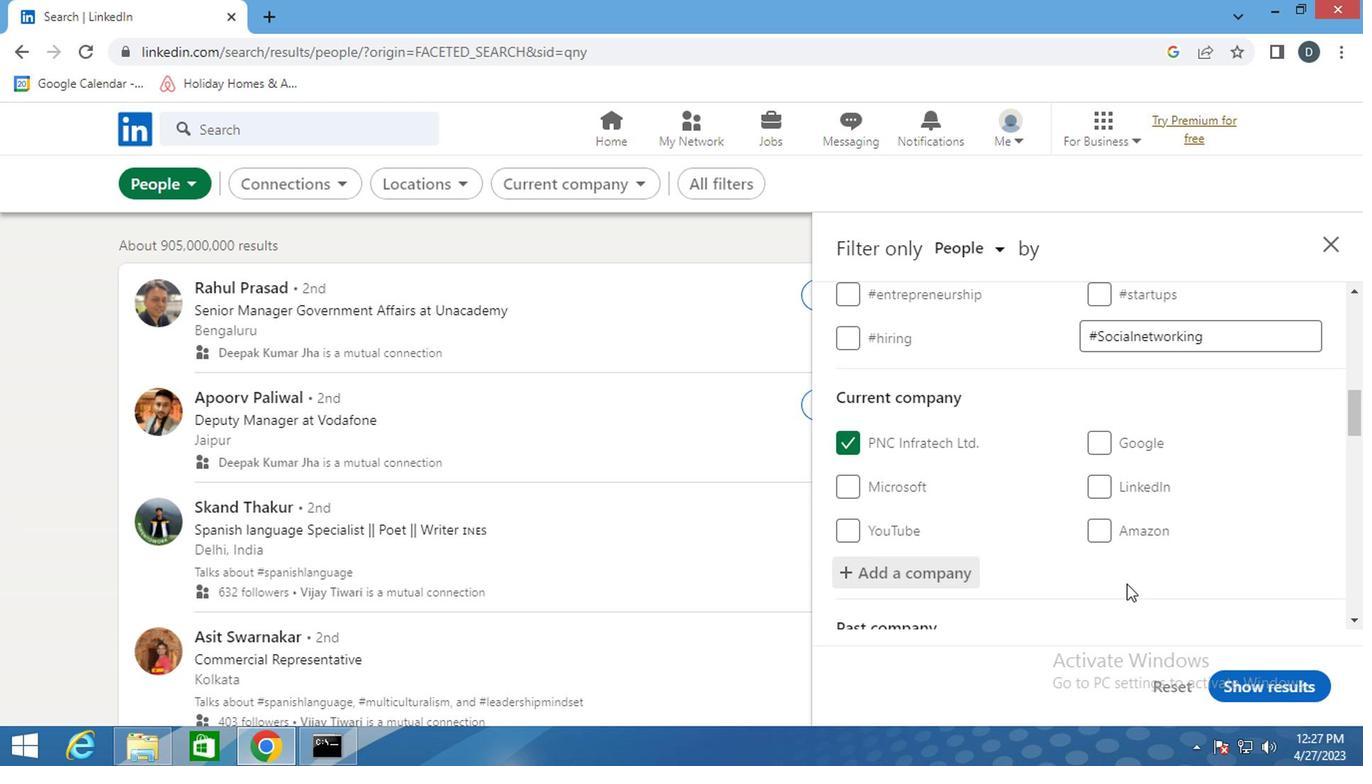 
Action: Mouse moved to (1108, 452)
Screenshot: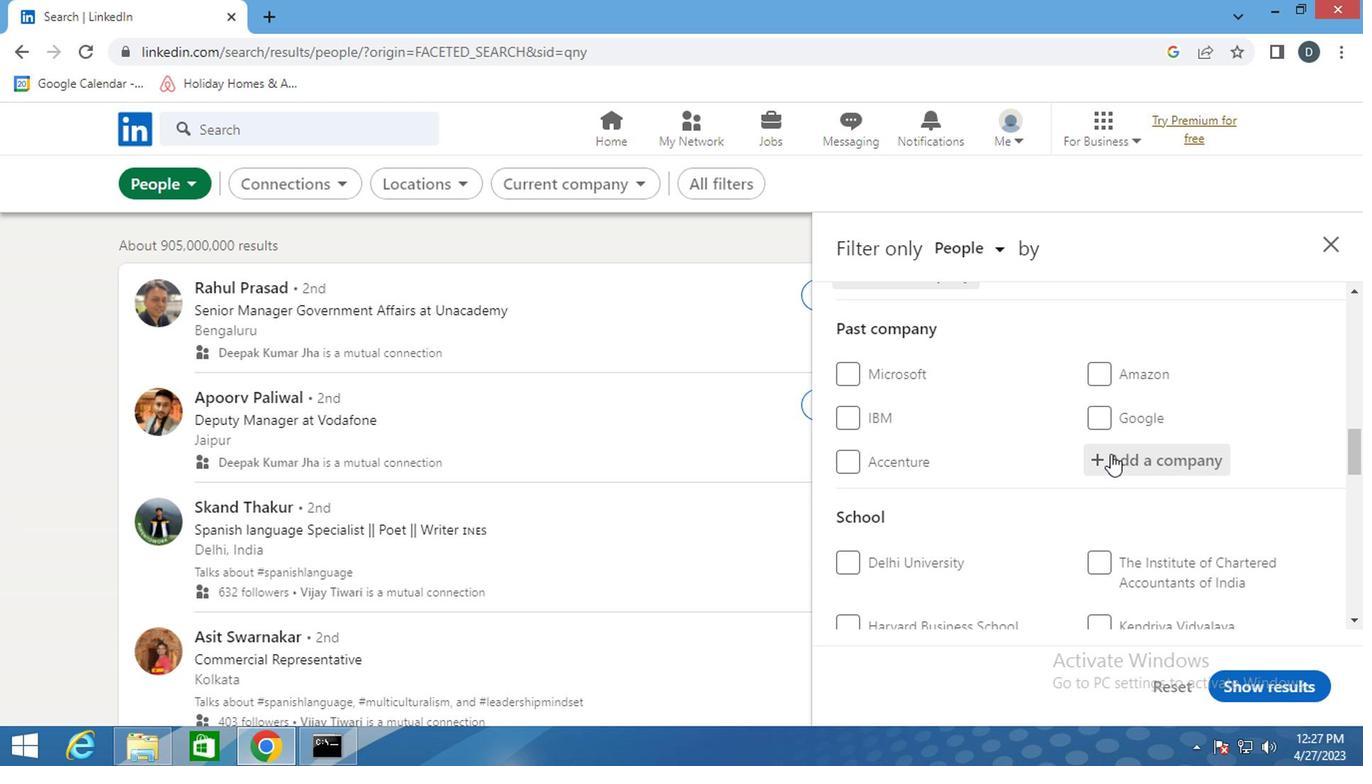 
Action: Mouse scrolled (1108, 451) with delta (0, -1)
Screenshot: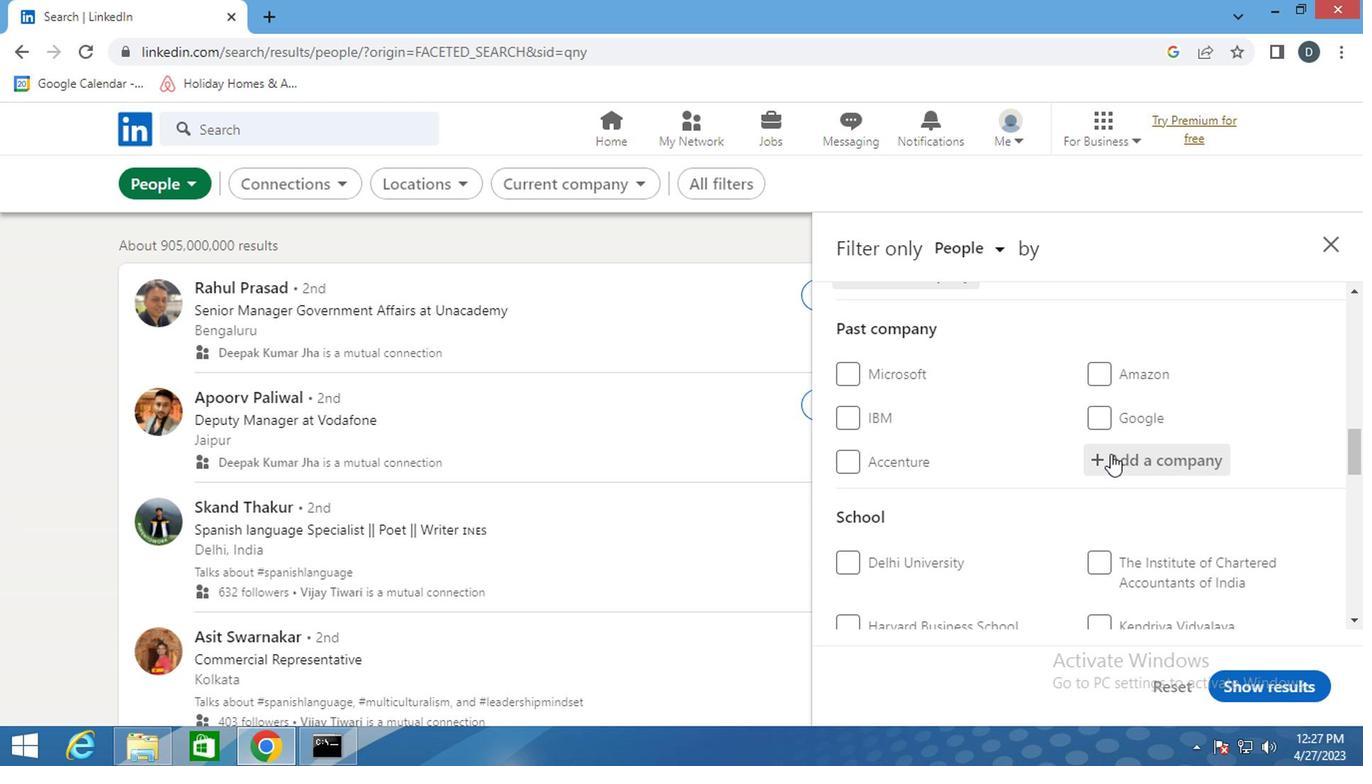 
Action: Mouse scrolled (1108, 451) with delta (0, -1)
Screenshot: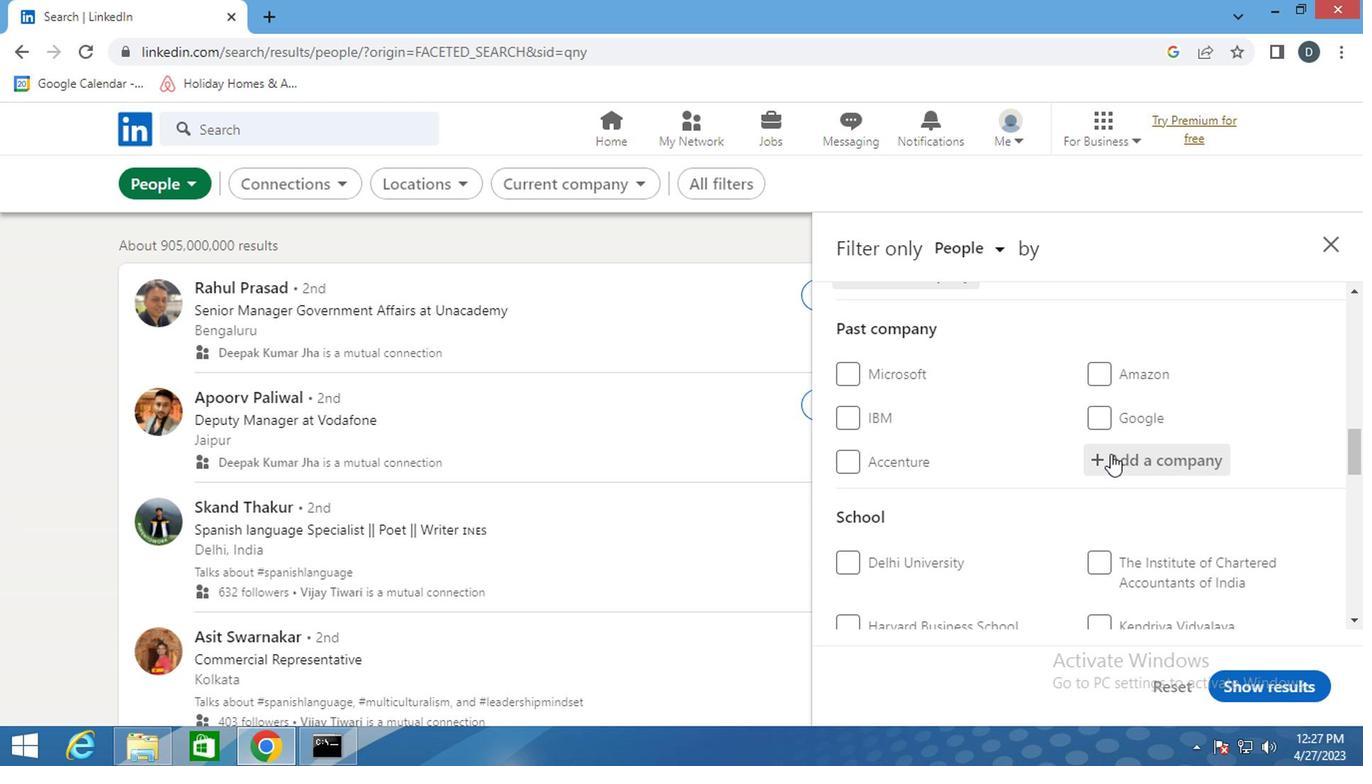 
Action: Mouse moved to (1121, 469)
Screenshot: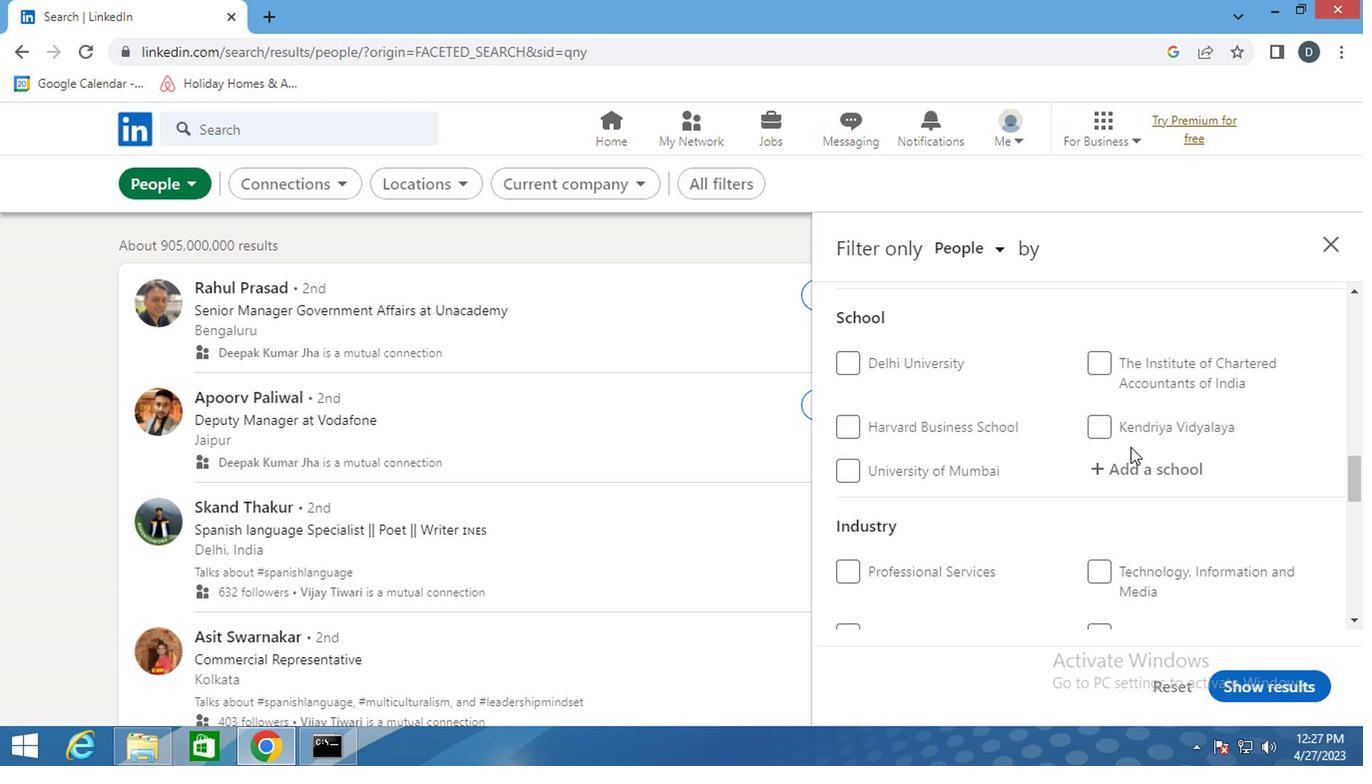 
Action: Mouse pressed left at (1121, 469)
Screenshot: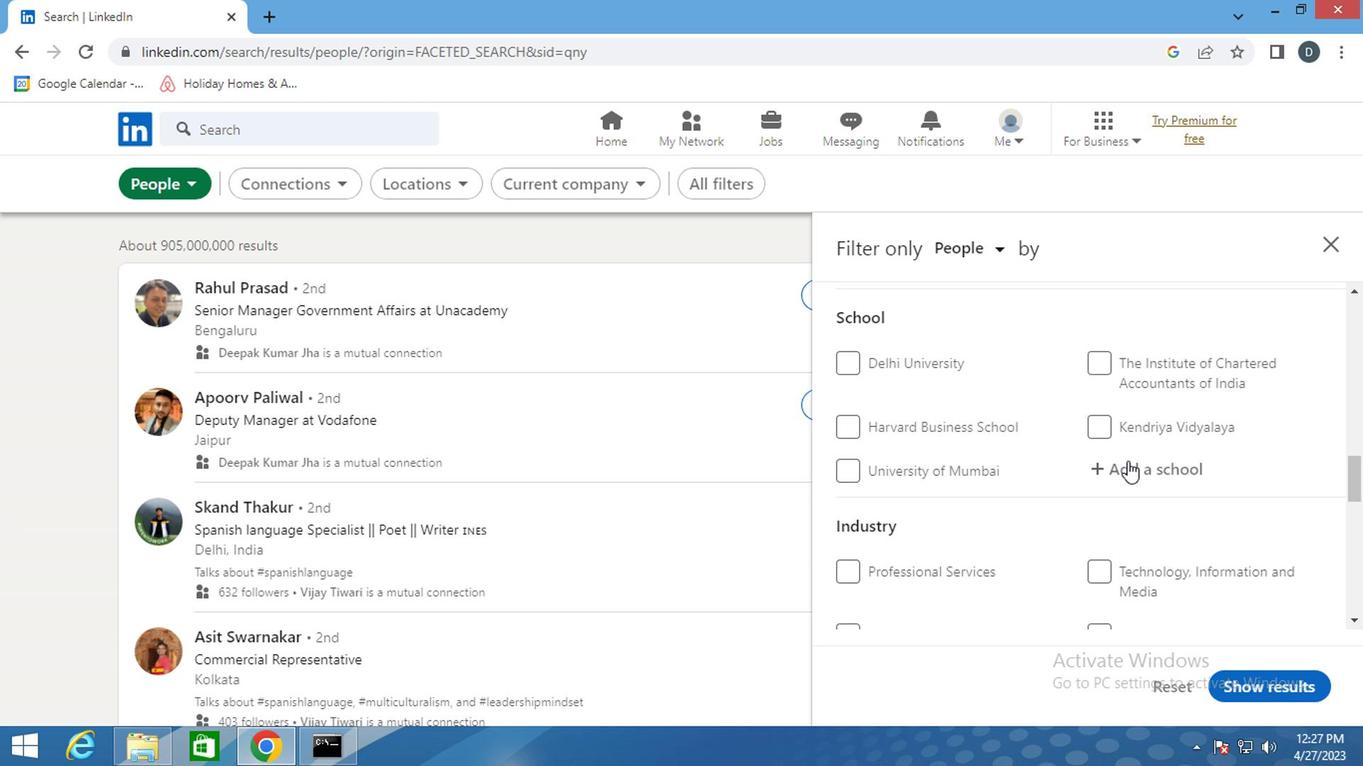 
Action: Mouse moved to (1120, 473)
Screenshot: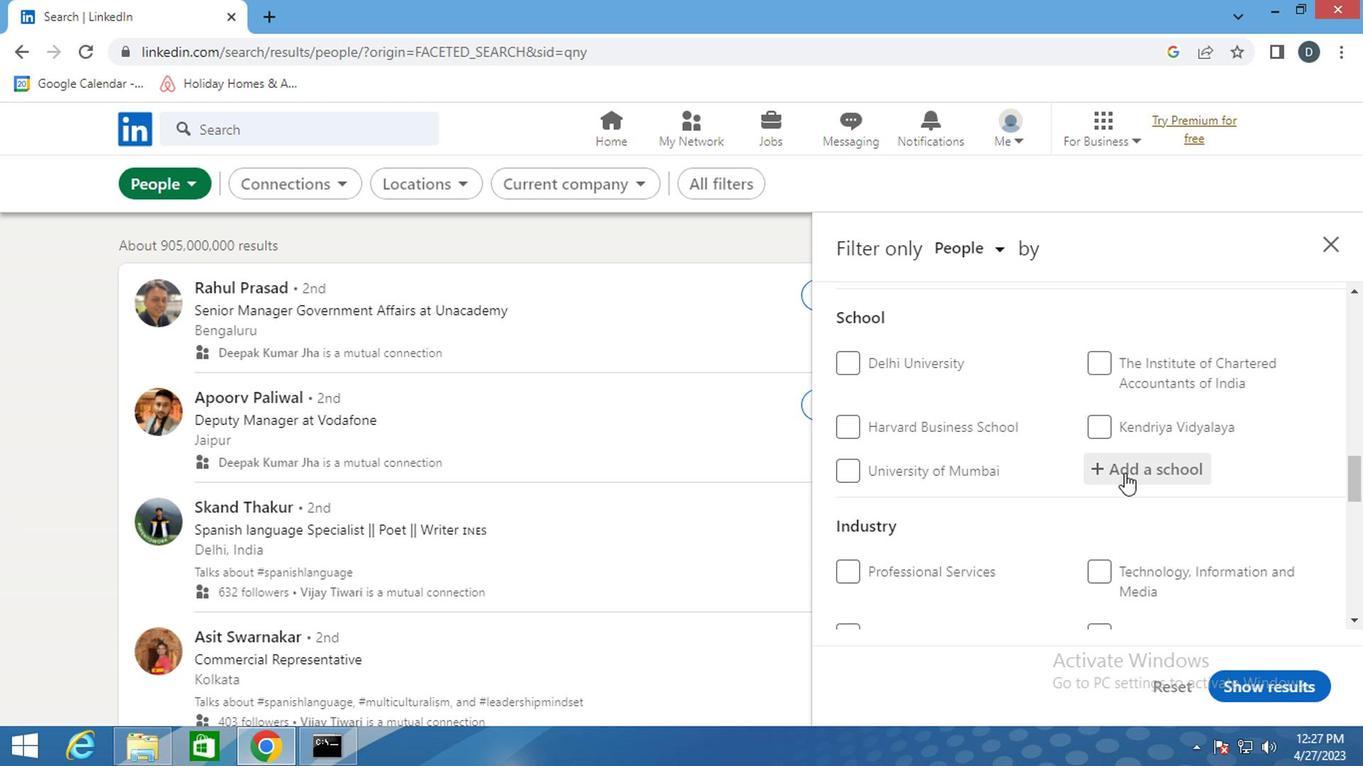 
Action: Key pressed <Key.shift>RAMKRISHNA
Screenshot: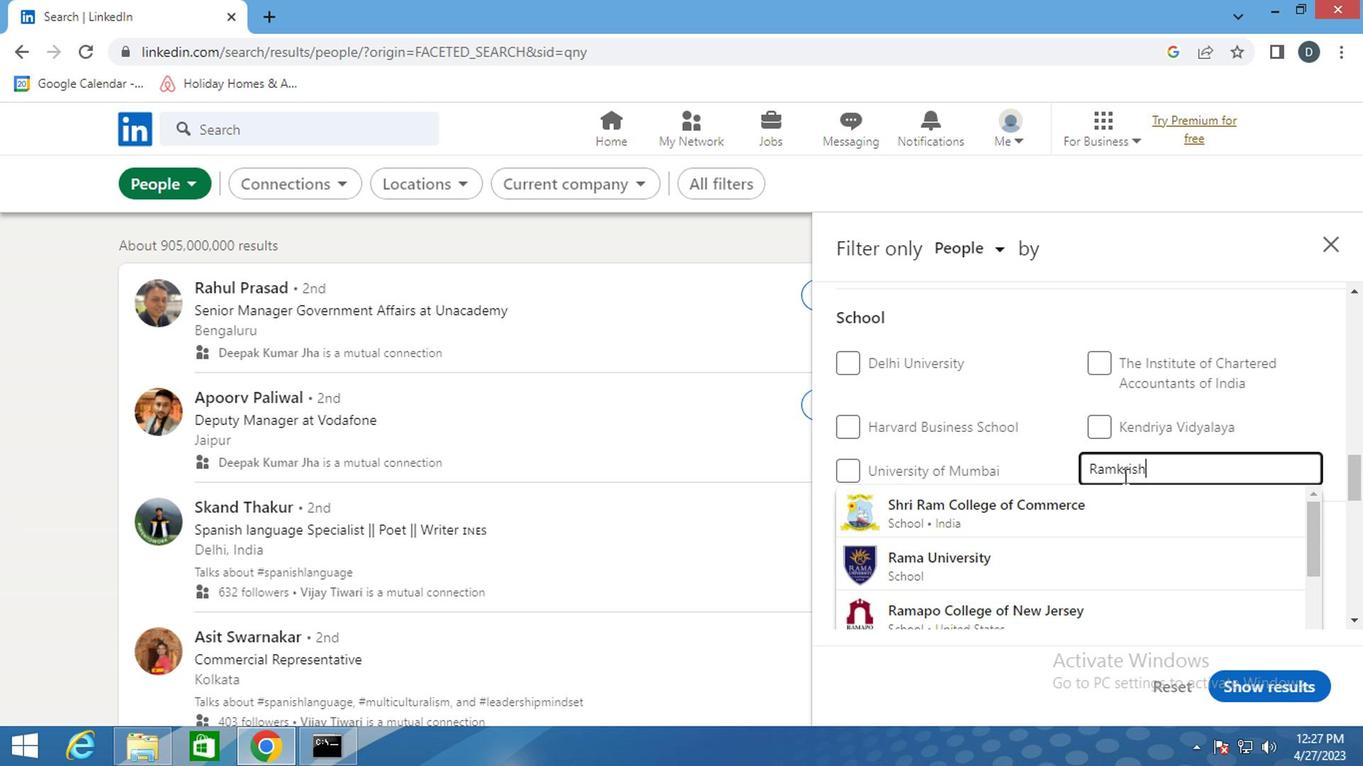 
Action: Mouse moved to (1178, 584)
Screenshot: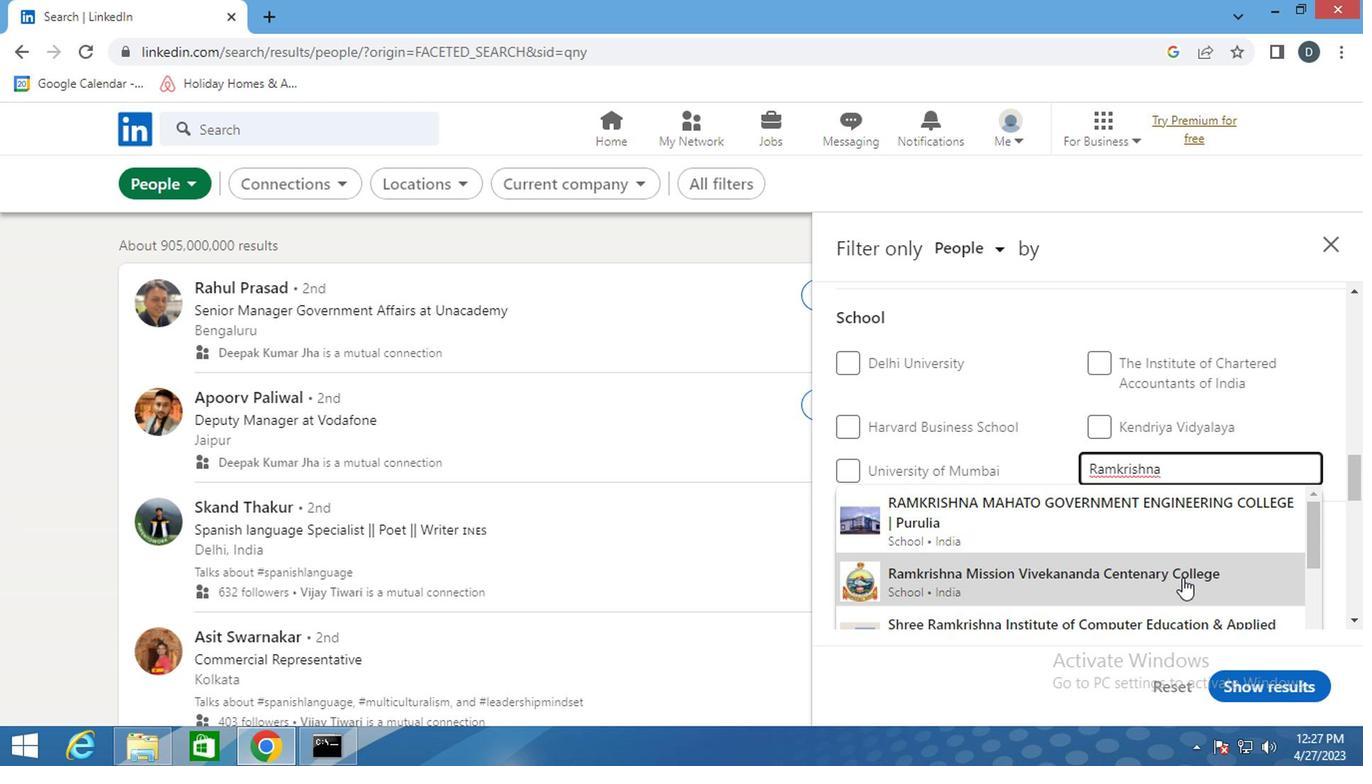 
Action: Mouse pressed left at (1178, 584)
Screenshot: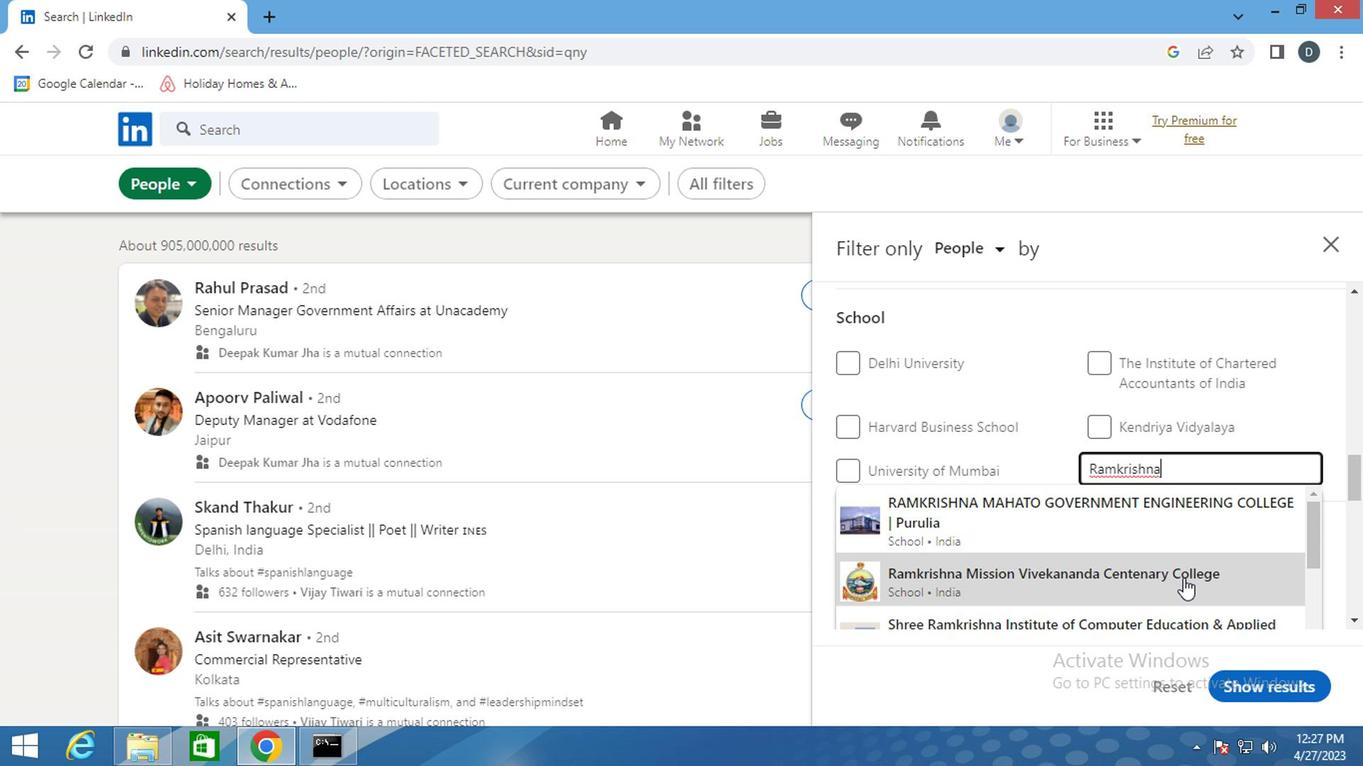 
Action: Mouse moved to (1135, 544)
Screenshot: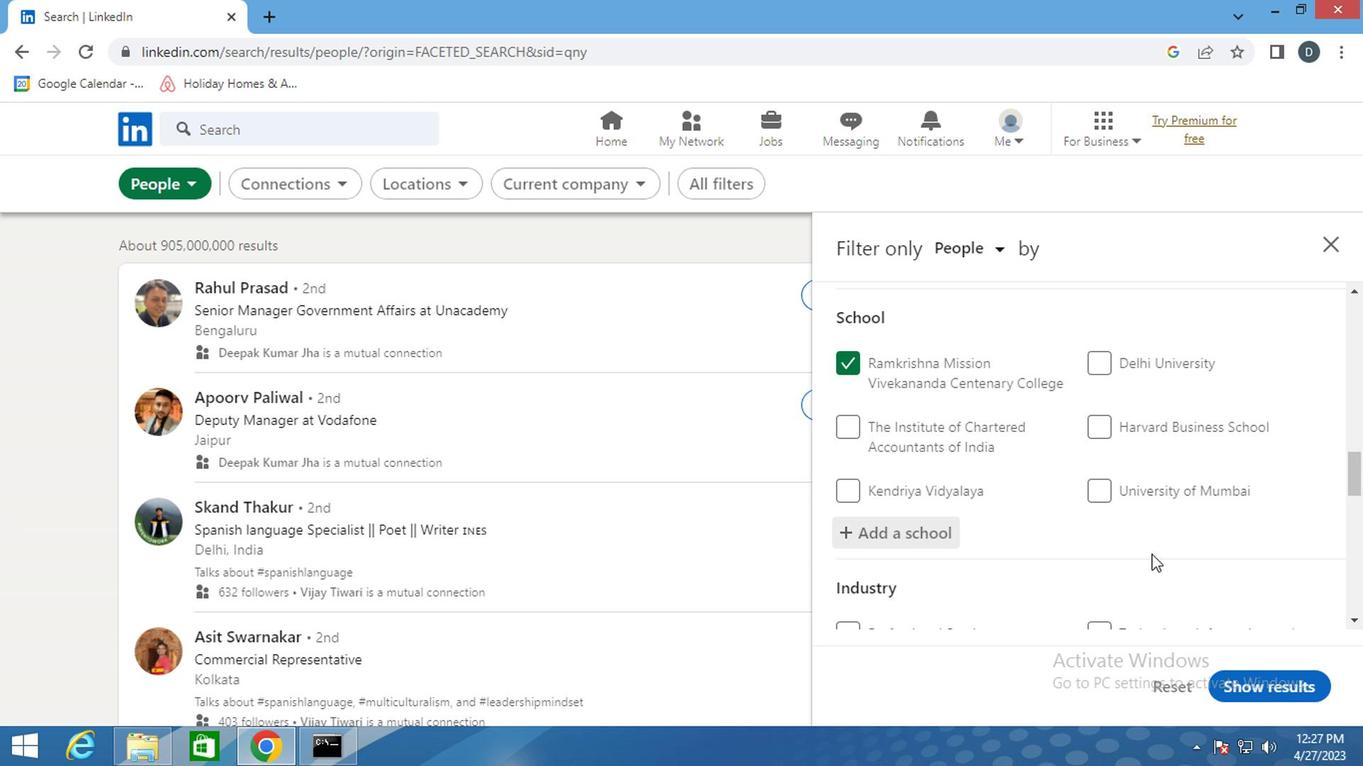 
Action: Mouse scrolled (1135, 543) with delta (0, 0)
Screenshot: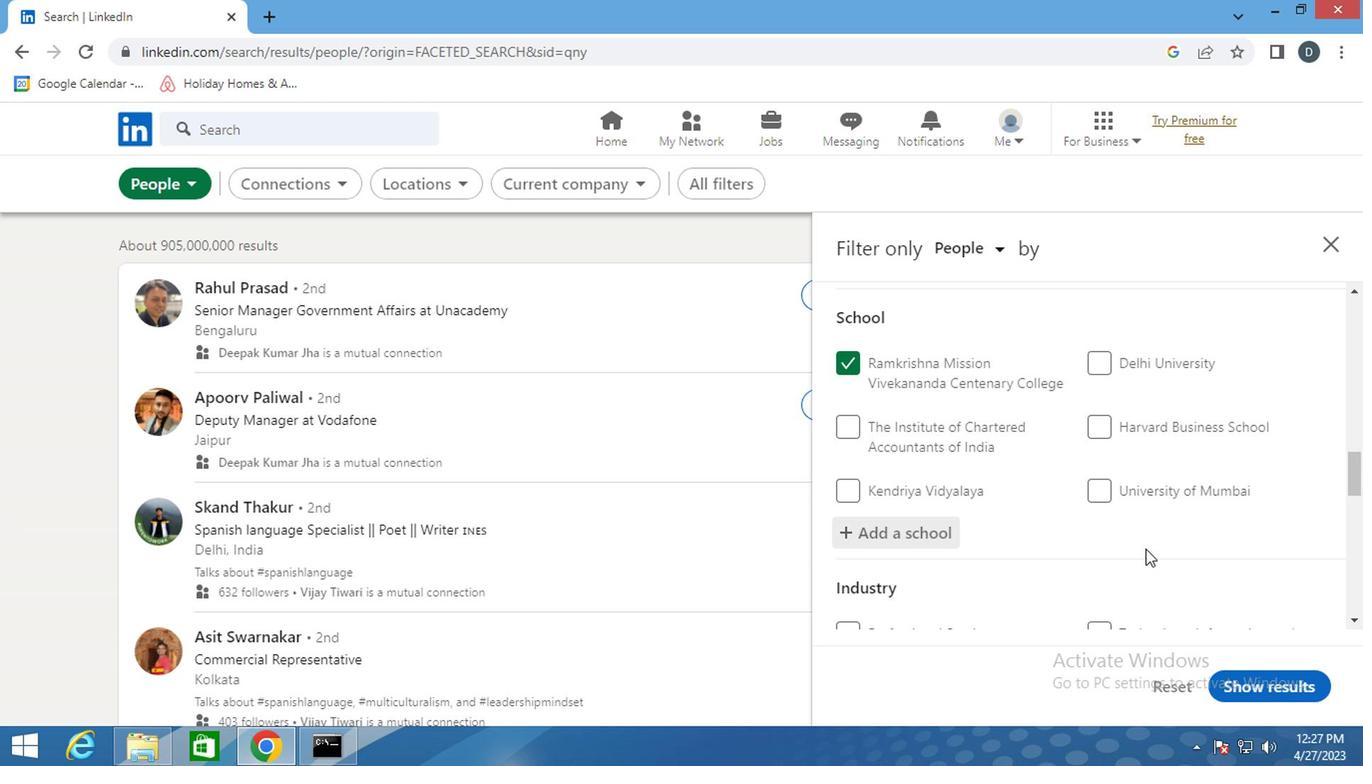 
Action: Mouse scrolled (1135, 543) with delta (0, 0)
Screenshot: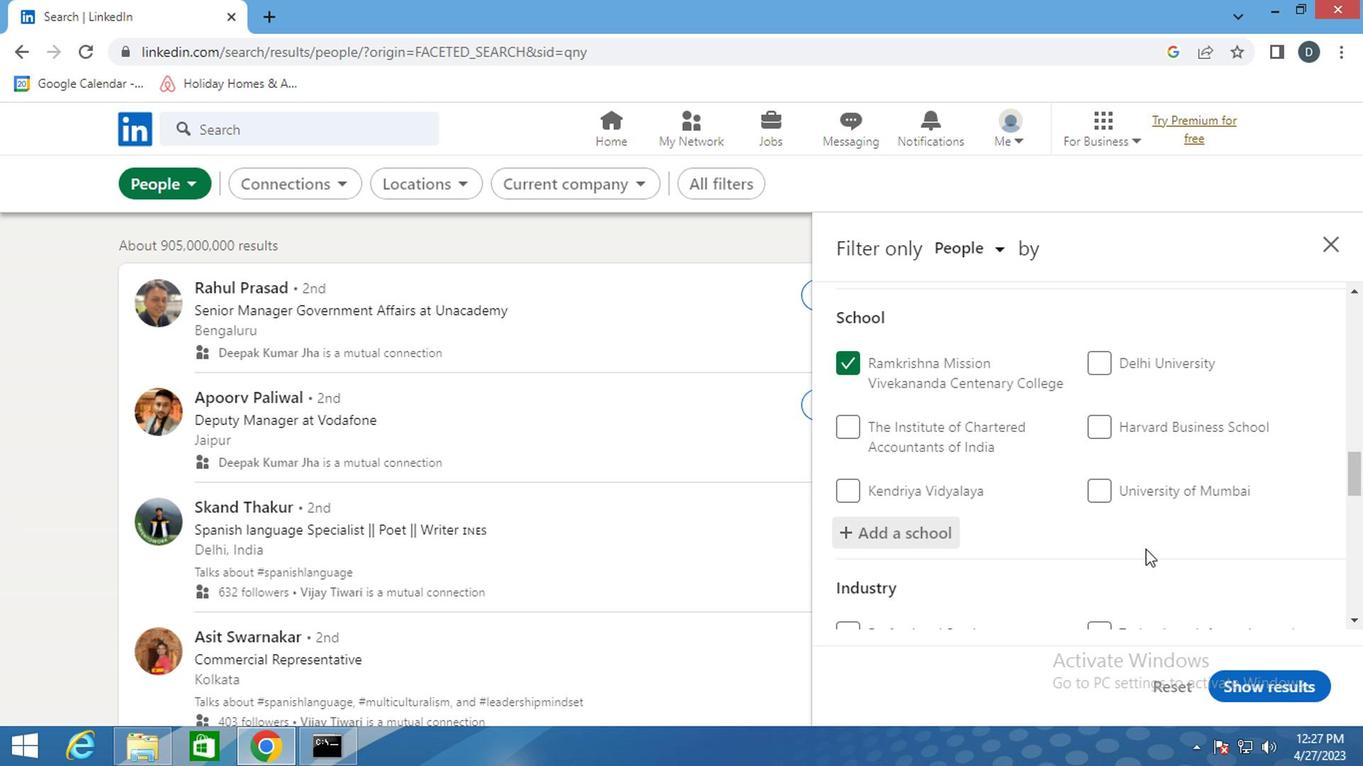 
Action: Mouse moved to (1124, 562)
Screenshot: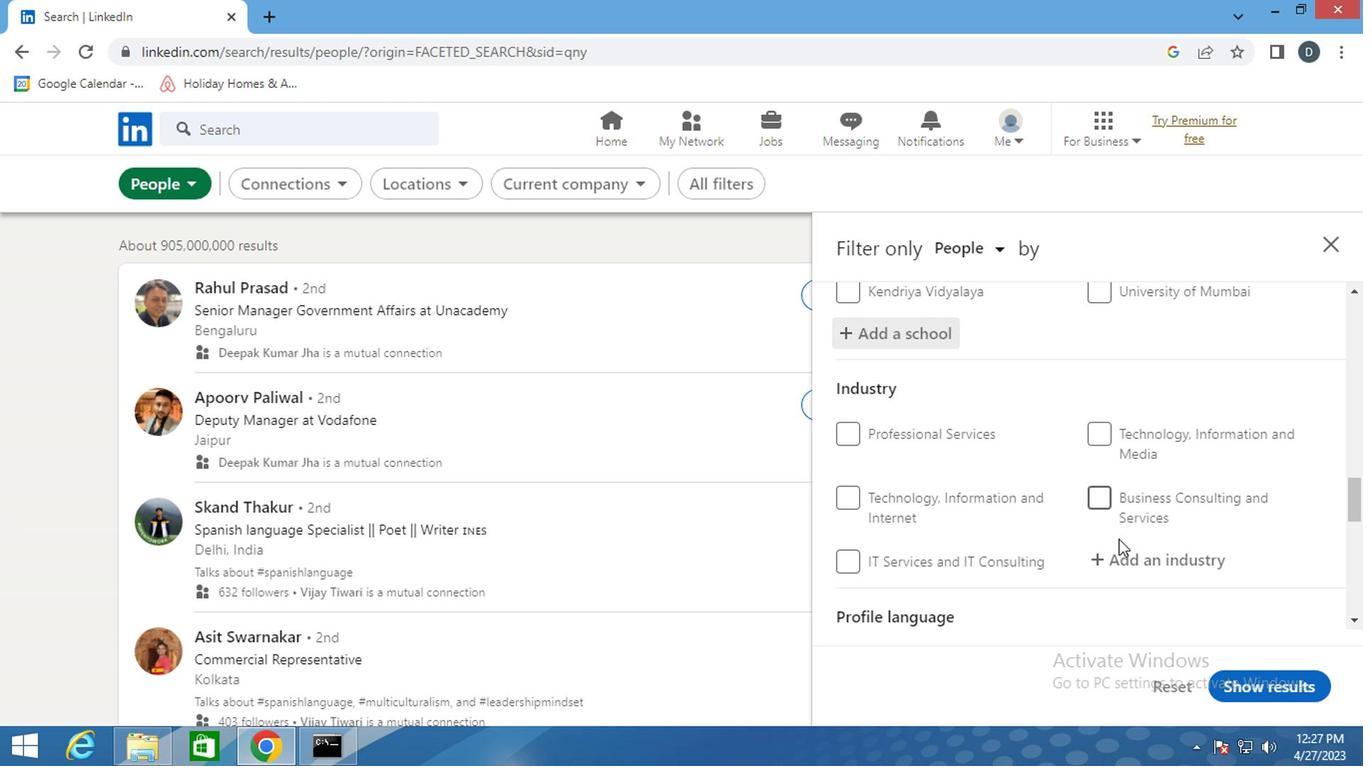 
Action: Mouse pressed left at (1124, 562)
Screenshot: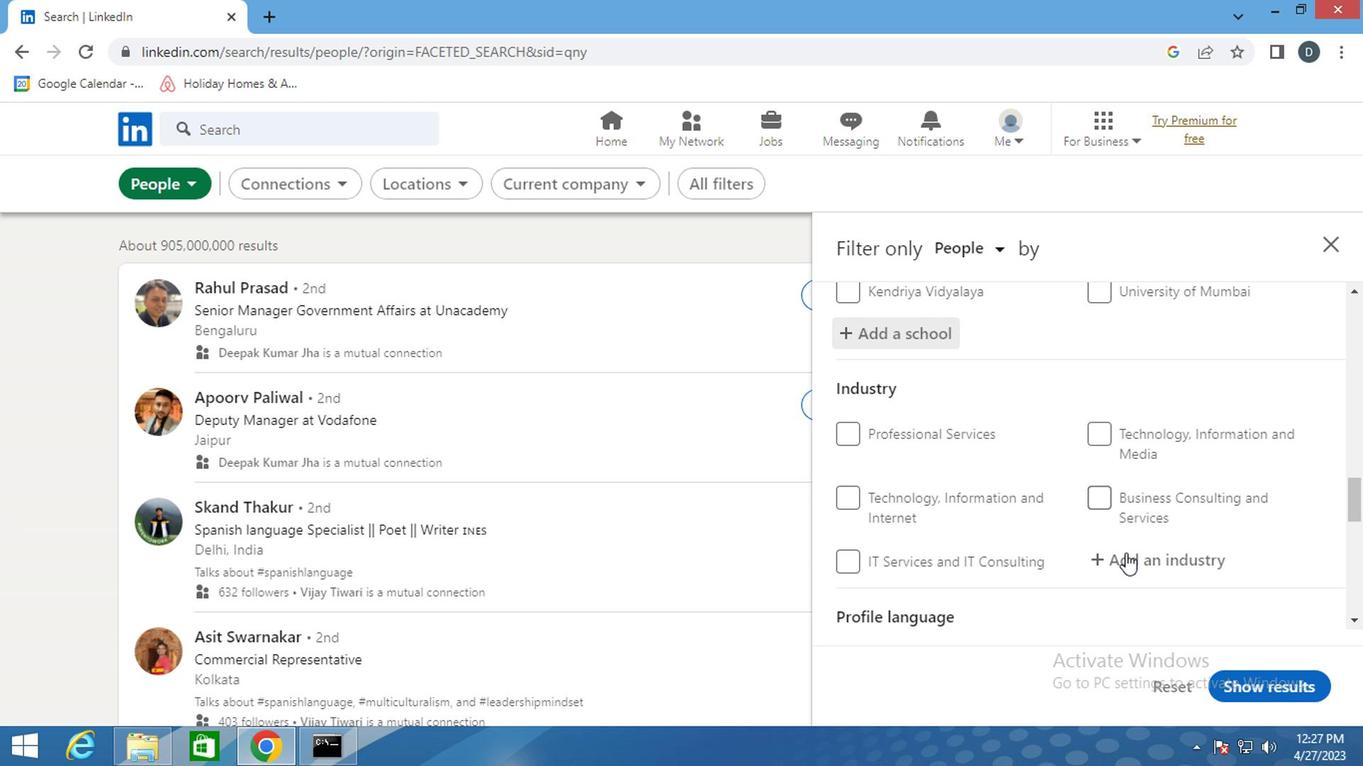 
Action: Mouse moved to (1128, 503)
Screenshot: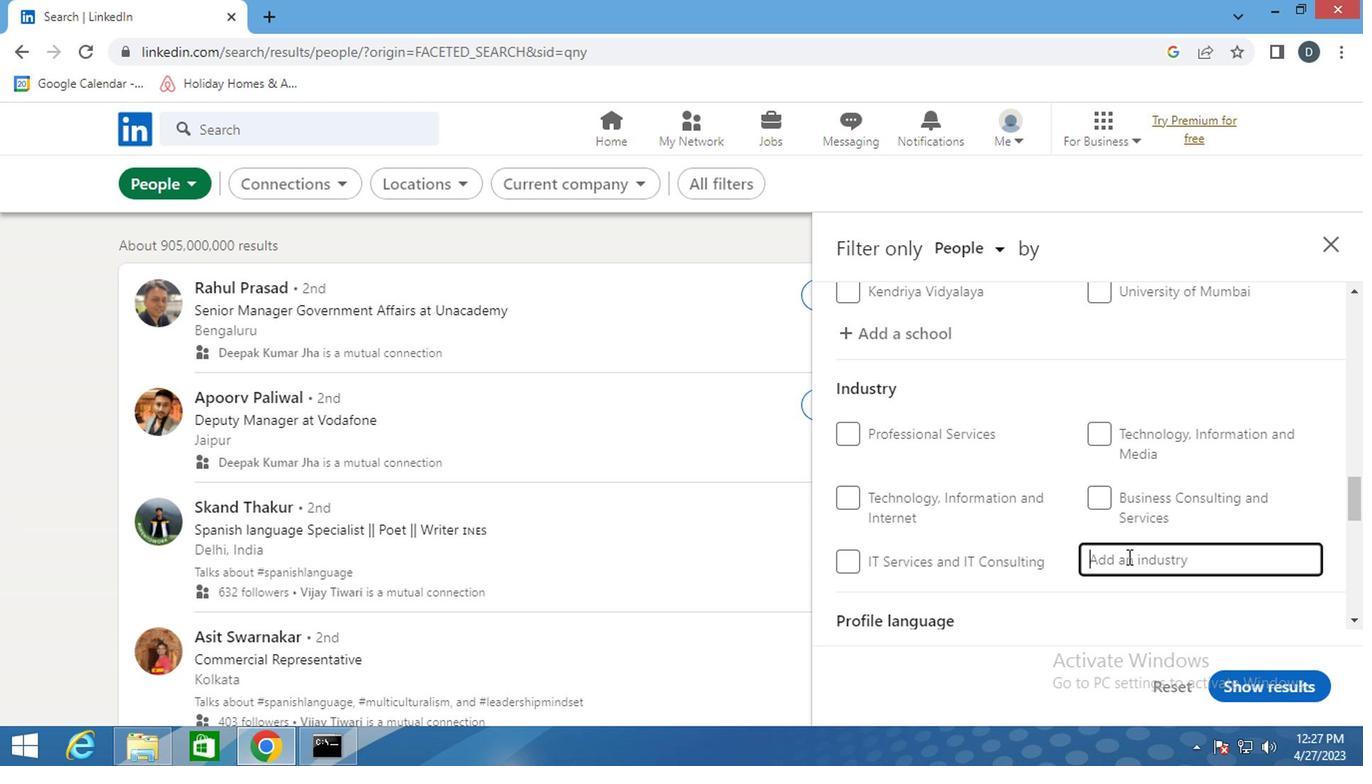 
Action: Mouse scrolled (1128, 501) with delta (0, -1)
Screenshot: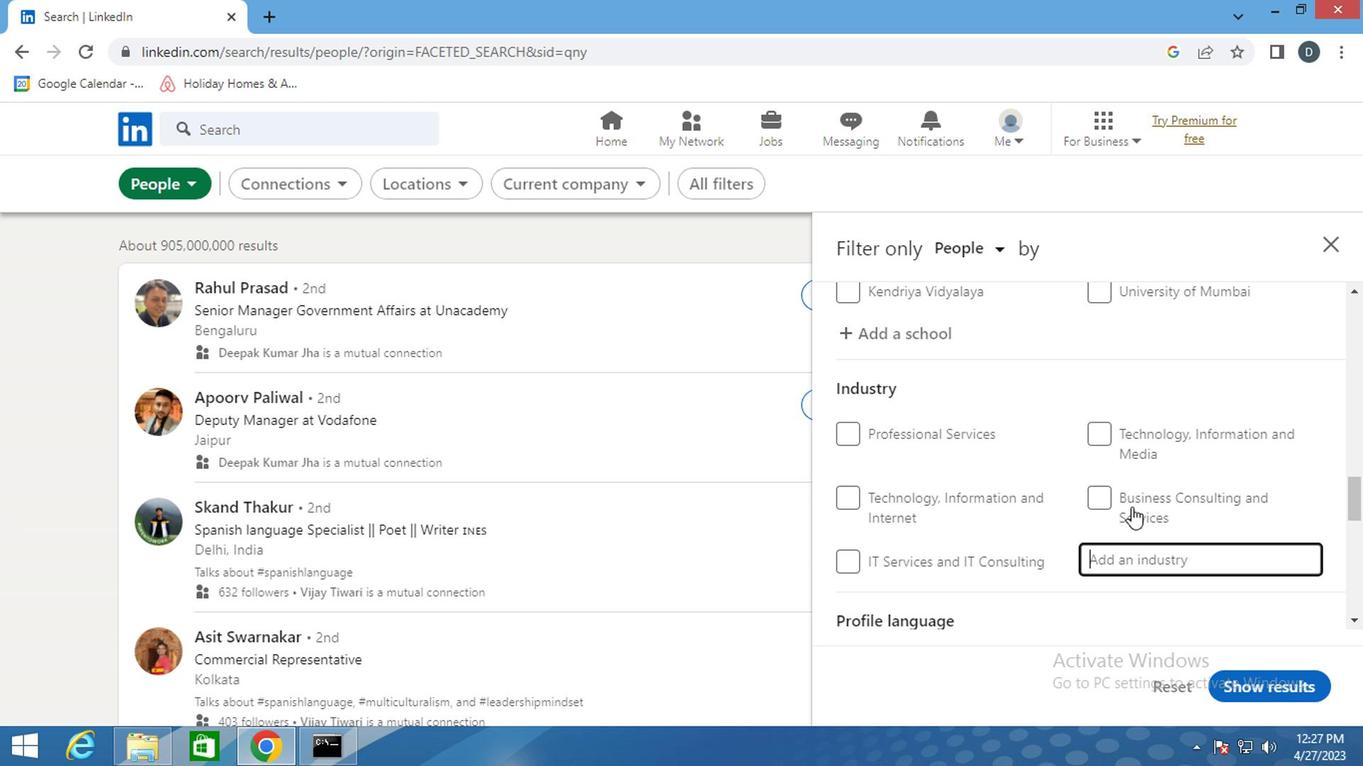 
Action: Mouse moved to (1114, 485)
Screenshot: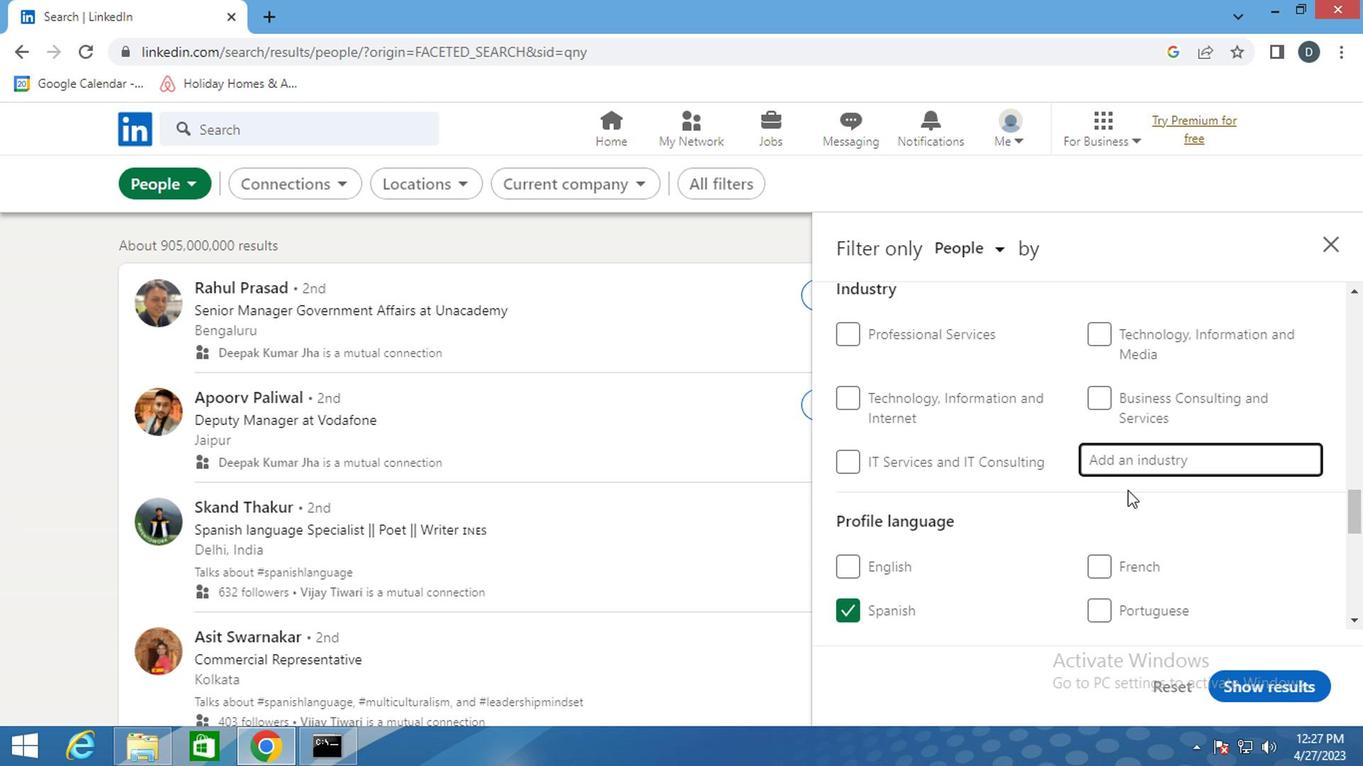 
Action: Key pressed <Key.shift>VEHICLE<Key.space><Key.shift>RE
Screenshot: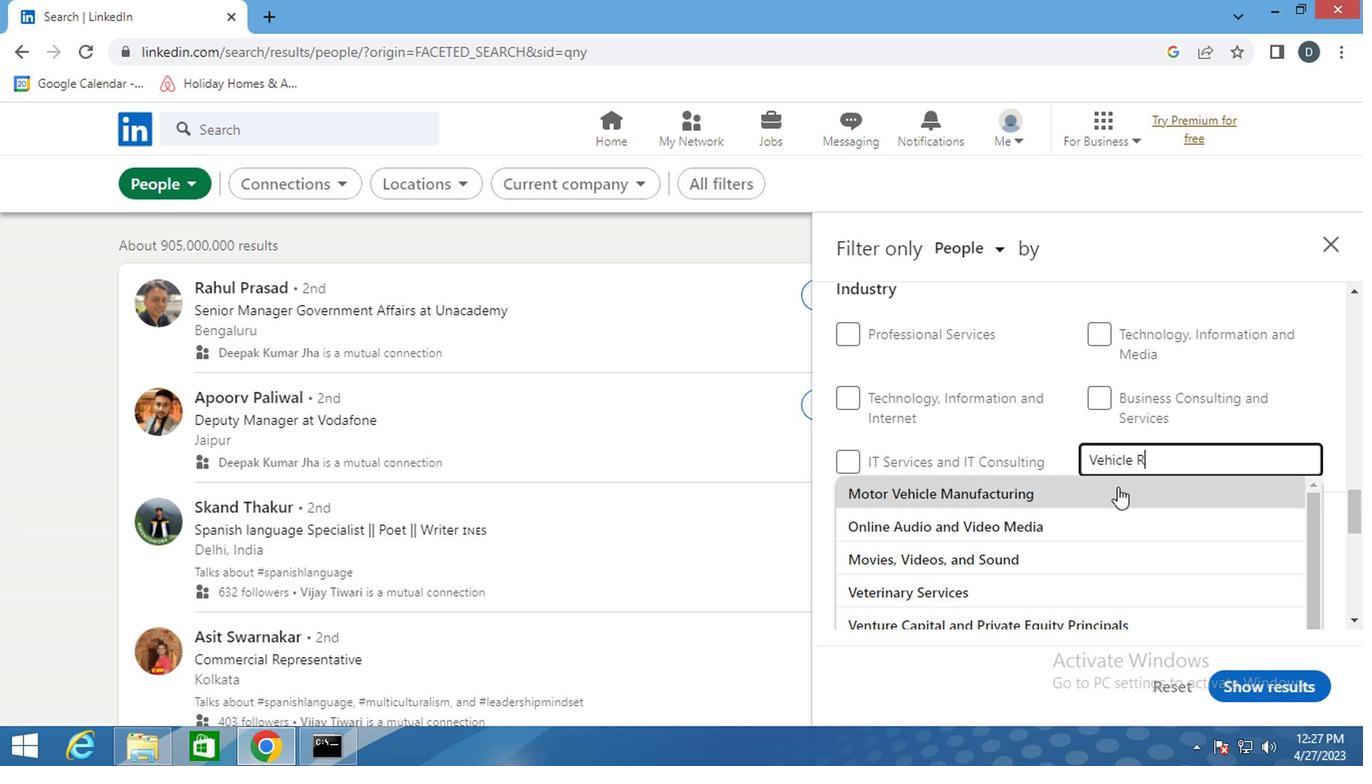 
Action: Mouse pressed left at (1114, 485)
Screenshot: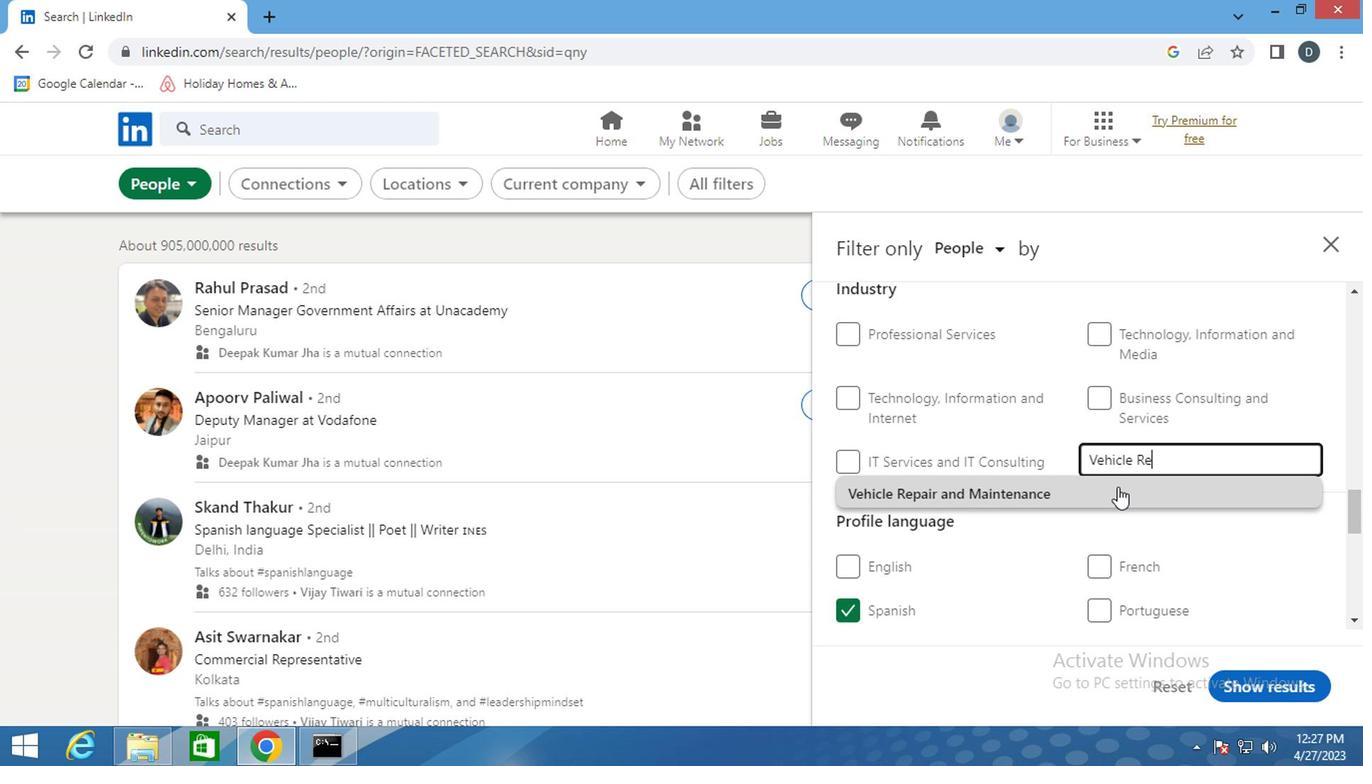 
Action: Mouse scrolled (1114, 484) with delta (0, -1)
Screenshot: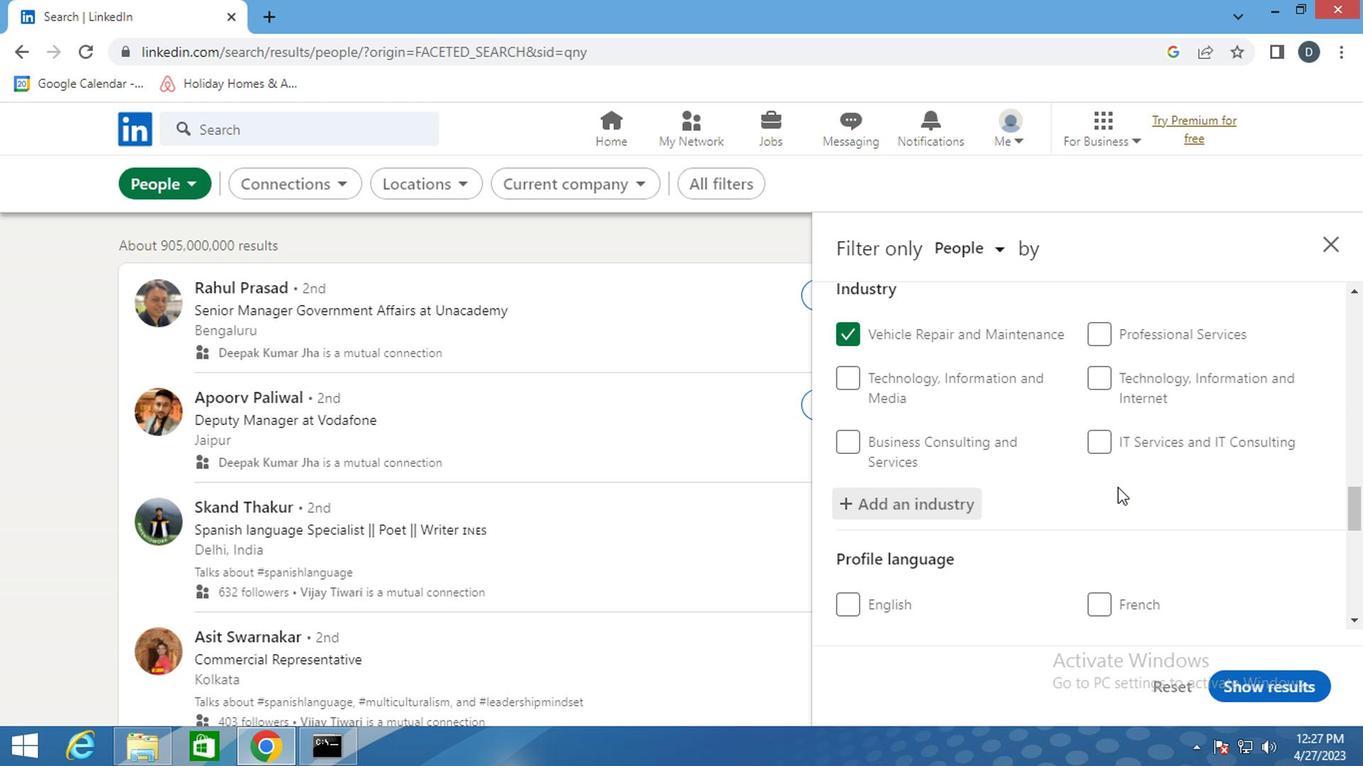 
Action: Mouse scrolled (1114, 484) with delta (0, -1)
Screenshot: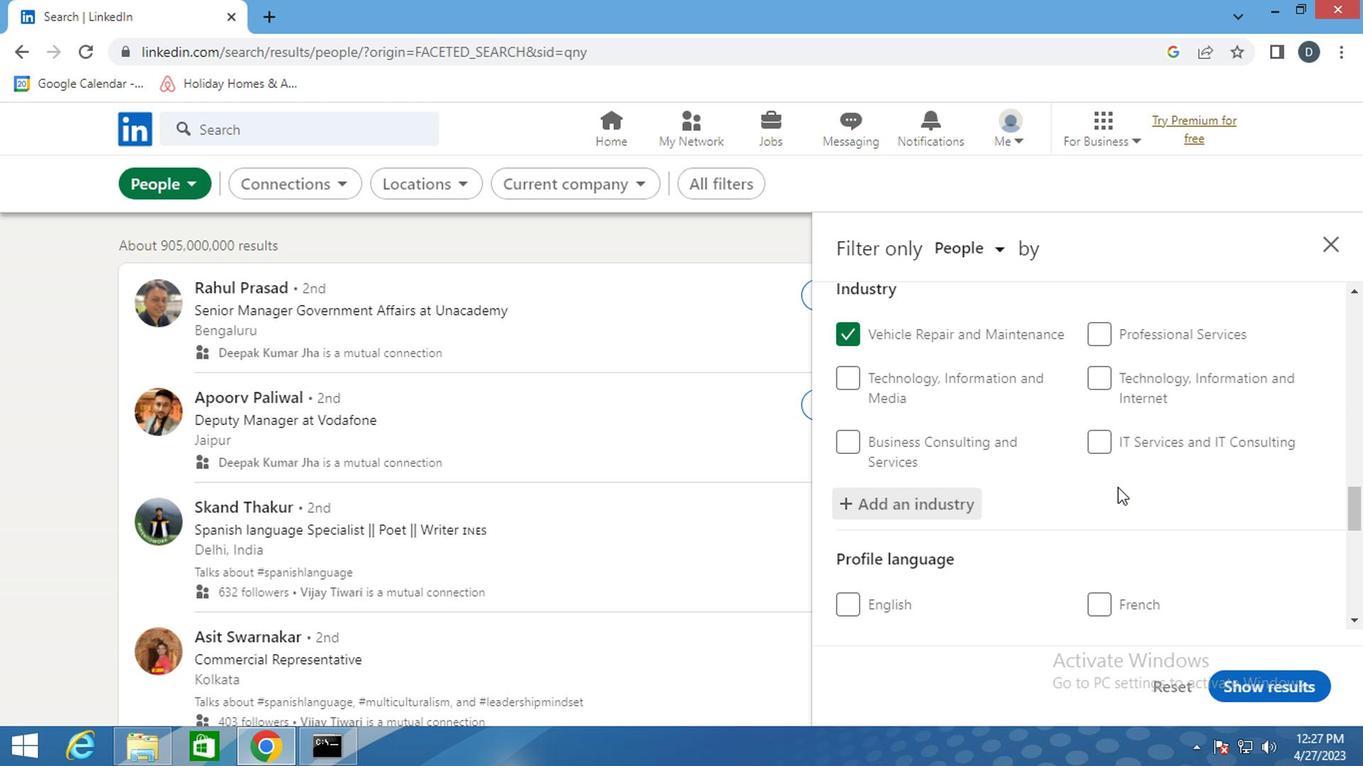 
Action: Mouse scrolled (1114, 484) with delta (0, -1)
Screenshot: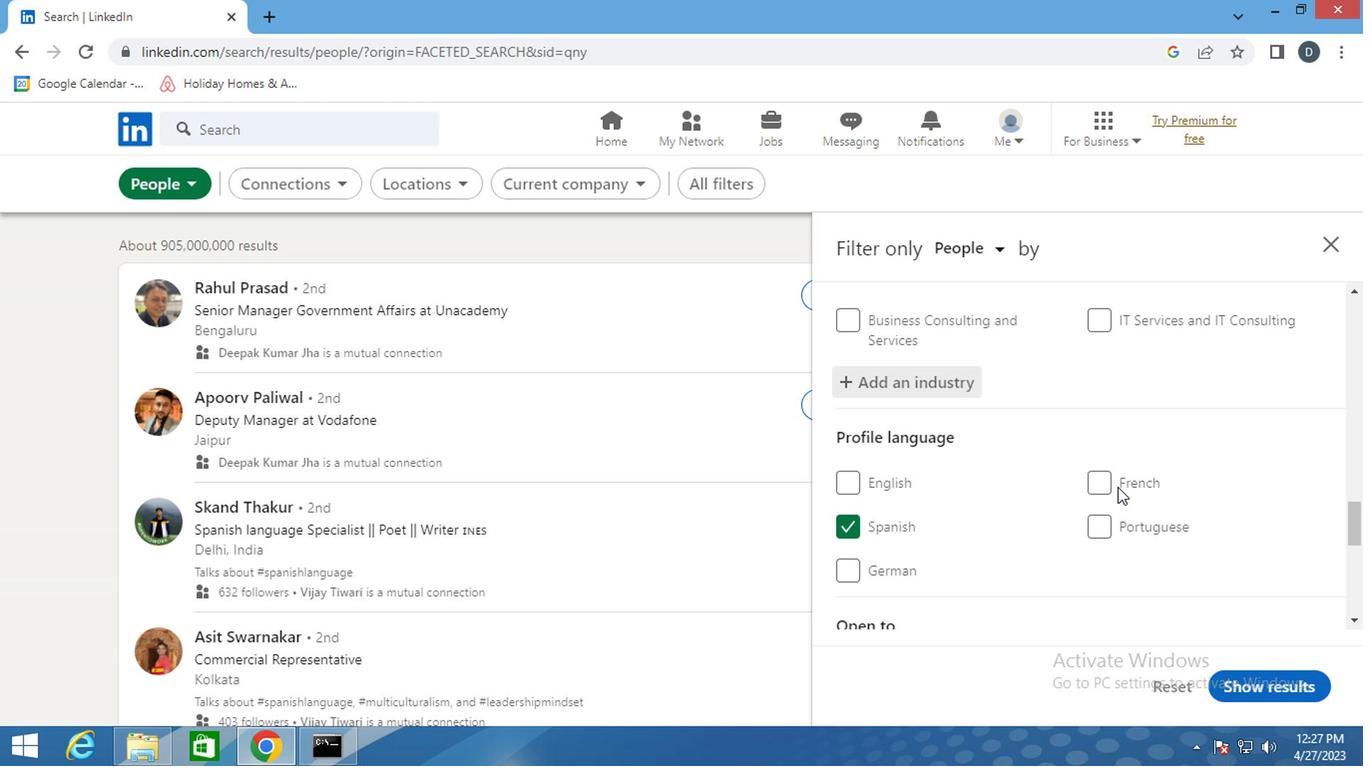 
Action: Mouse scrolled (1114, 484) with delta (0, -1)
Screenshot: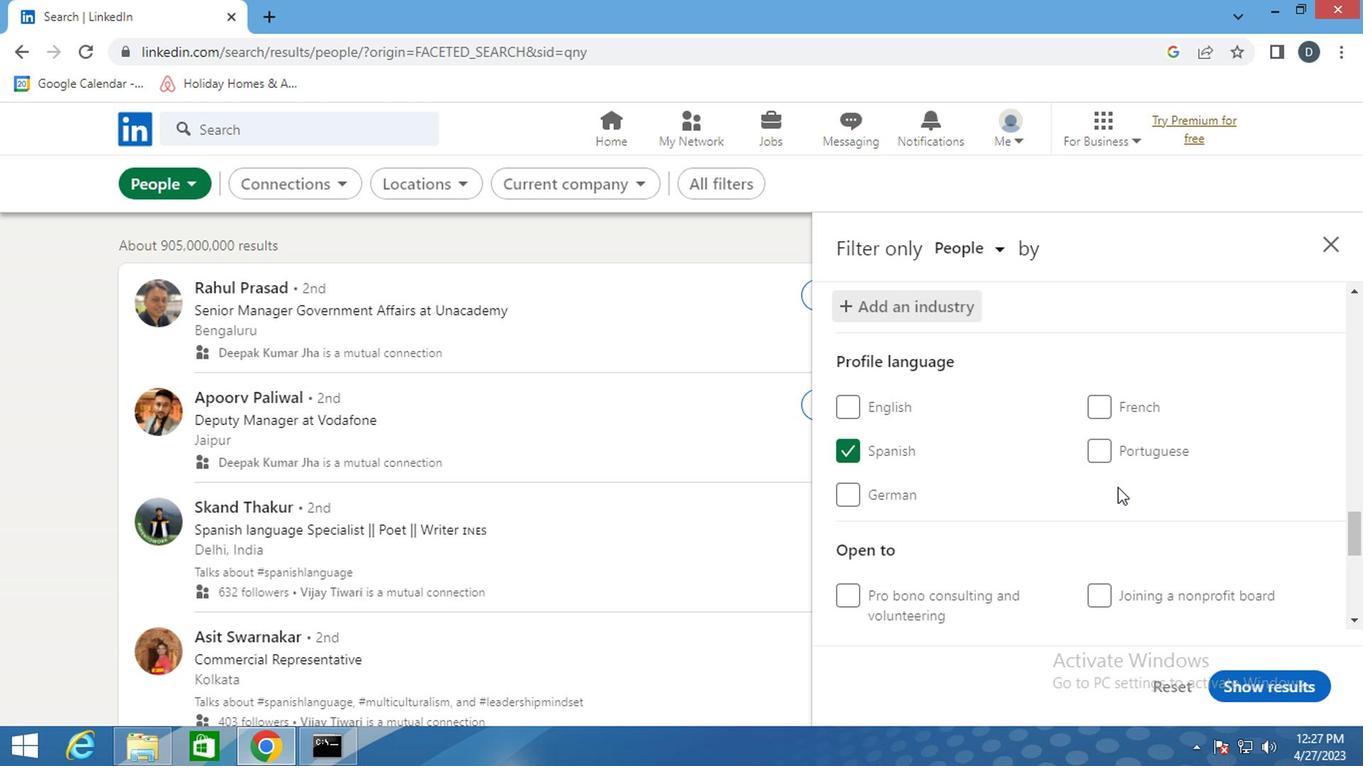 
Action: Mouse moved to (1160, 589)
Screenshot: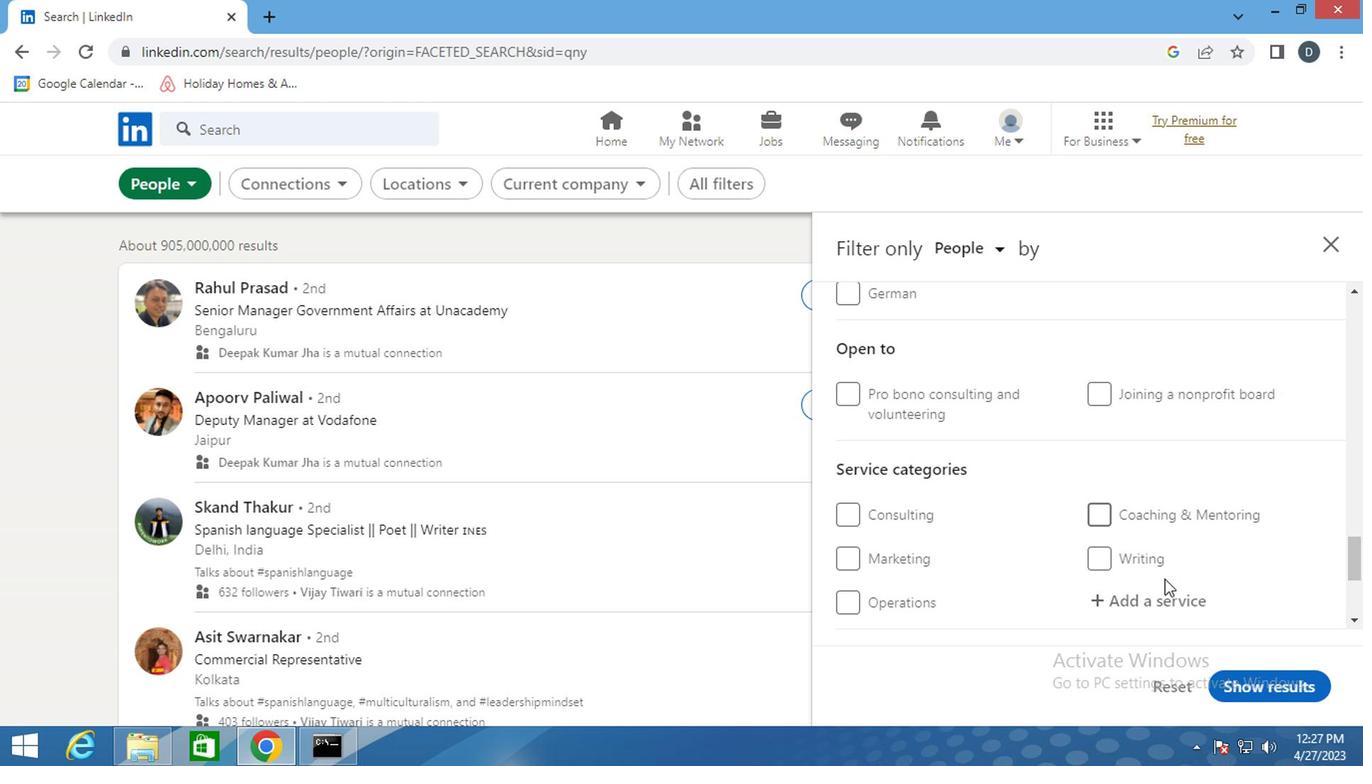 
Action: Mouse scrolled (1160, 588) with delta (0, 0)
Screenshot: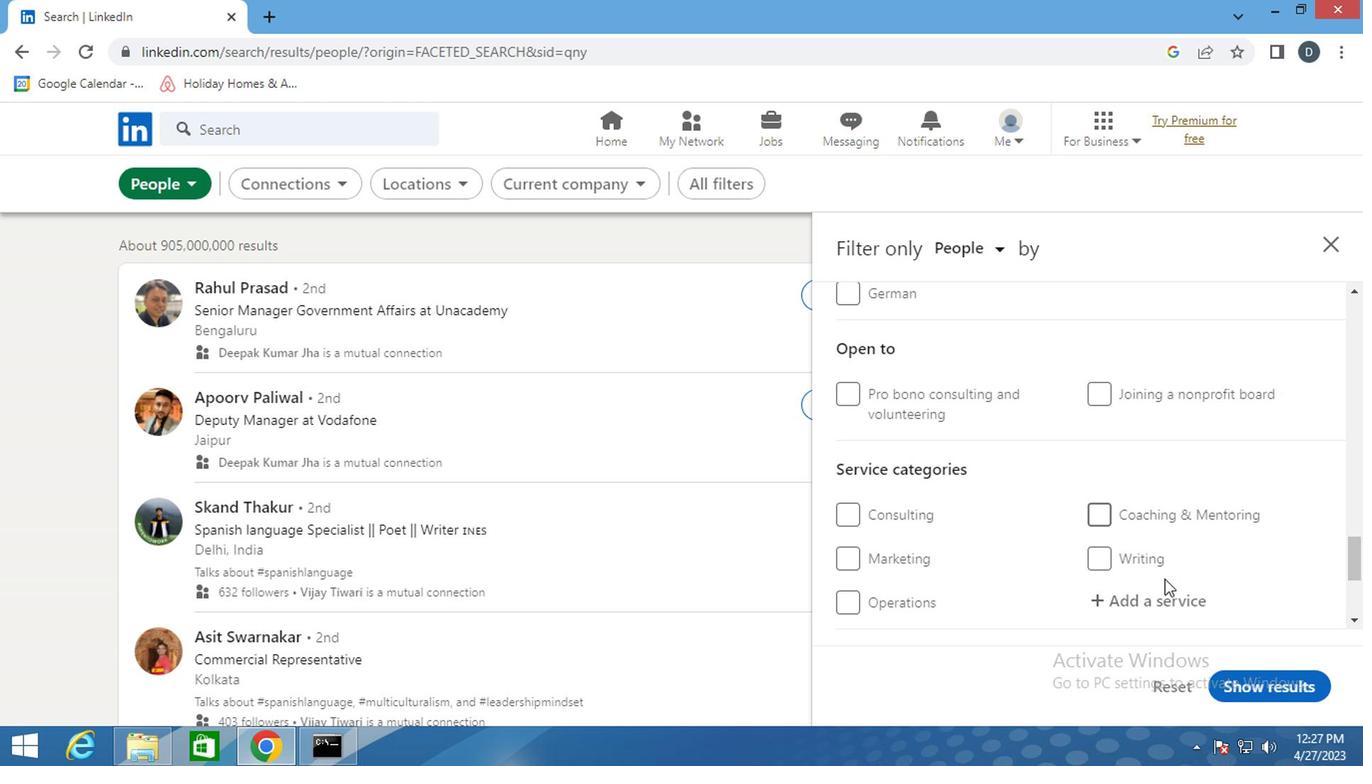 
Action: Mouse moved to (1178, 512)
Screenshot: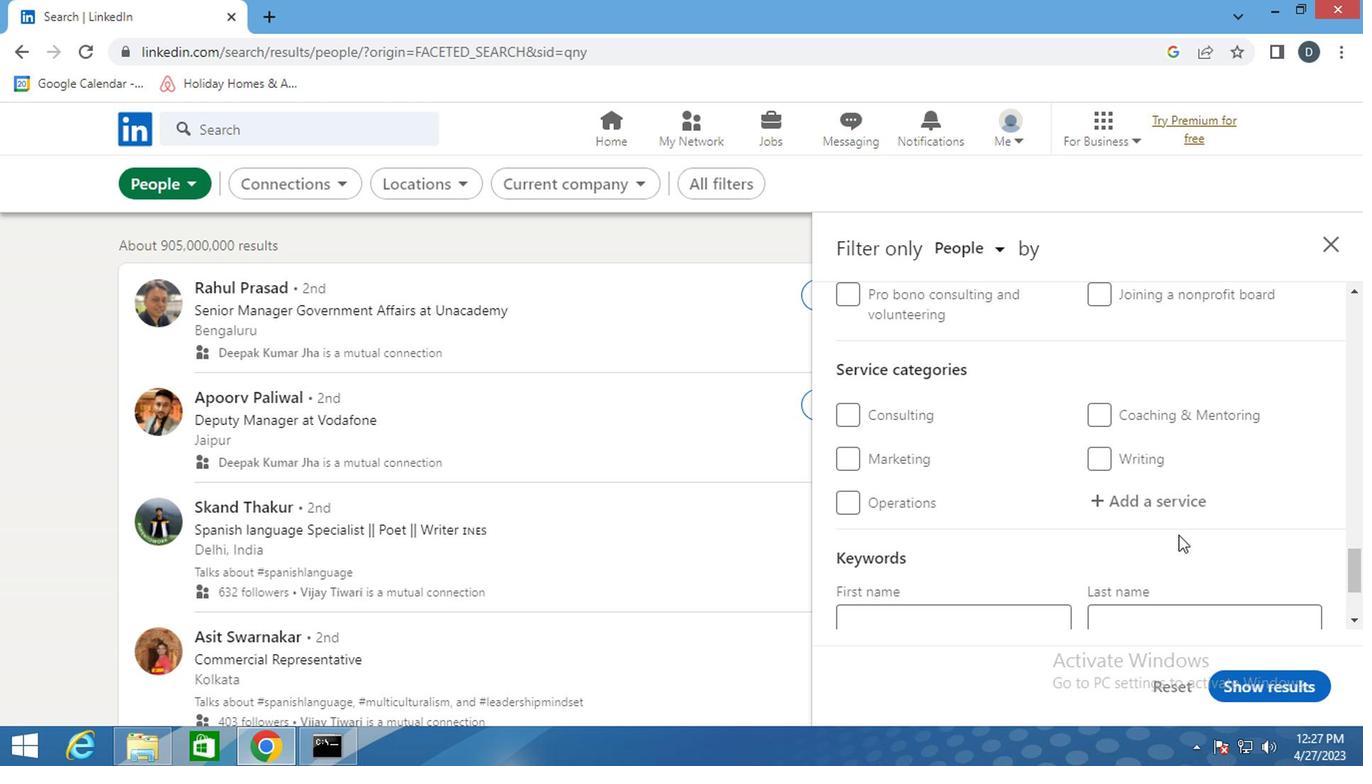 
Action: Mouse pressed left at (1178, 512)
Screenshot: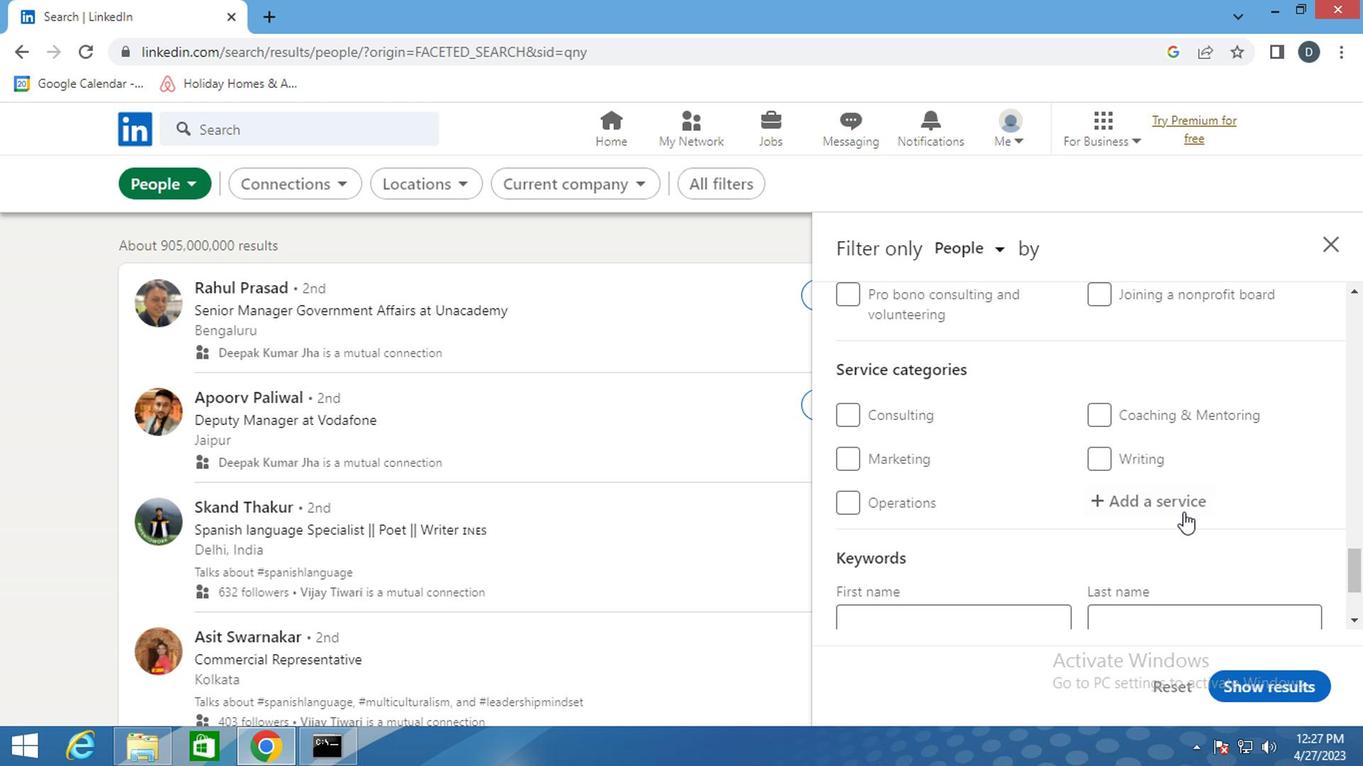 
Action: Key pressed <Key.shift><Key.shift>GRANT<Key.space><Key.shift><Key.shift><Key.shift><Key.shift><Key.shift><Key.shift><Key.shift><Key.shift>WRITING
Screenshot: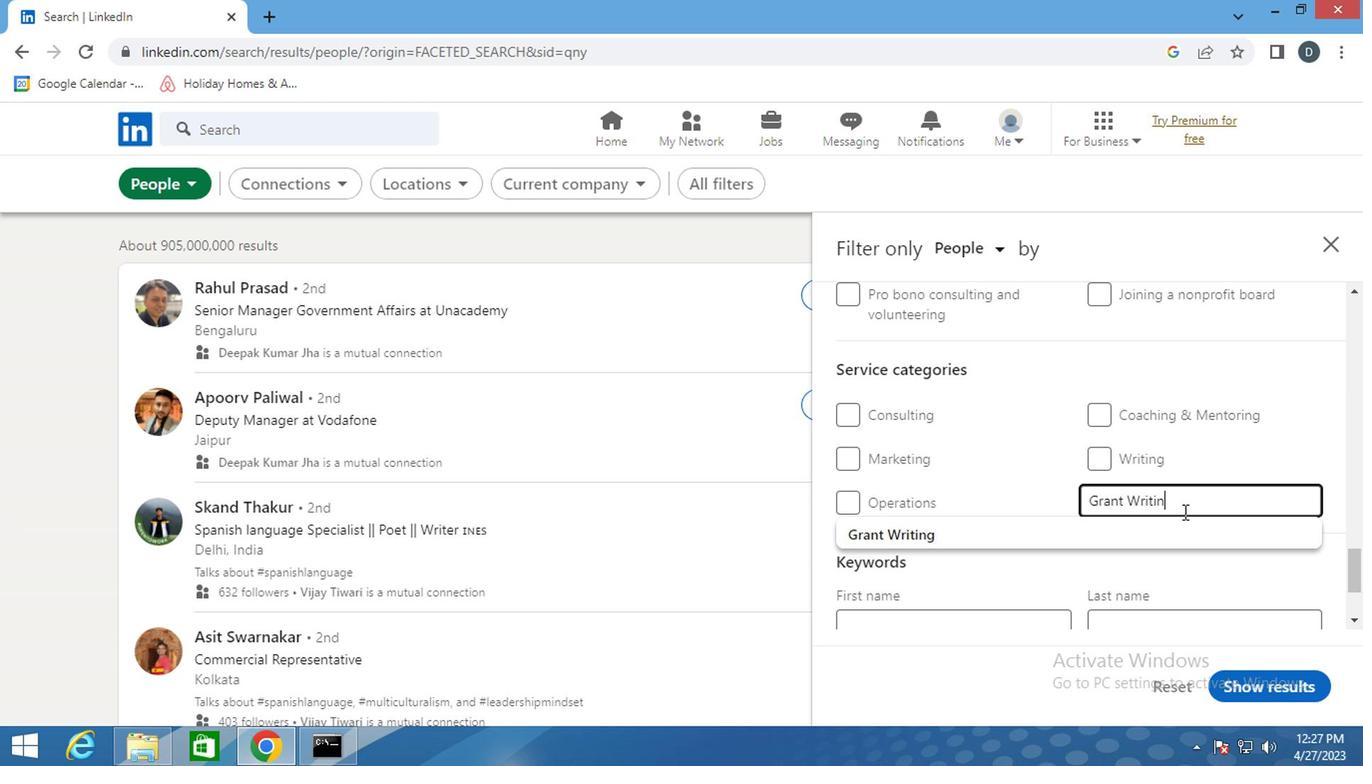 
Action: Mouse moved to (1018, 532)
Screenshot: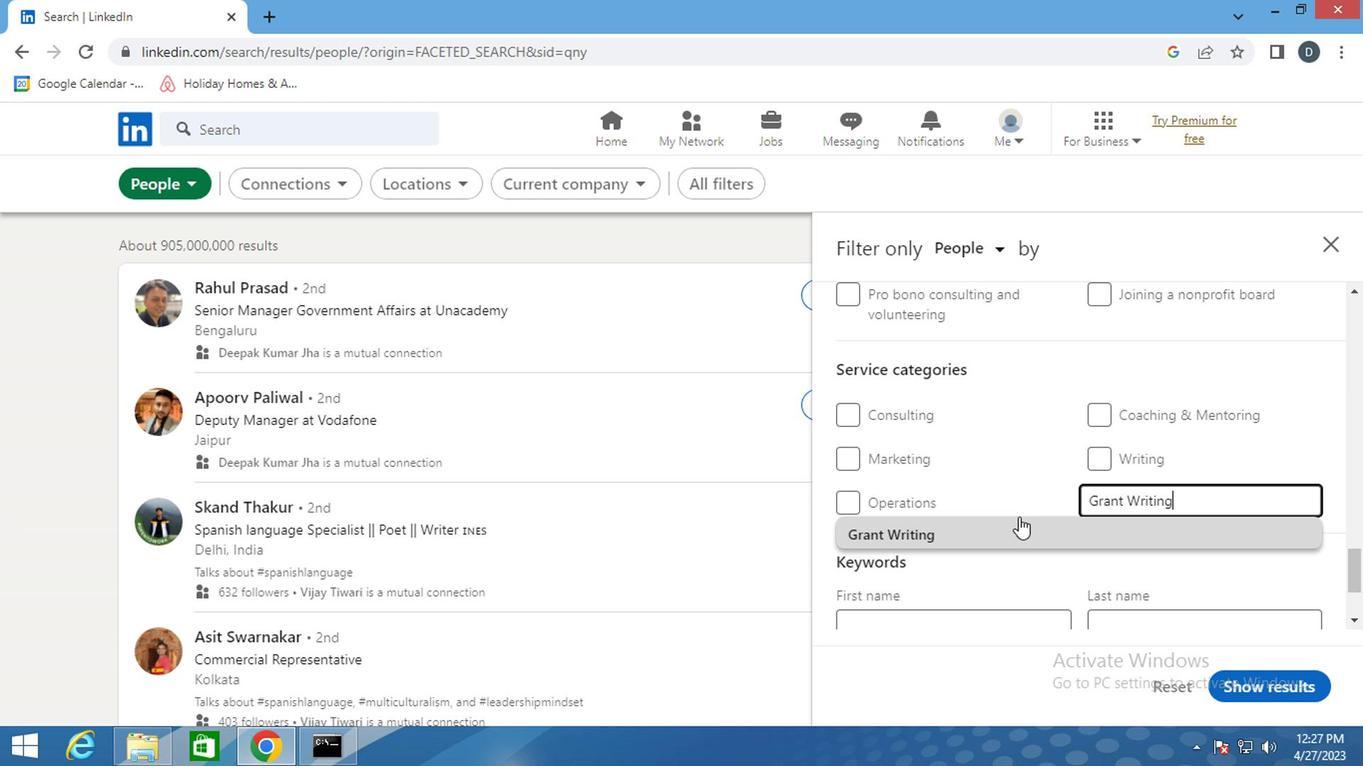 
Action: Mouse pressed left at (1018, 532)
Screenshot: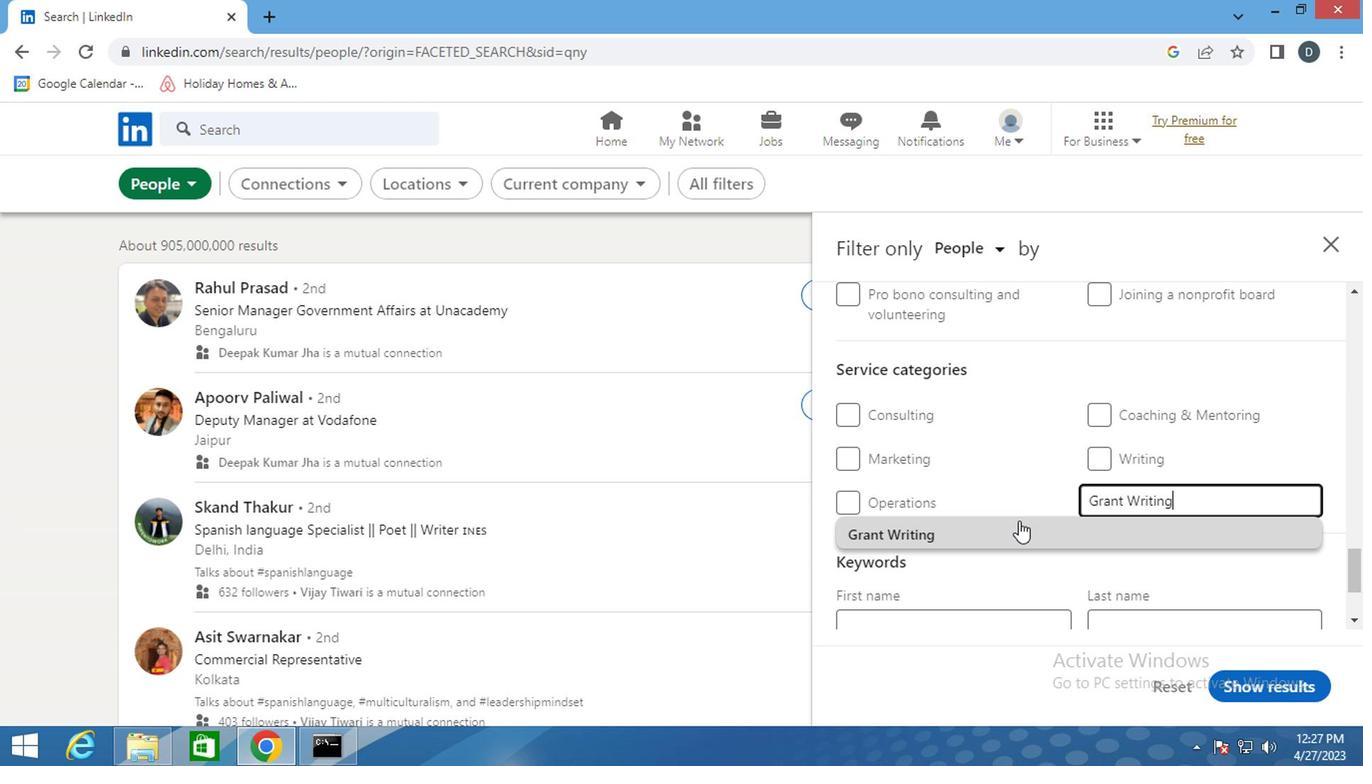 
Action: Mouse scrolled (1018, 531) with delta (0, 0)
Screenshot: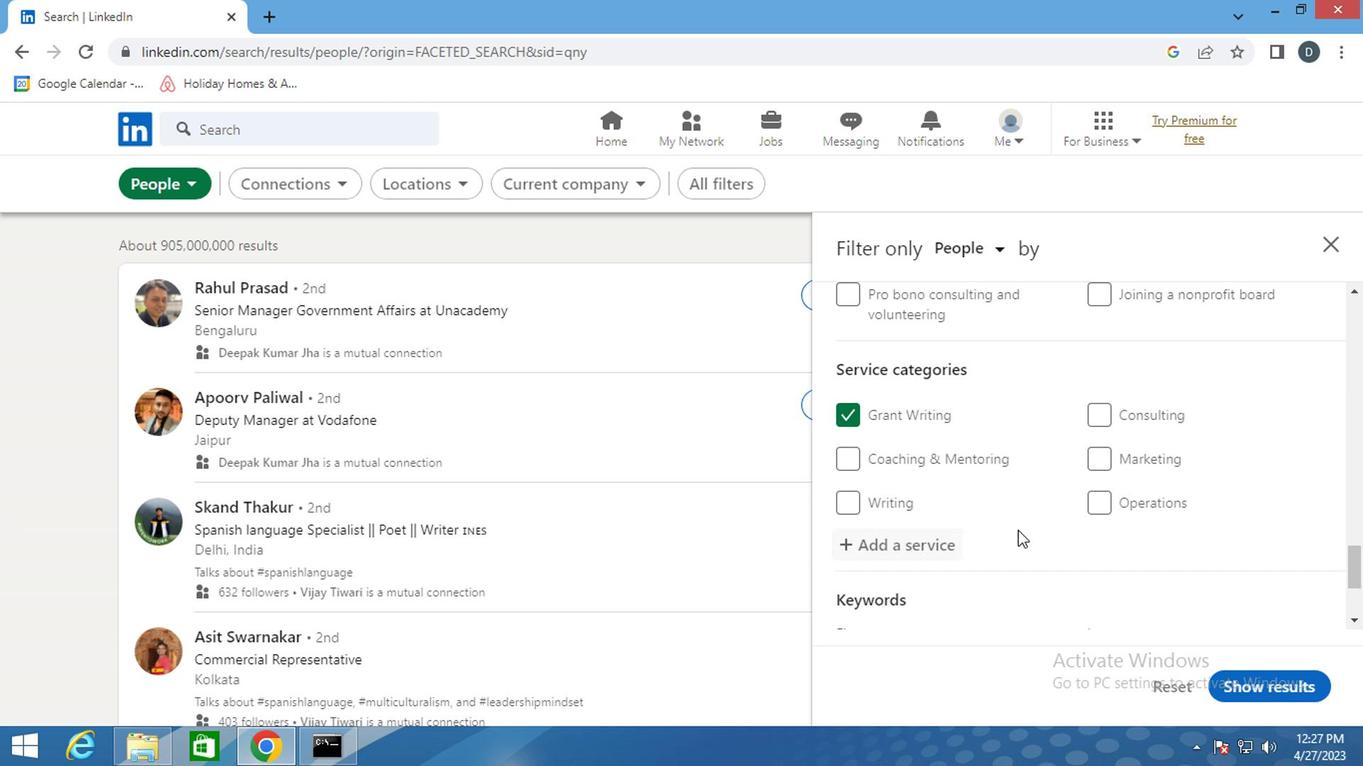 
Action: Mouse scrolled (1018, 531) with delta (0, 0)
Screenshot: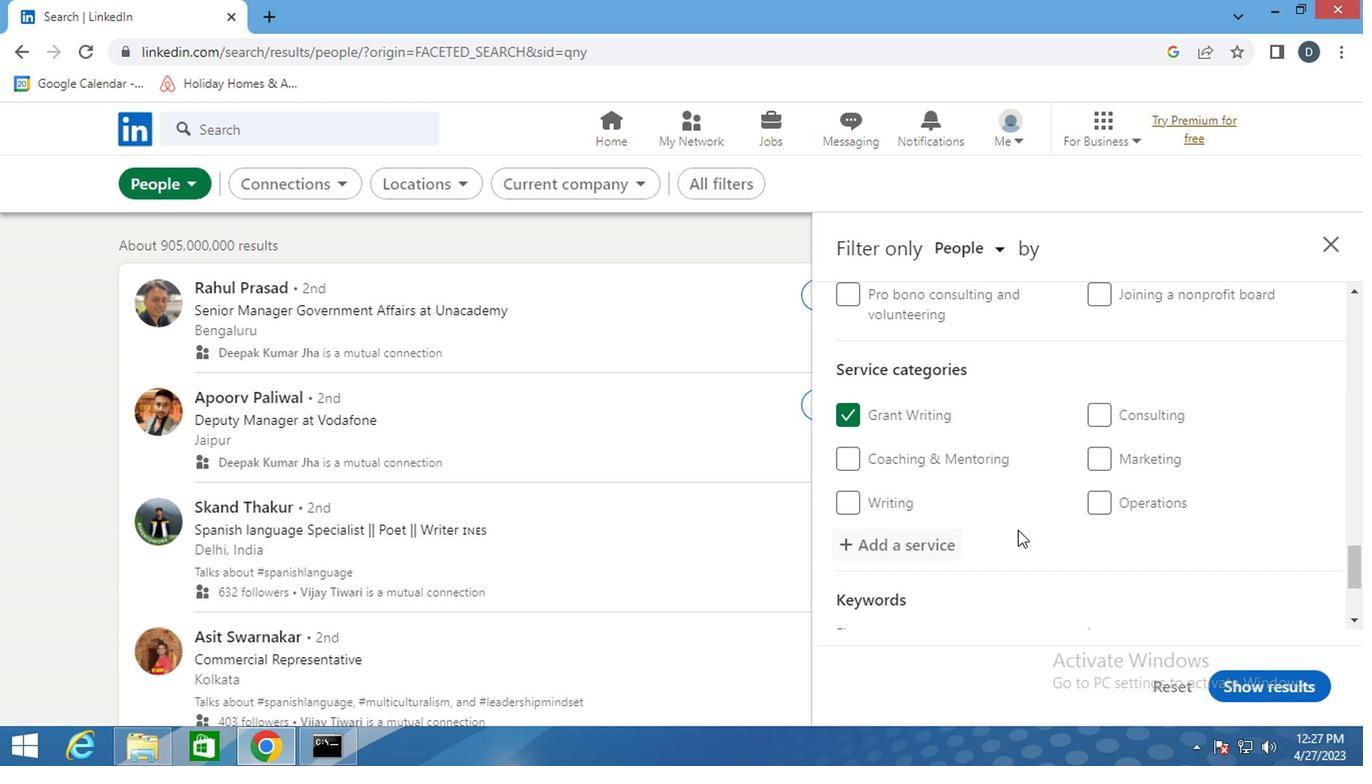 
Action: Mouse scrolled (1018, 531) with delta (0, 0)
Screenshot: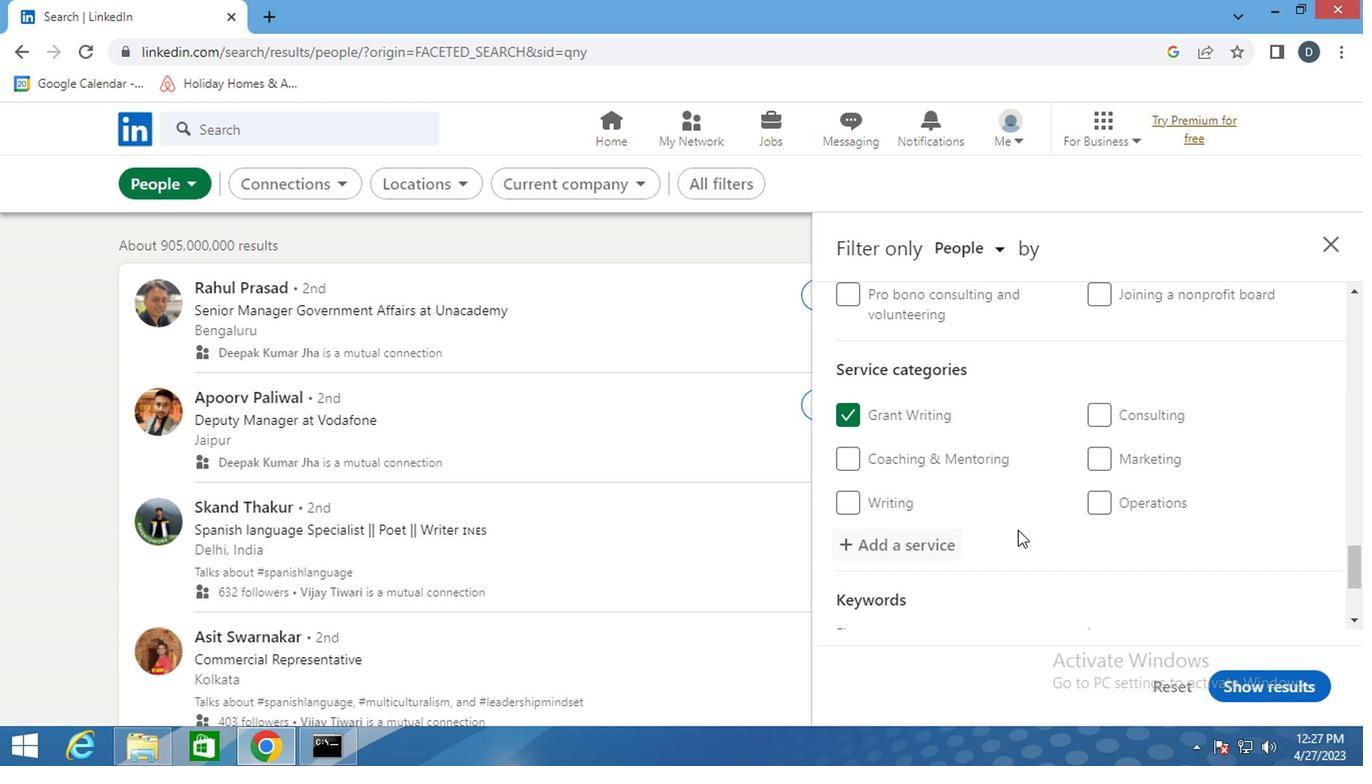 
Action: Mouse scrolled (1018, 531) with delta (0, 0)
Screenshot: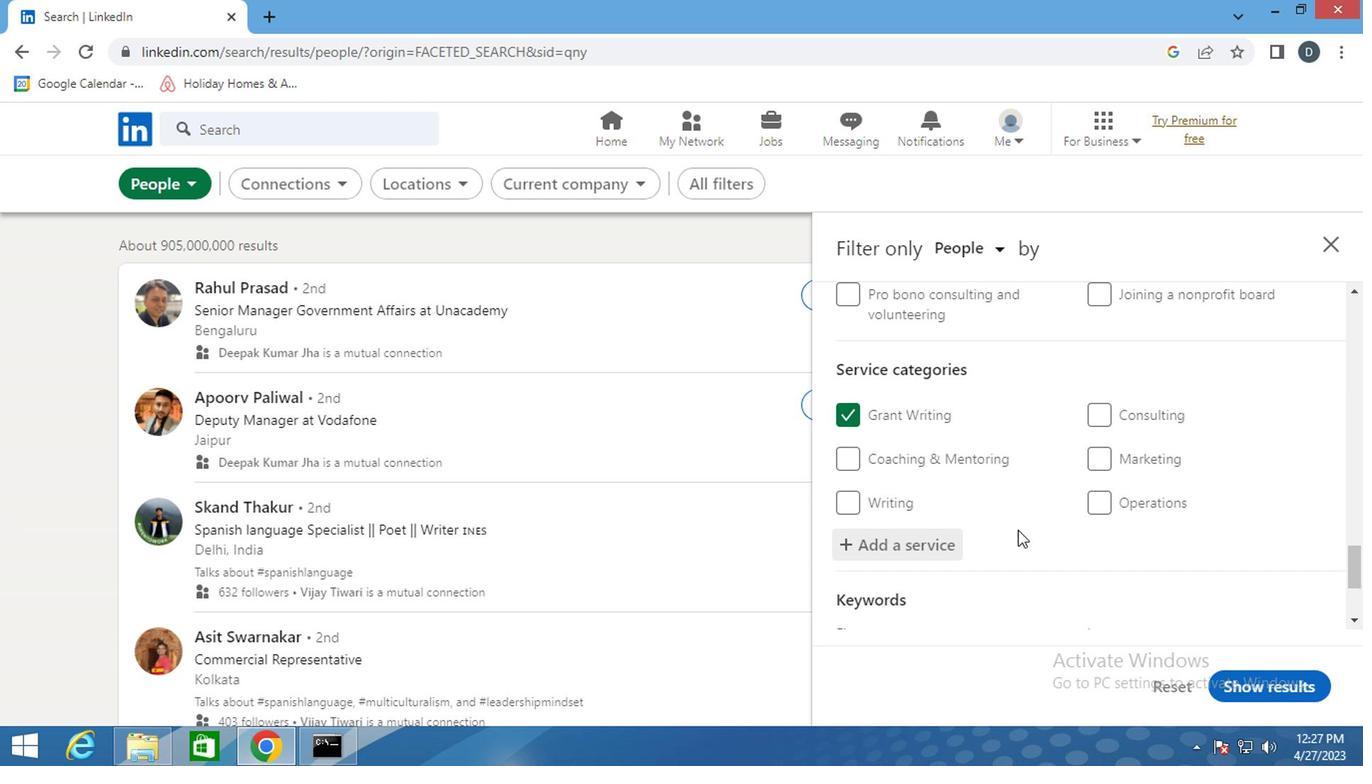 
Action: Mouse scrolled (1018, 531) with delta (0, 0)
Screenshot: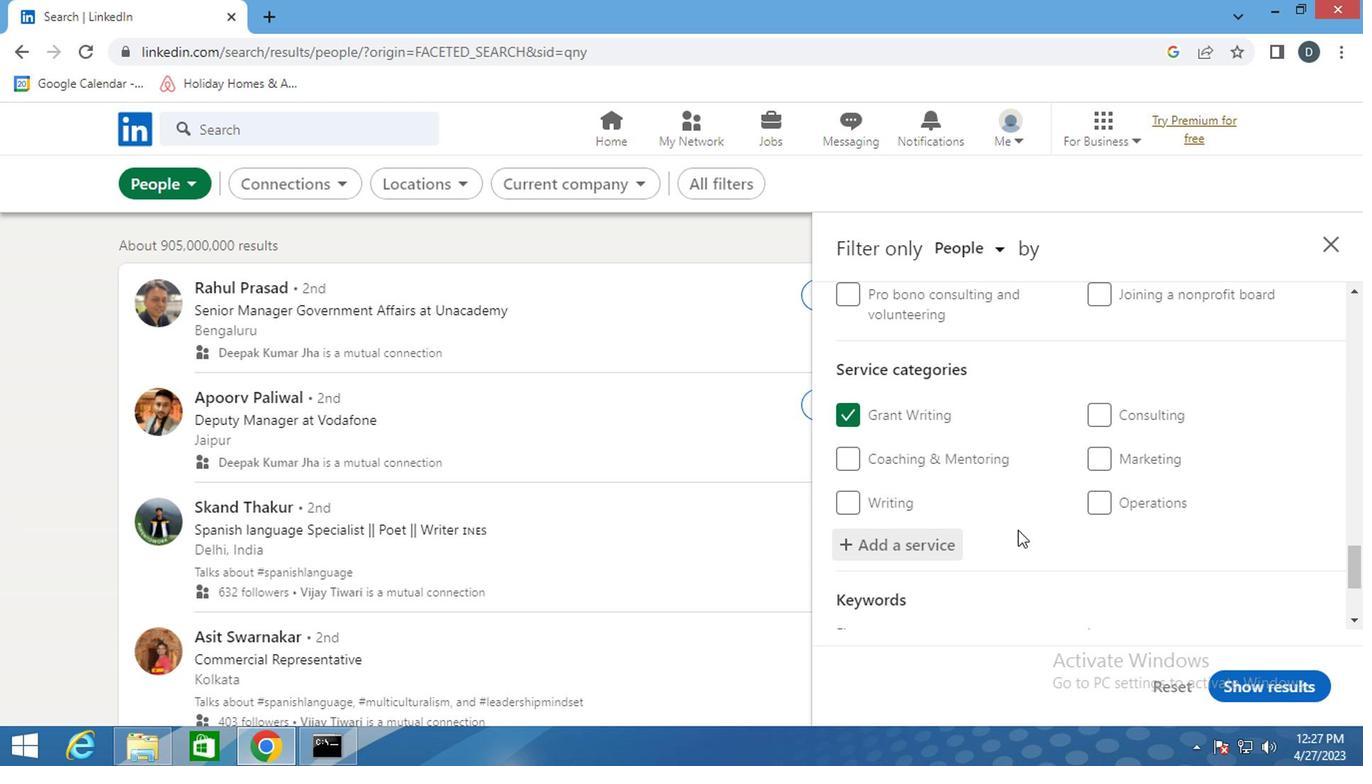 
Action: Mouse moved to (1001, 548)
Screenshot: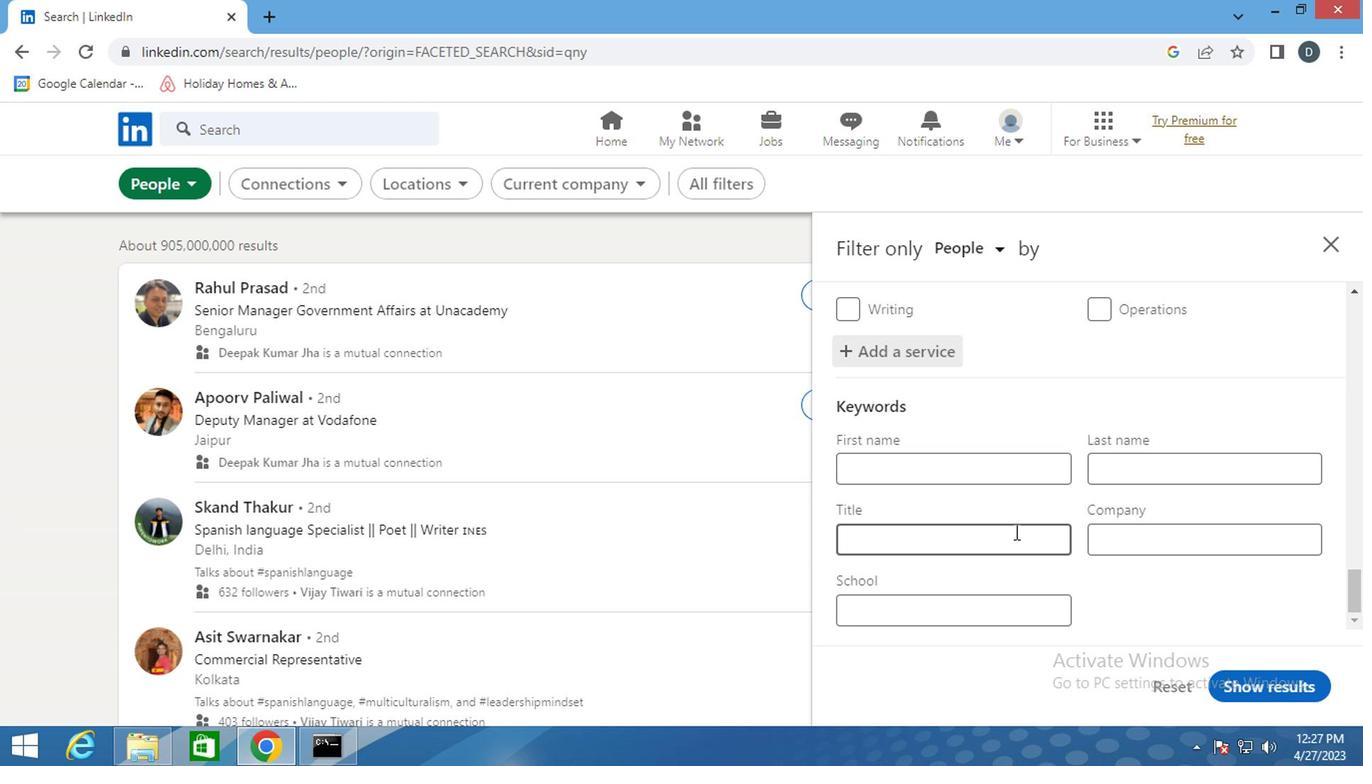 
Action: Mouse pressed left at (1001, 548)
Screenshot: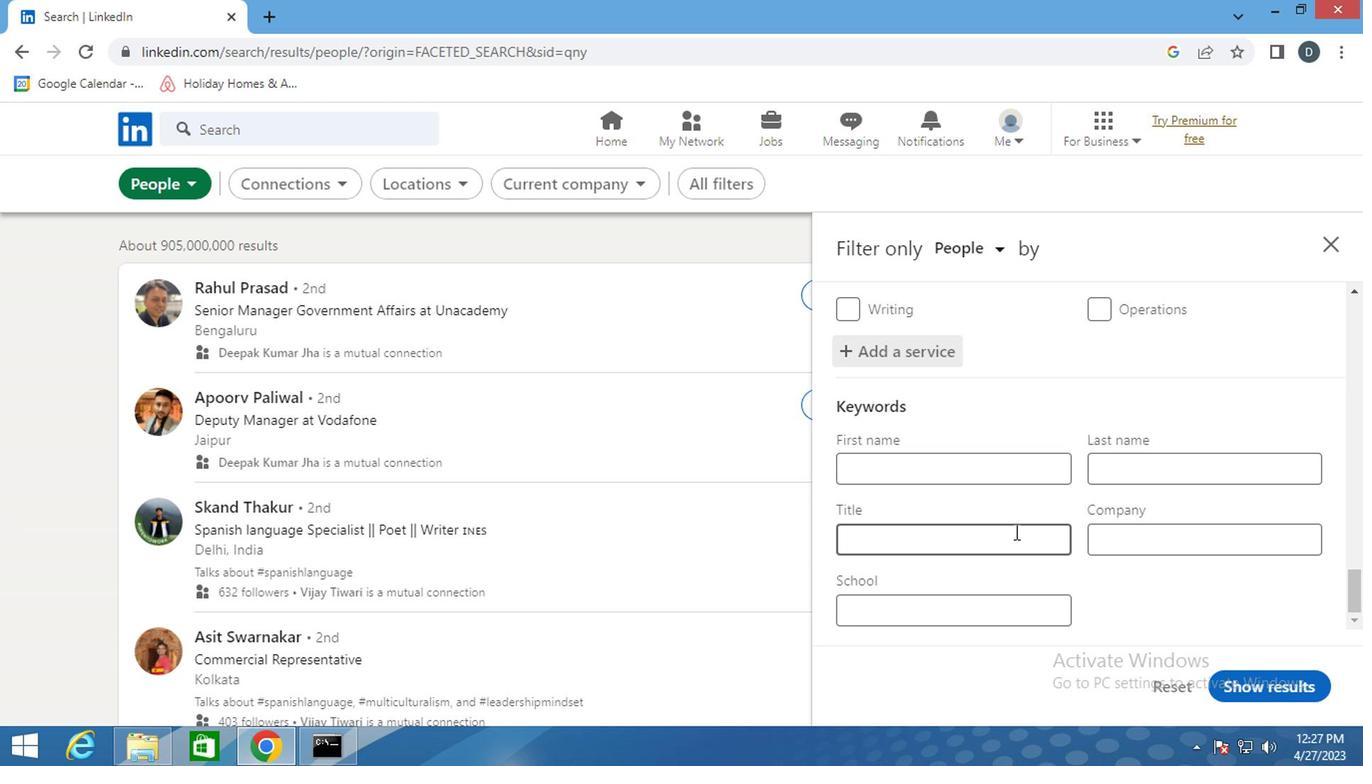 
Action: Key pressed <Key.shift><Key.shift><Key.shift>ARCHIVIST
Screenshot: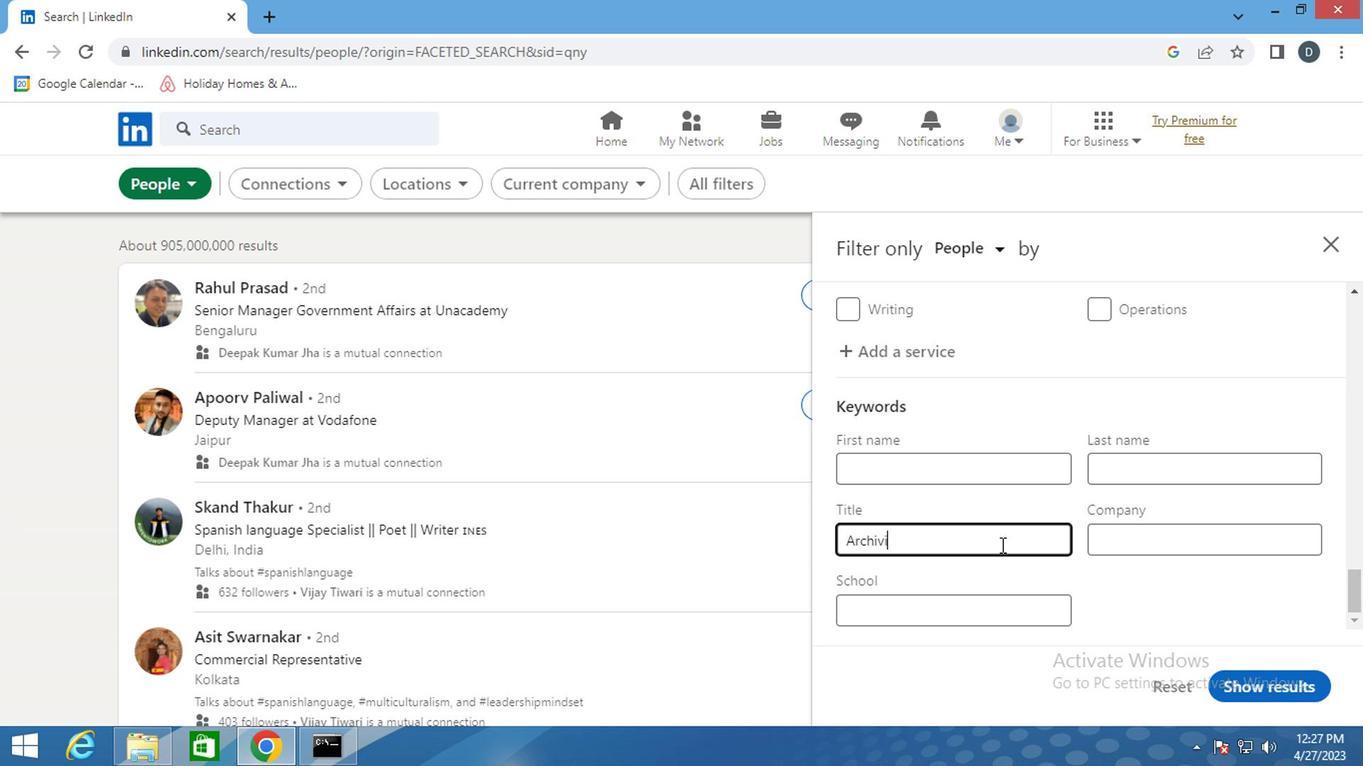 
Action: Mouse moved to (1297, 704)
Screenshot: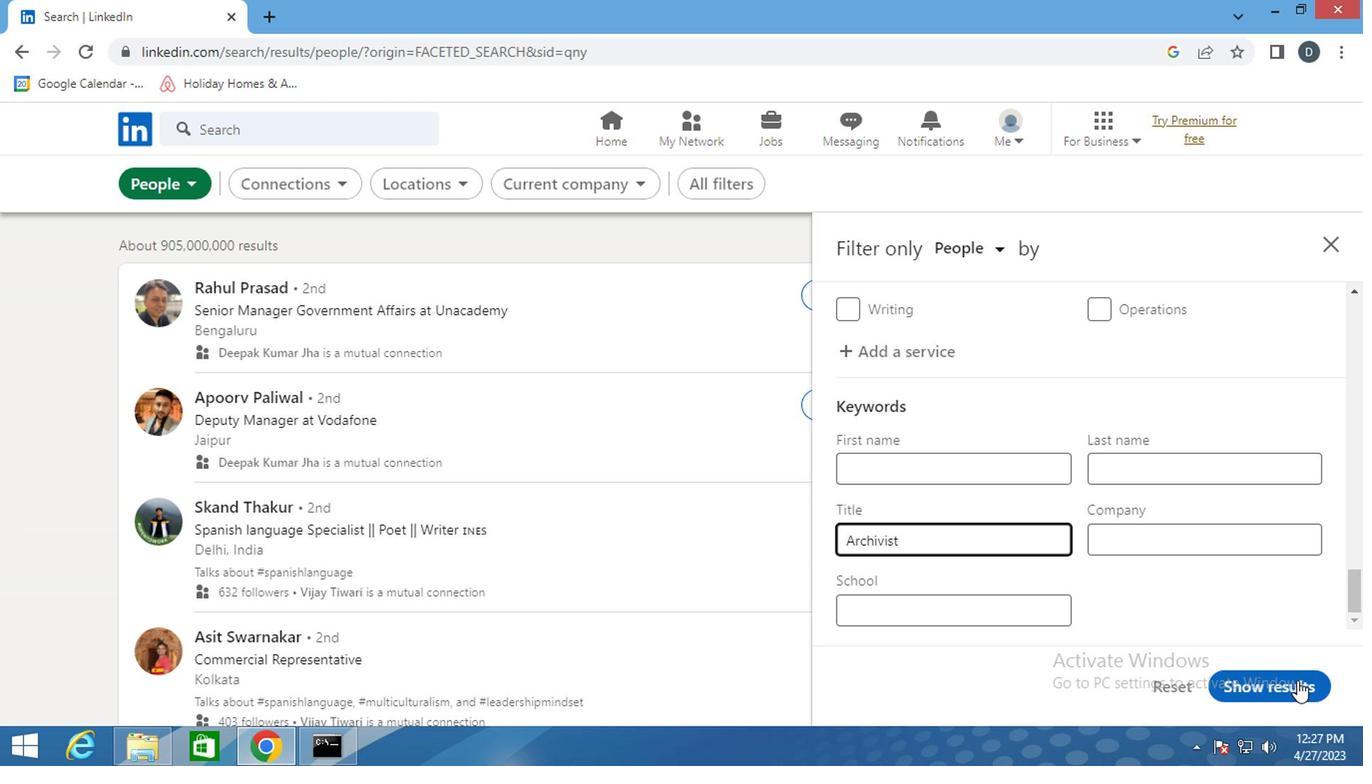 
Action: Mouse pressed left at (1297, 704)
Screenshot: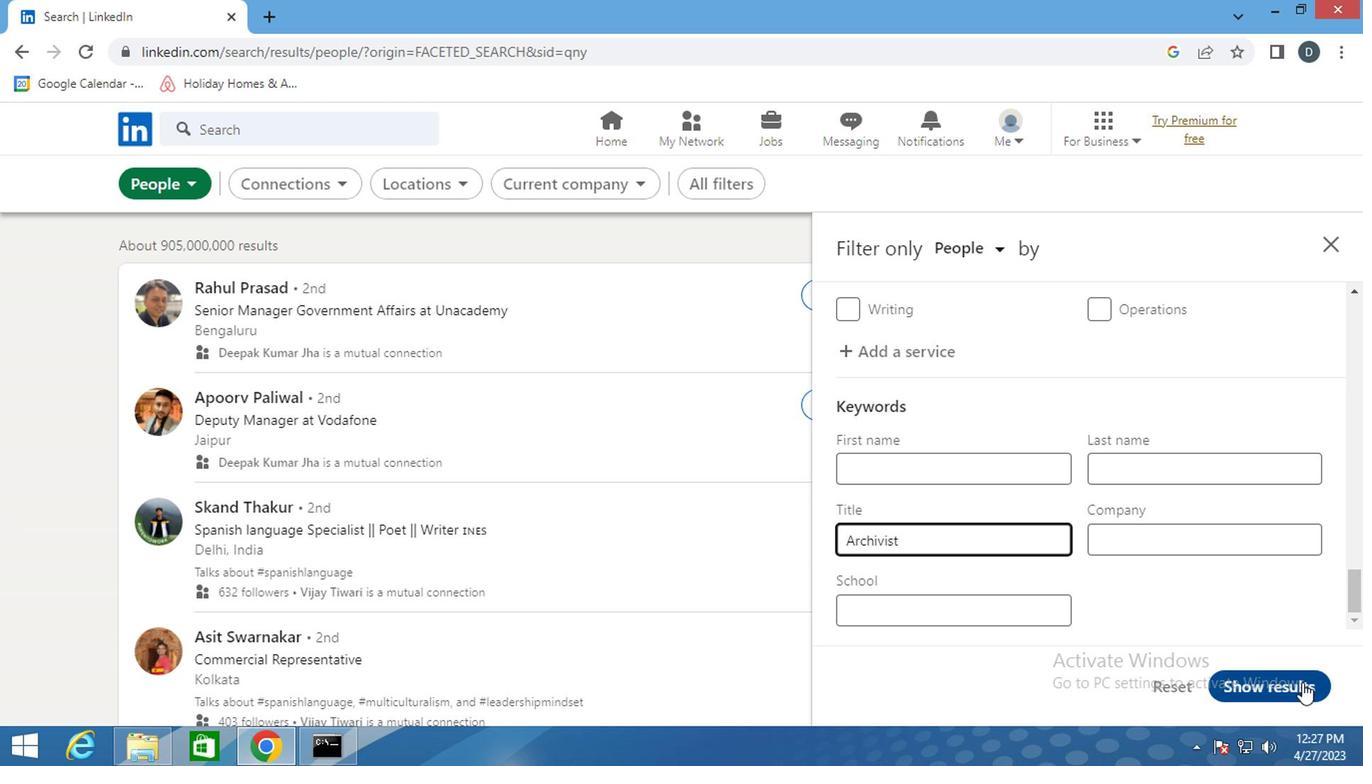 
Action: Mouse moved to (1052, 566)
Screenshot: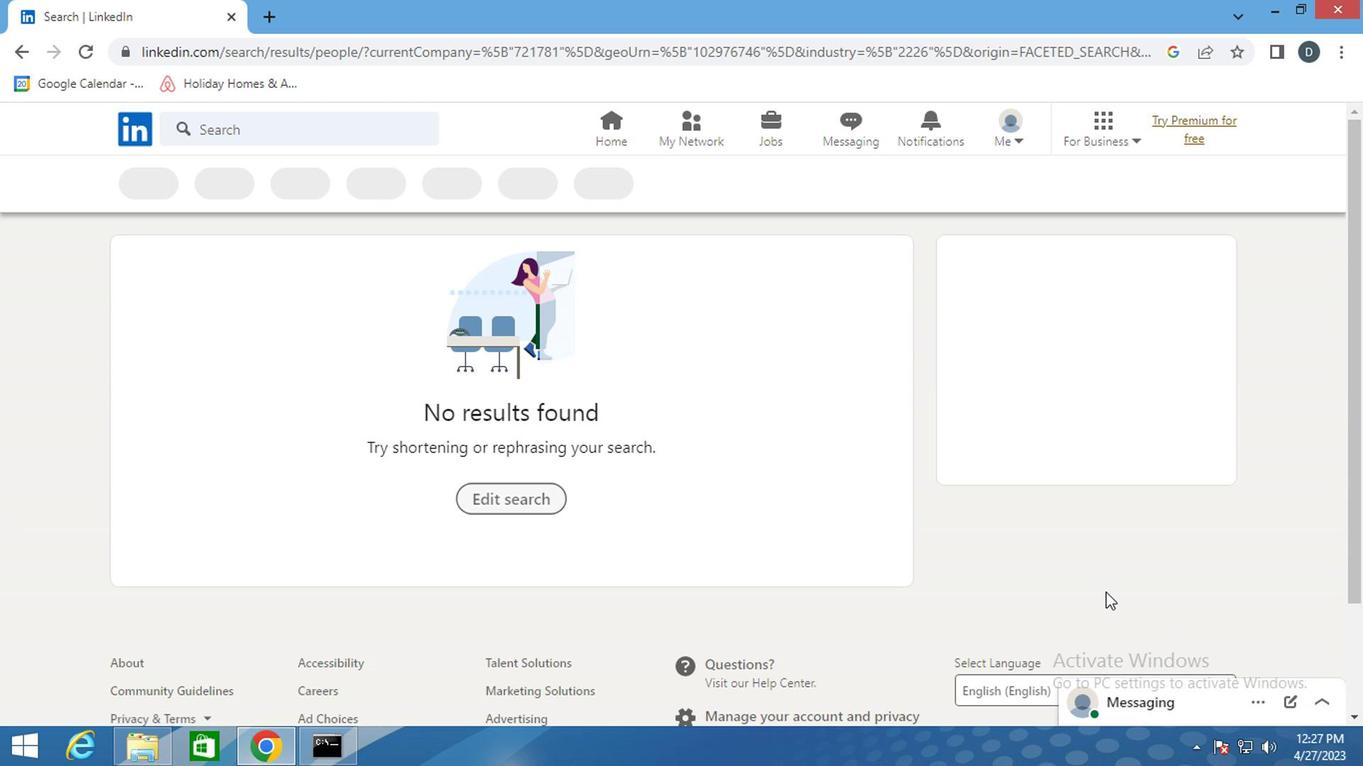 
